 Task: For heading Calibri with Bold.  font size for heading24,  'Change the font style of data to'Bell MT.  and font size to 16,  Change the alignment of both headline & data to Align middle & Align Center.  In the sheet   Catalyst Sales review book
Action: Mouse moved to (78, 139)
Screenshot: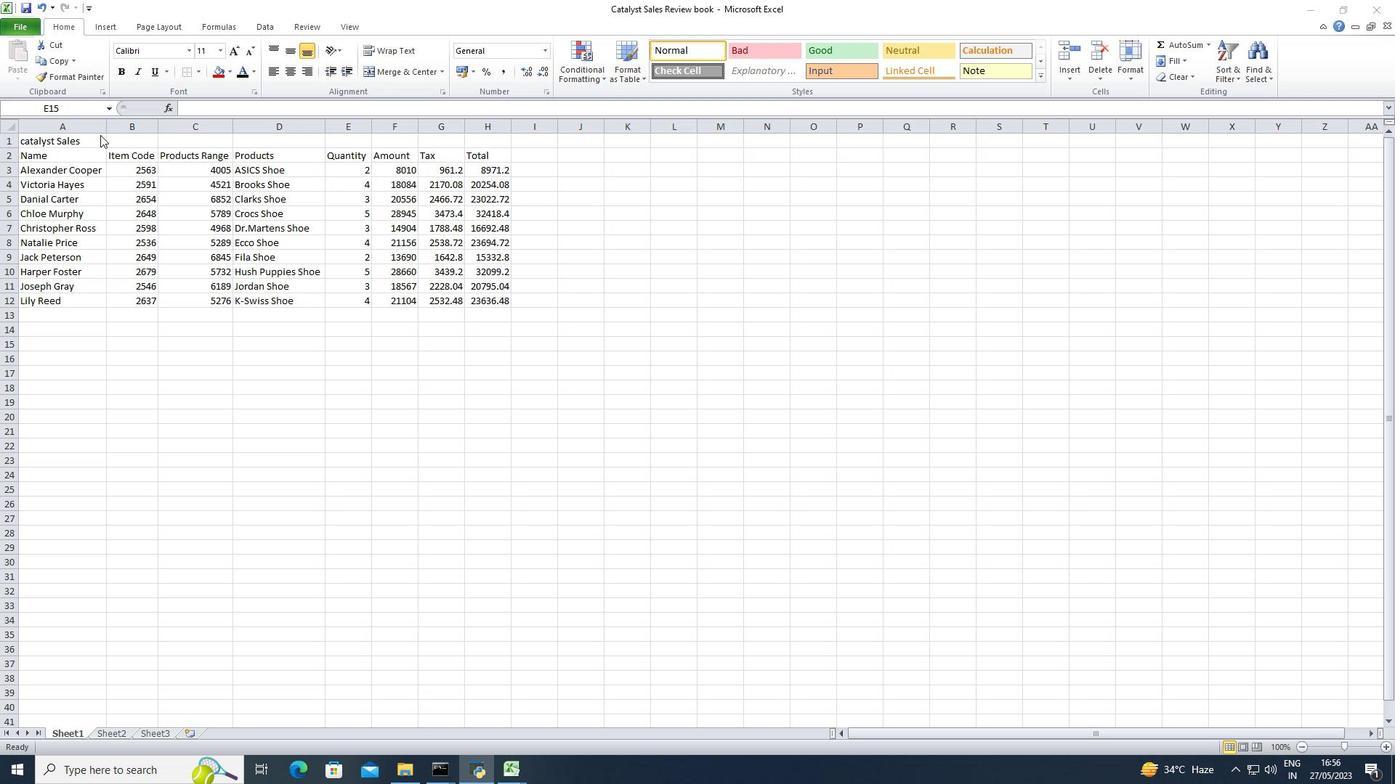 
Action: Mouse pressed left at (78, 139)
Screenshot: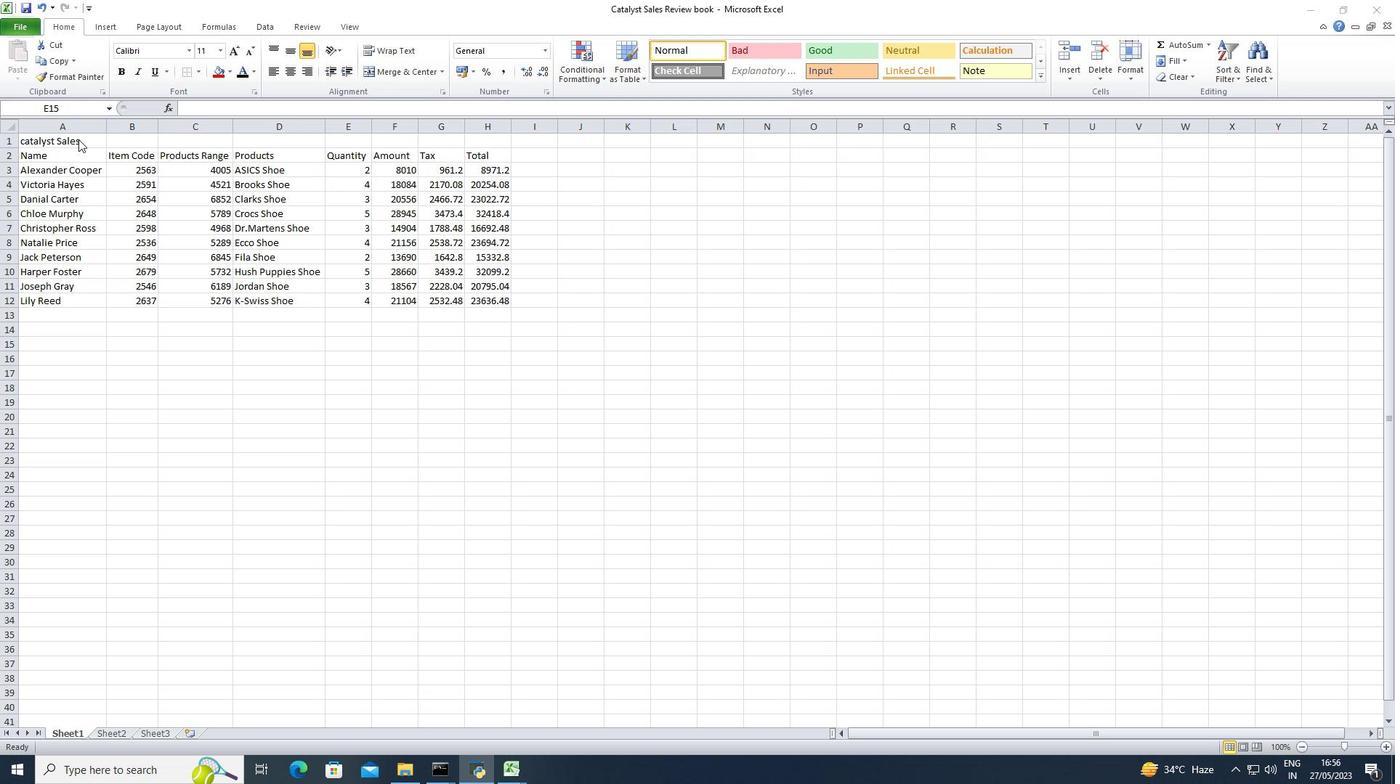 
Action: Mouse pressed left at (78, 139)
Screenshot: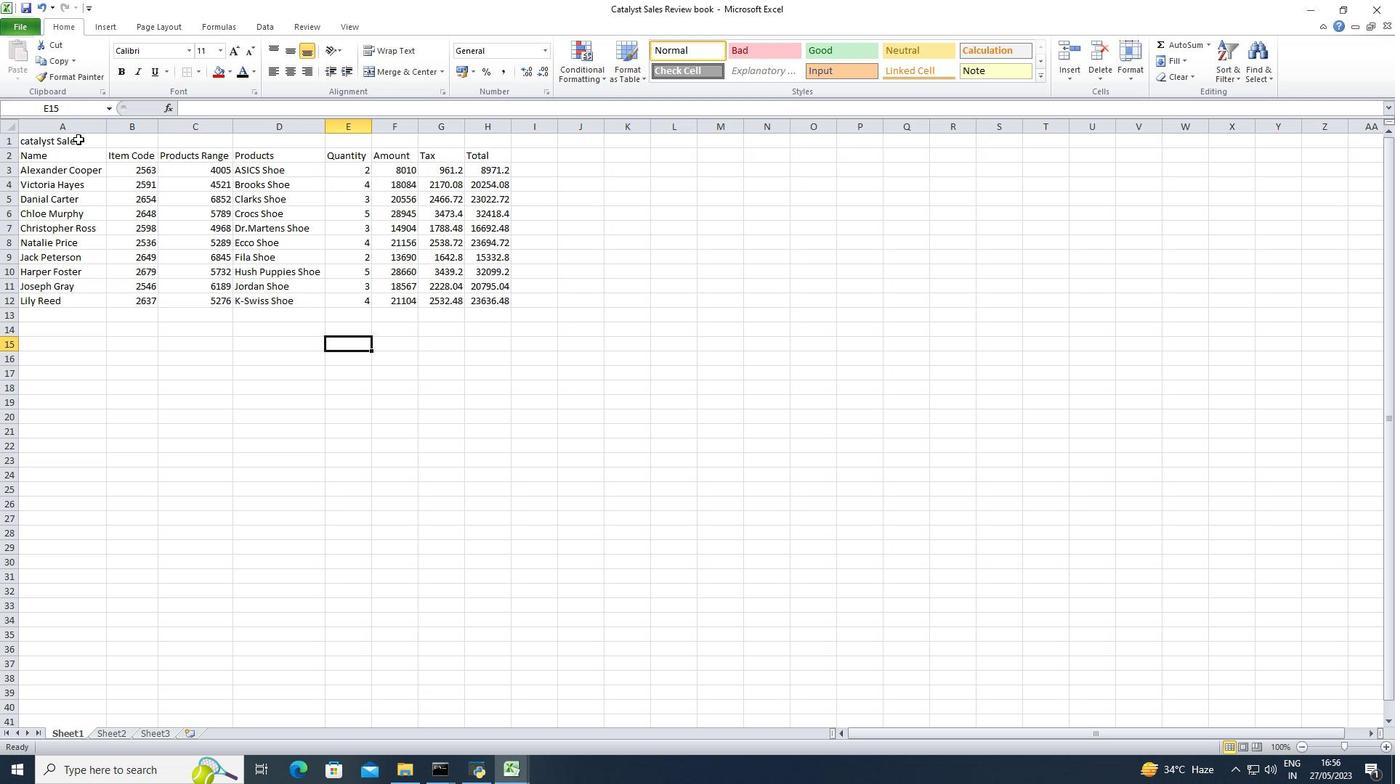 
Action: Mouse moved to (188, 55)
Screenshot: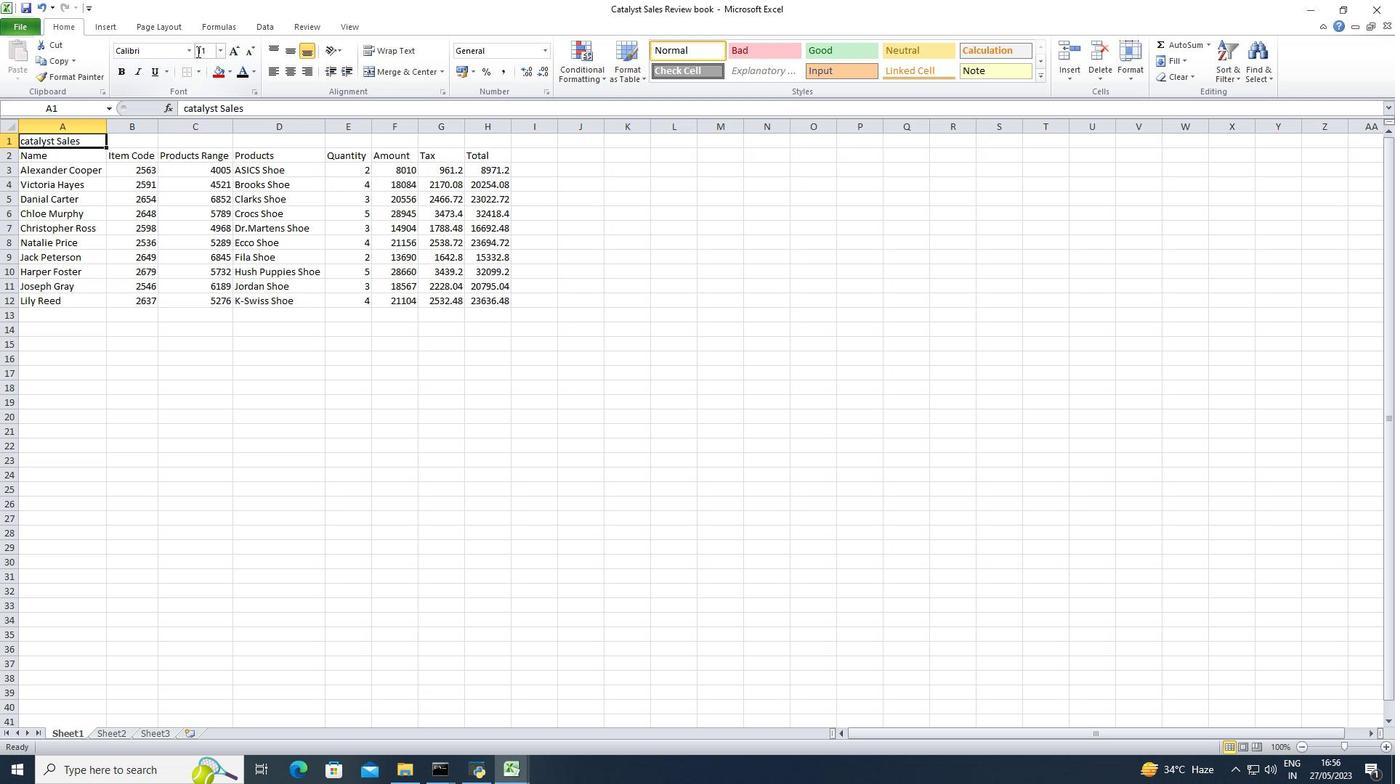 
Action: Mouse pressed left at (188, 55)
Screenshot: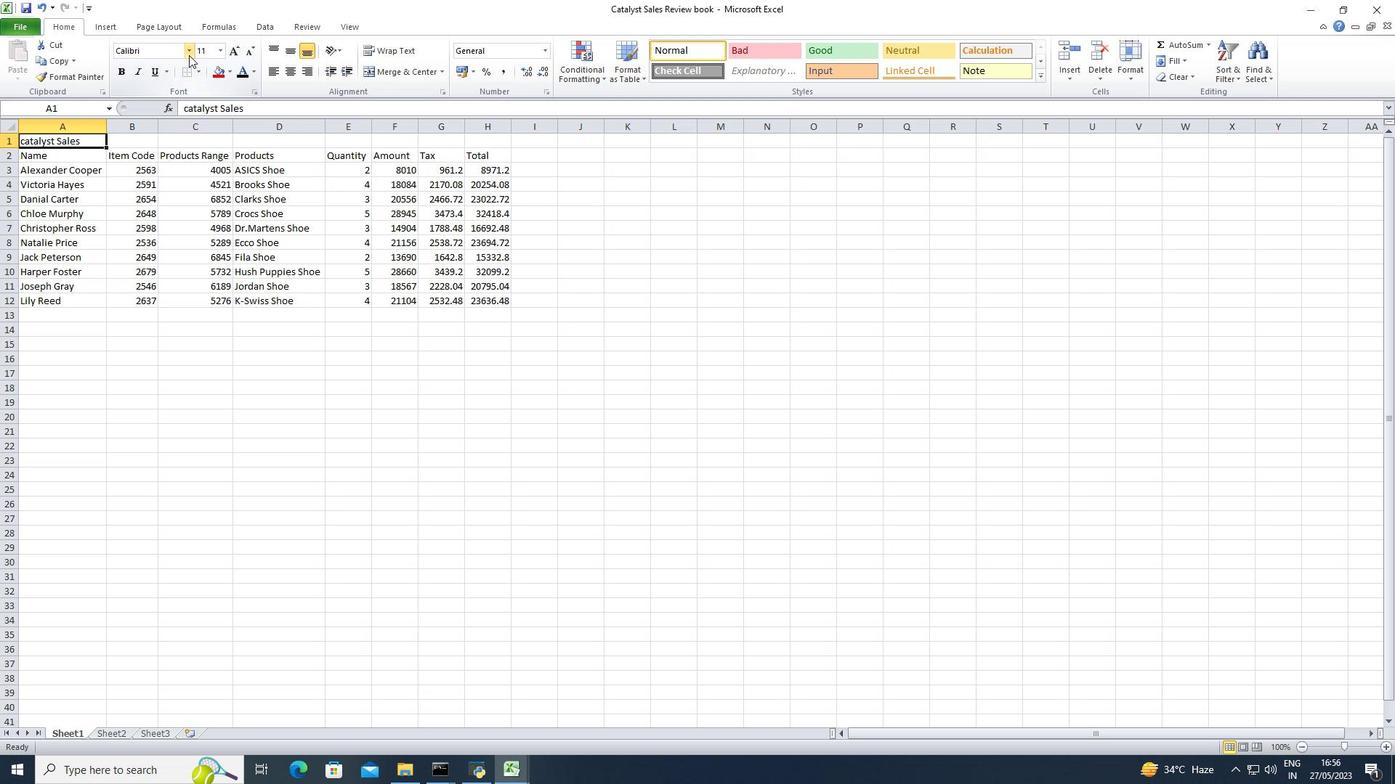 
Action: Mouse moved to (173, 103)
Screenshot: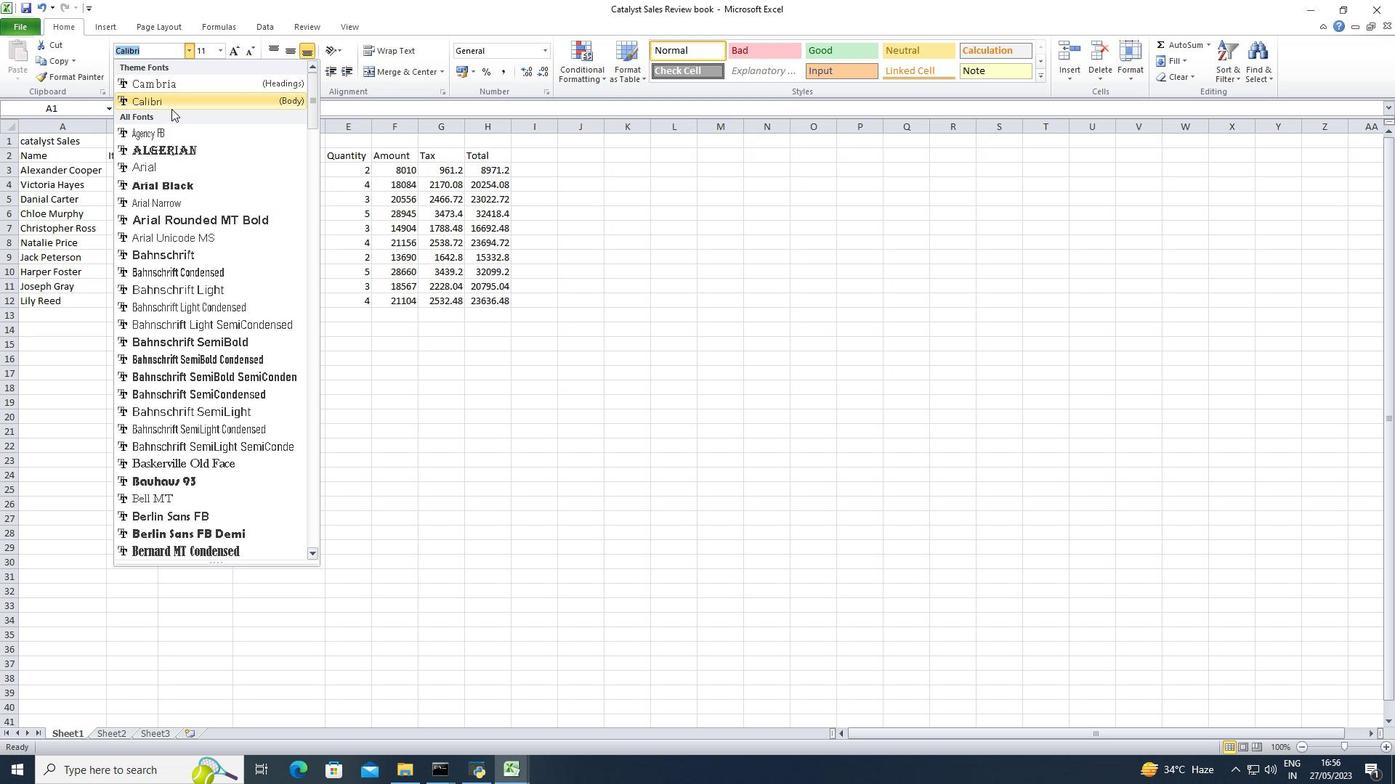 
Action: Mouse pressed left at (173, 103)
Screenshot: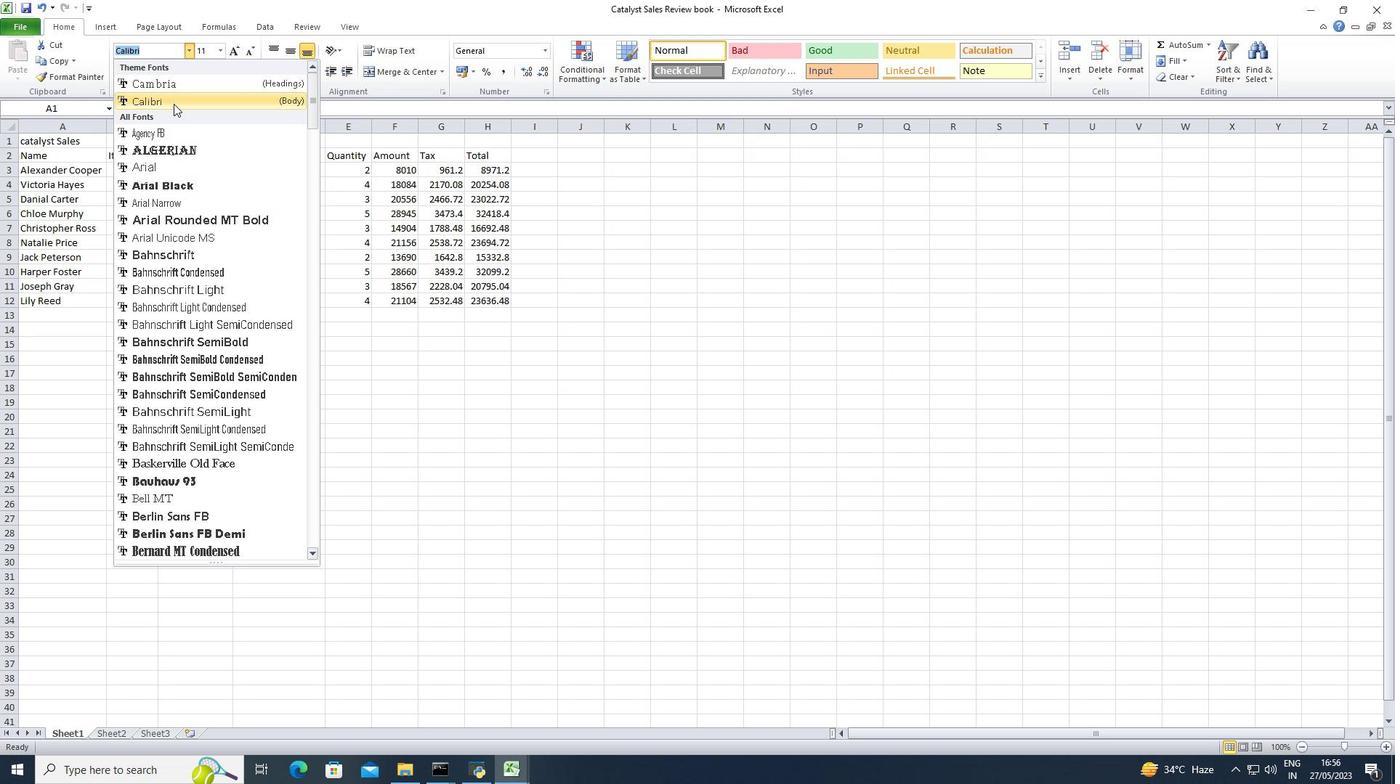 
Action: Mouse moved to (119, 74)
Screenshot: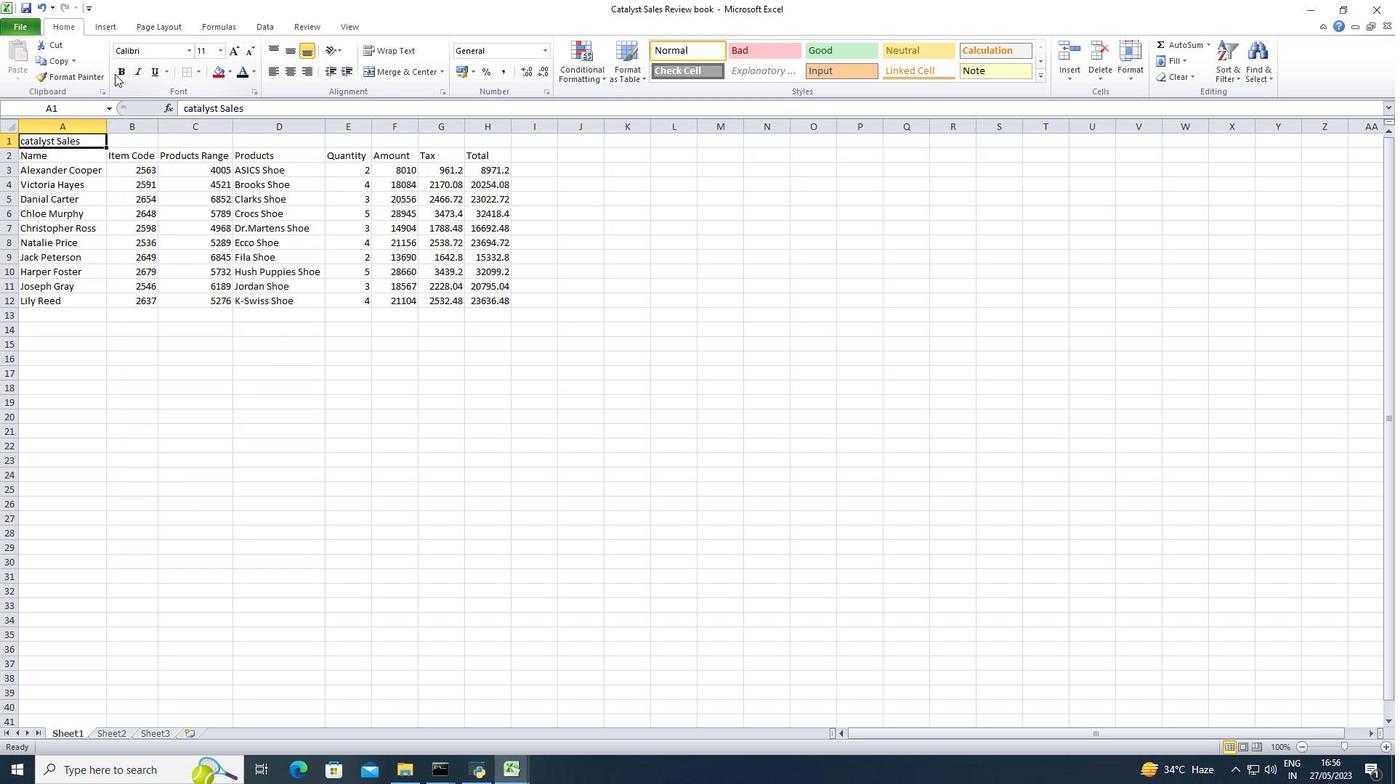 
Action: Mouse pressed left at (119, 74)
Screenshot: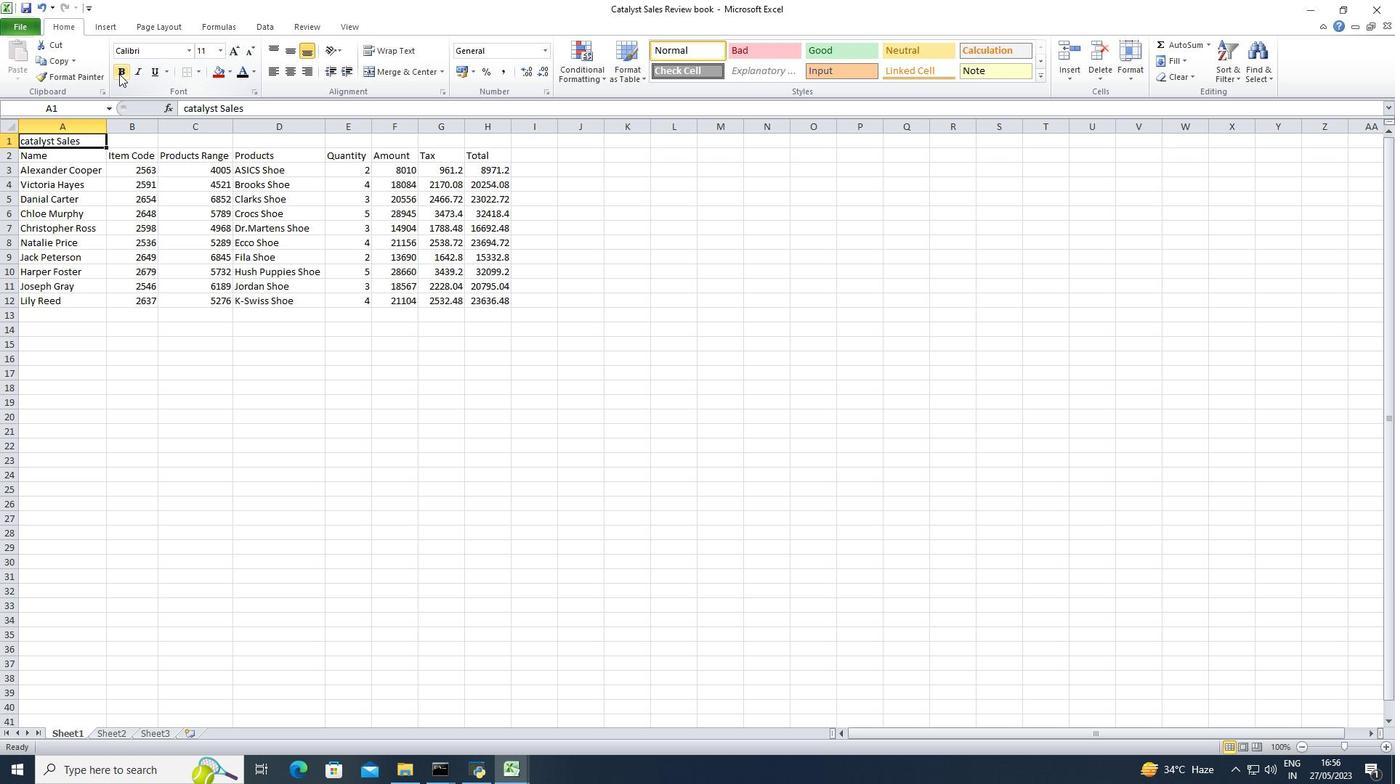 
Action: Mouse moved to (218, 53)
Screenshot: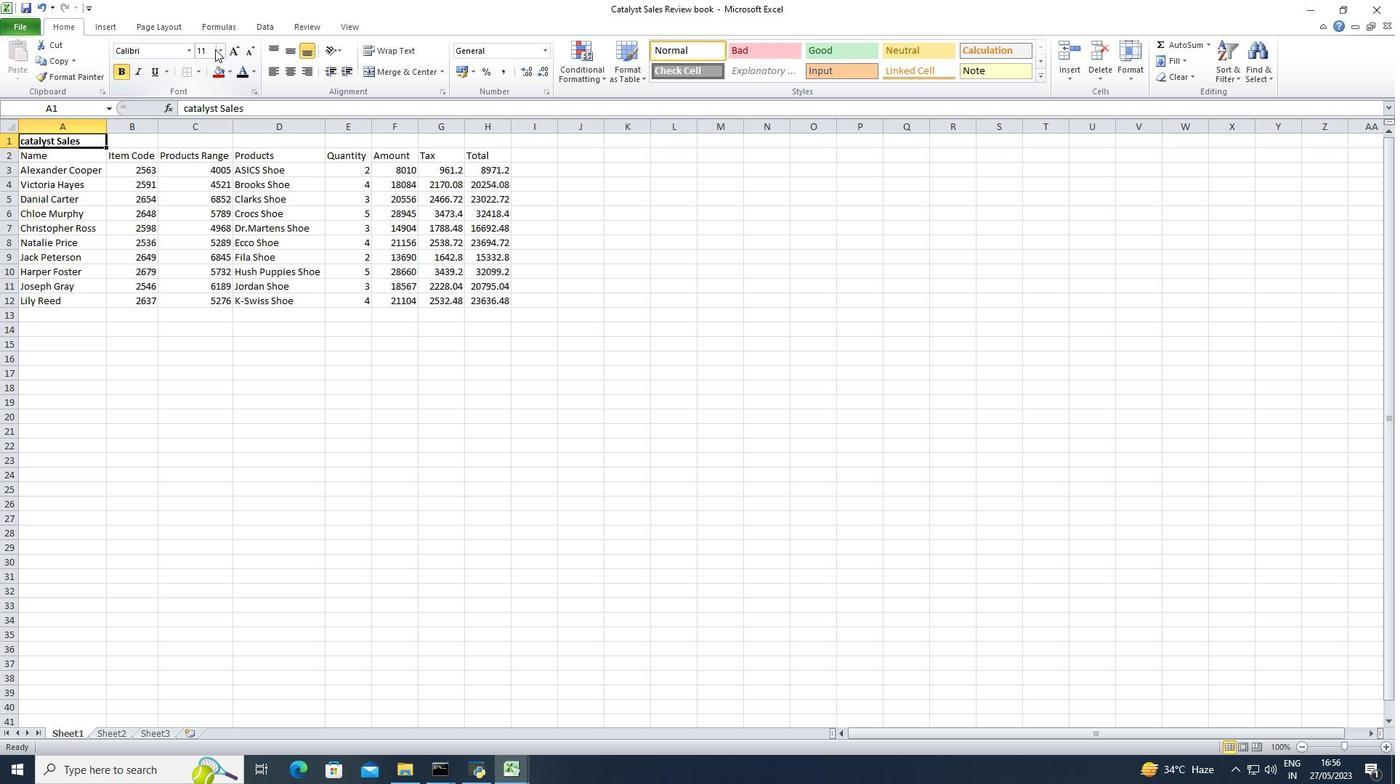 
Action: Mouse pressed left at (218, 53)
Screenshot: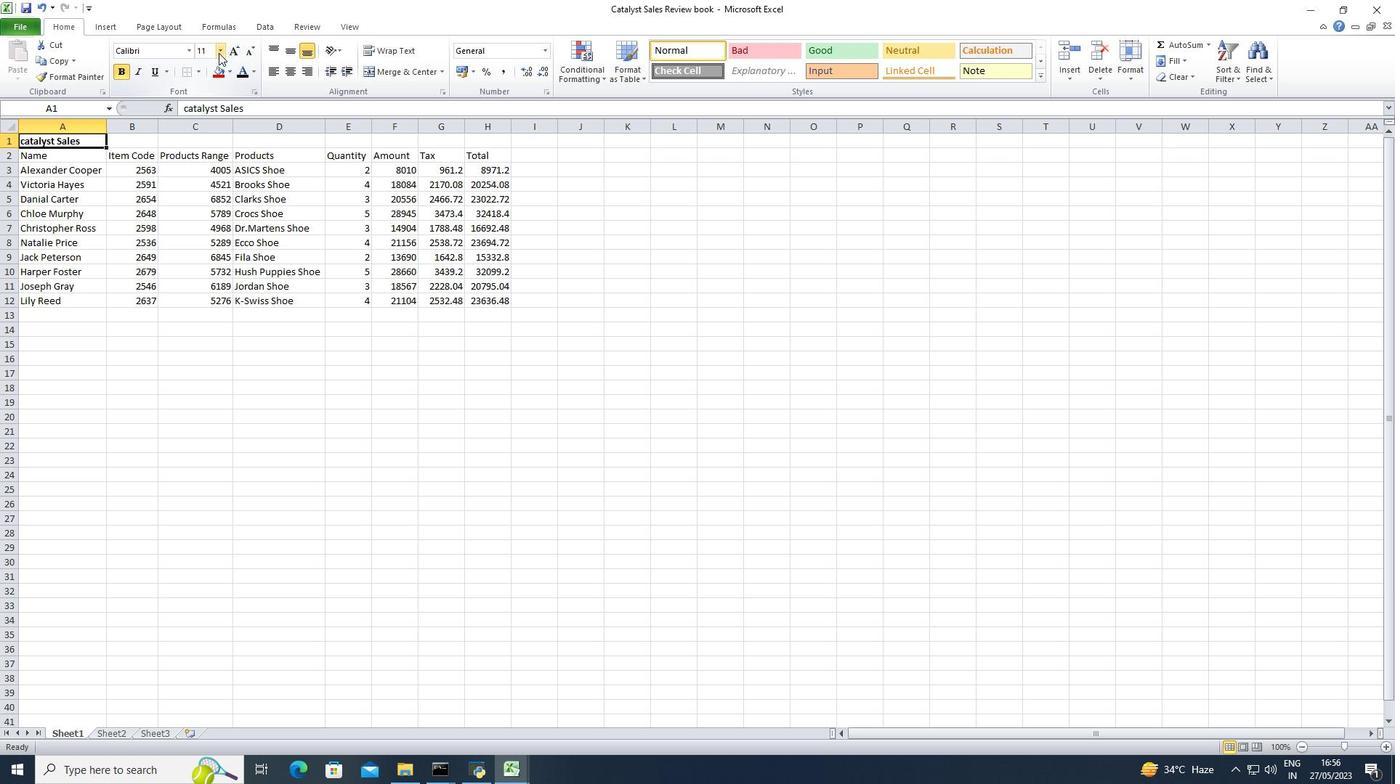 
Action: Mouse moved to (205, 189)
Screenshot: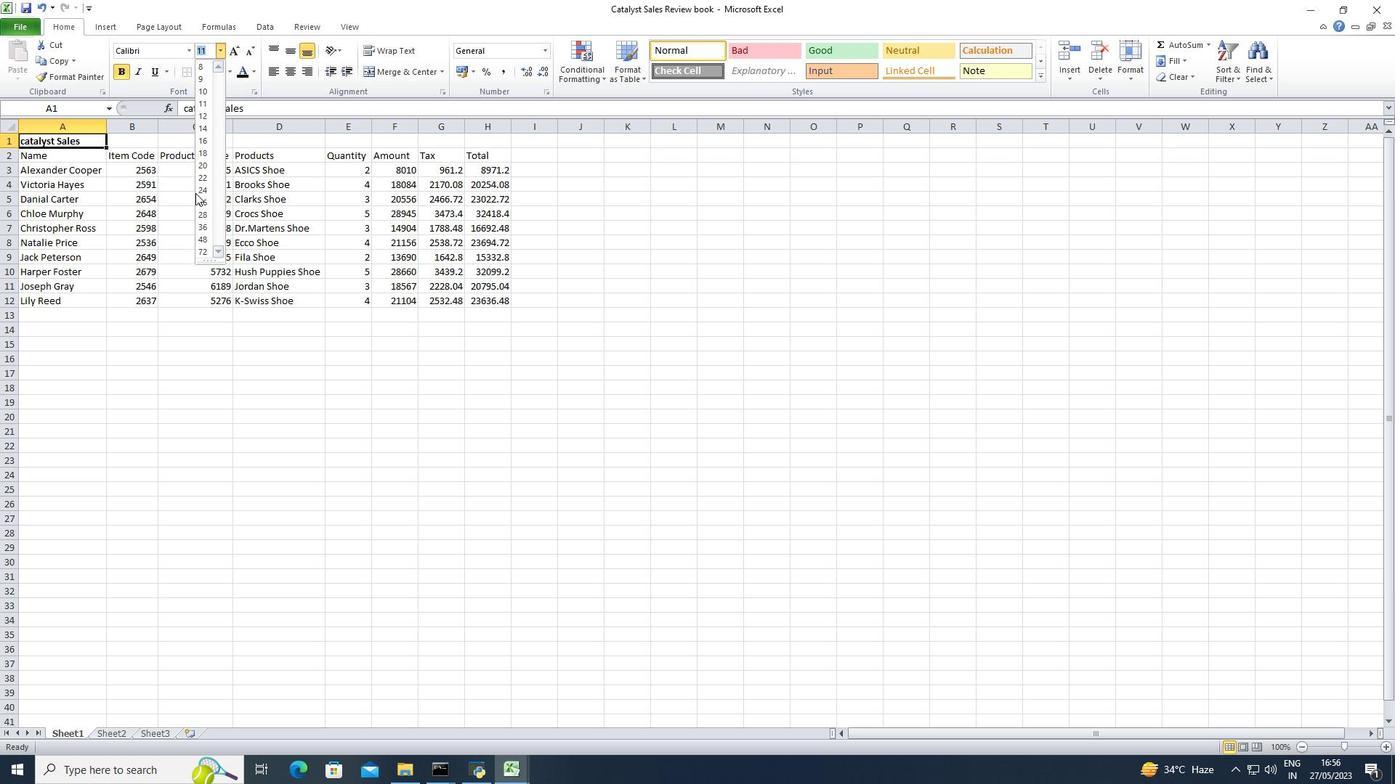
Action: Mouse pressed left at (205, 189)
Screenshot: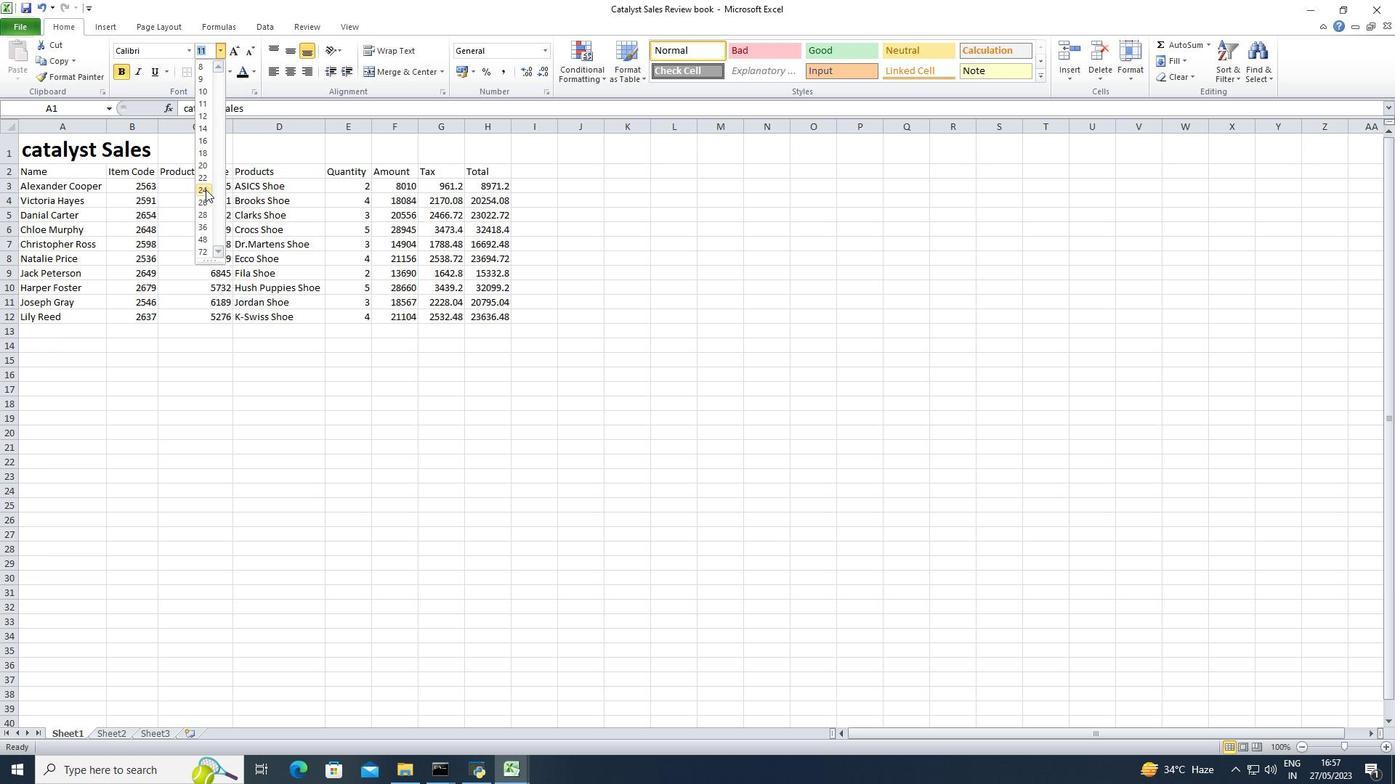 
Action: Mouse moved to (61, 150)
Screenshot: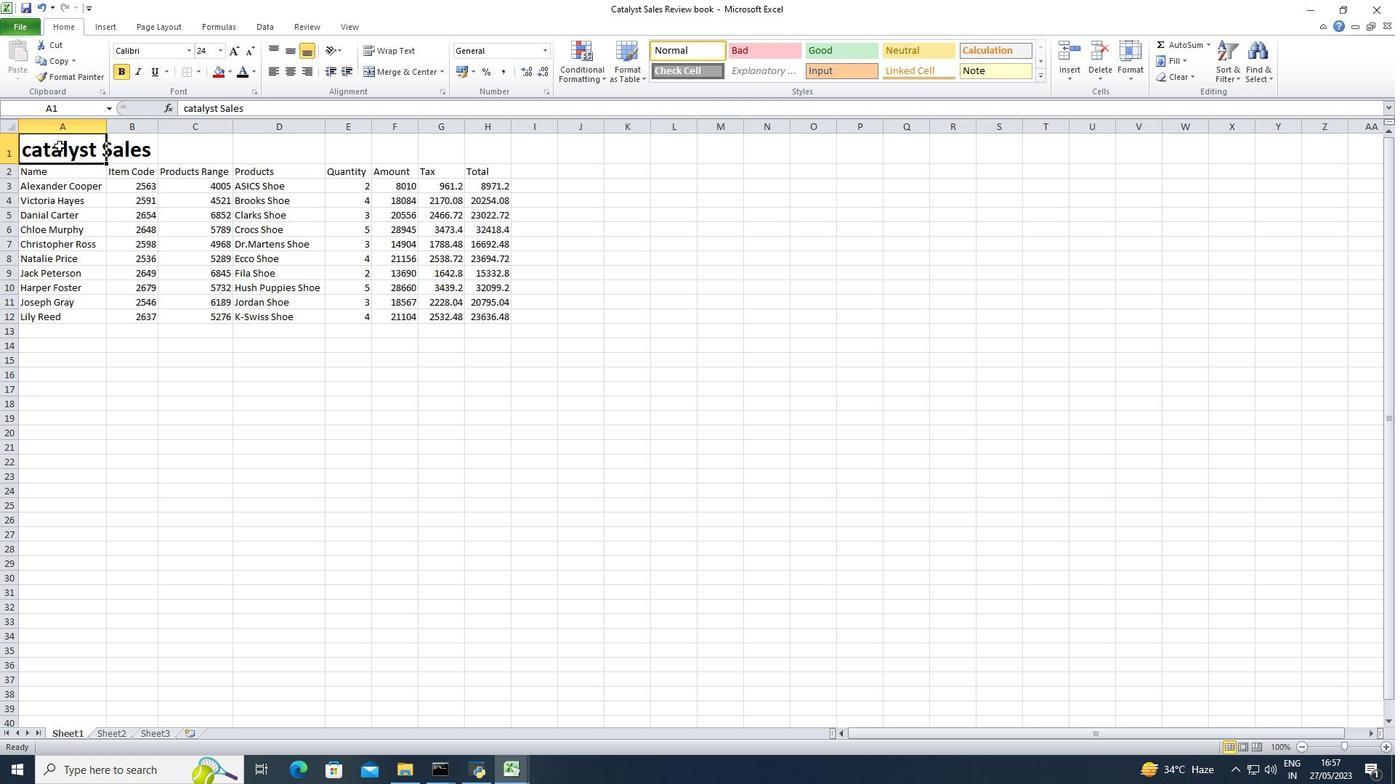 
Action: Mouse pressed left at (61, 150)
Screenshot: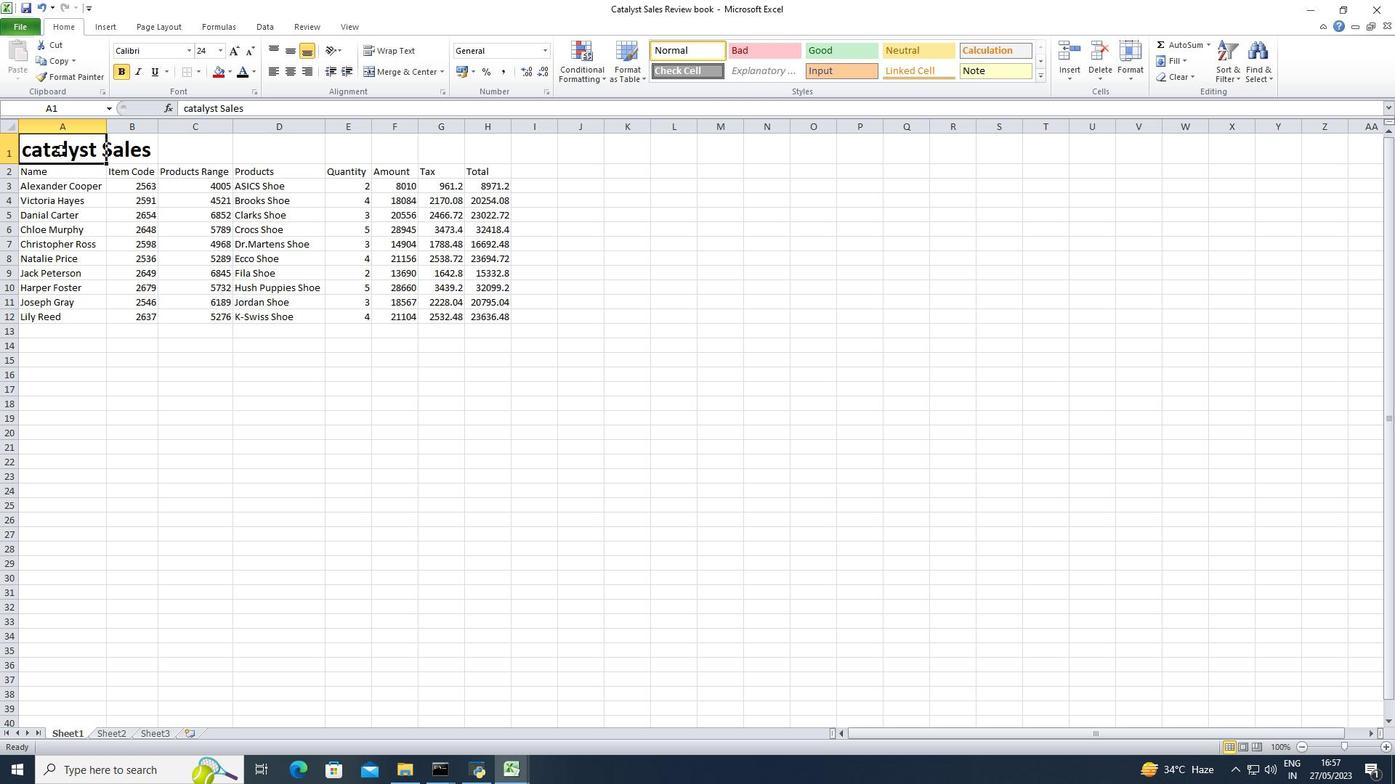 
Action: Mouse moved to (398, 69)
Screenshot: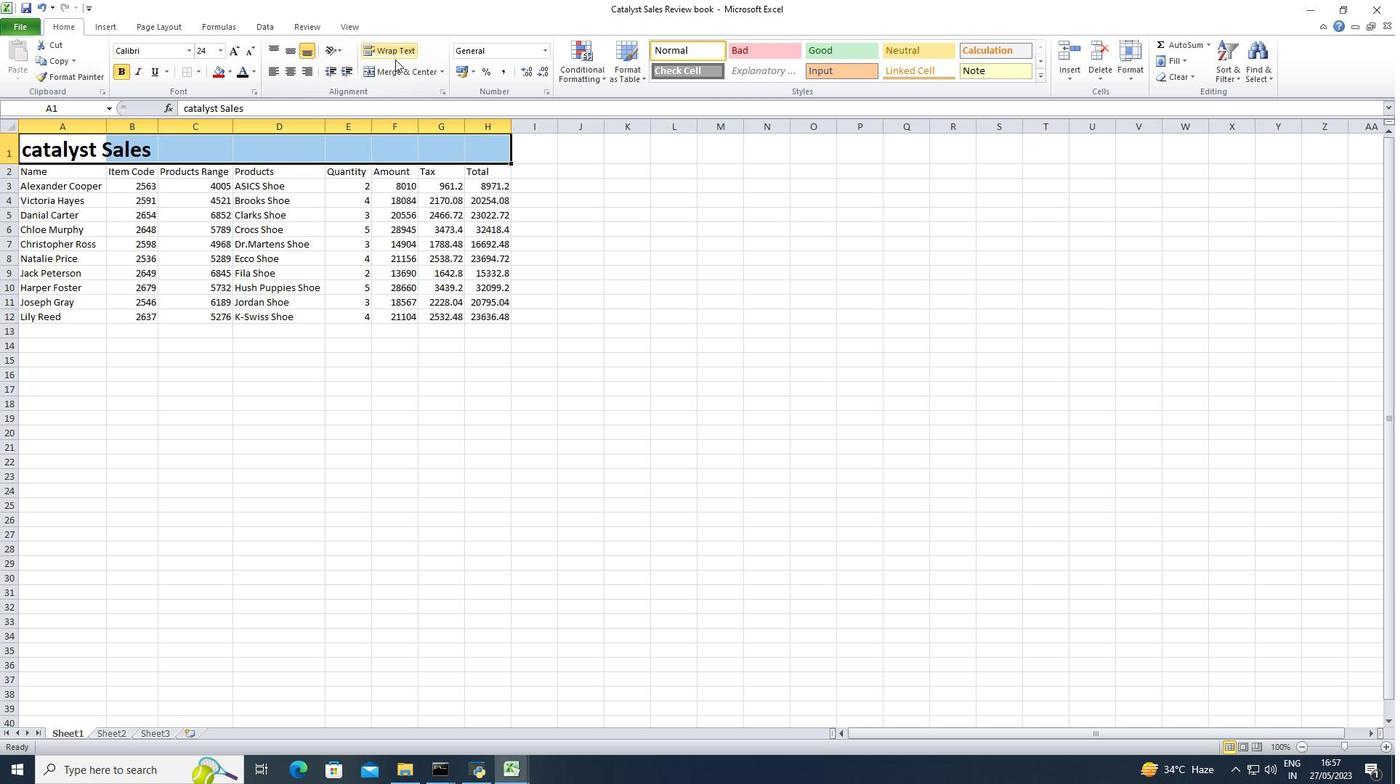 
Action: Mouse pressed left at (398, 69)
Screenshot: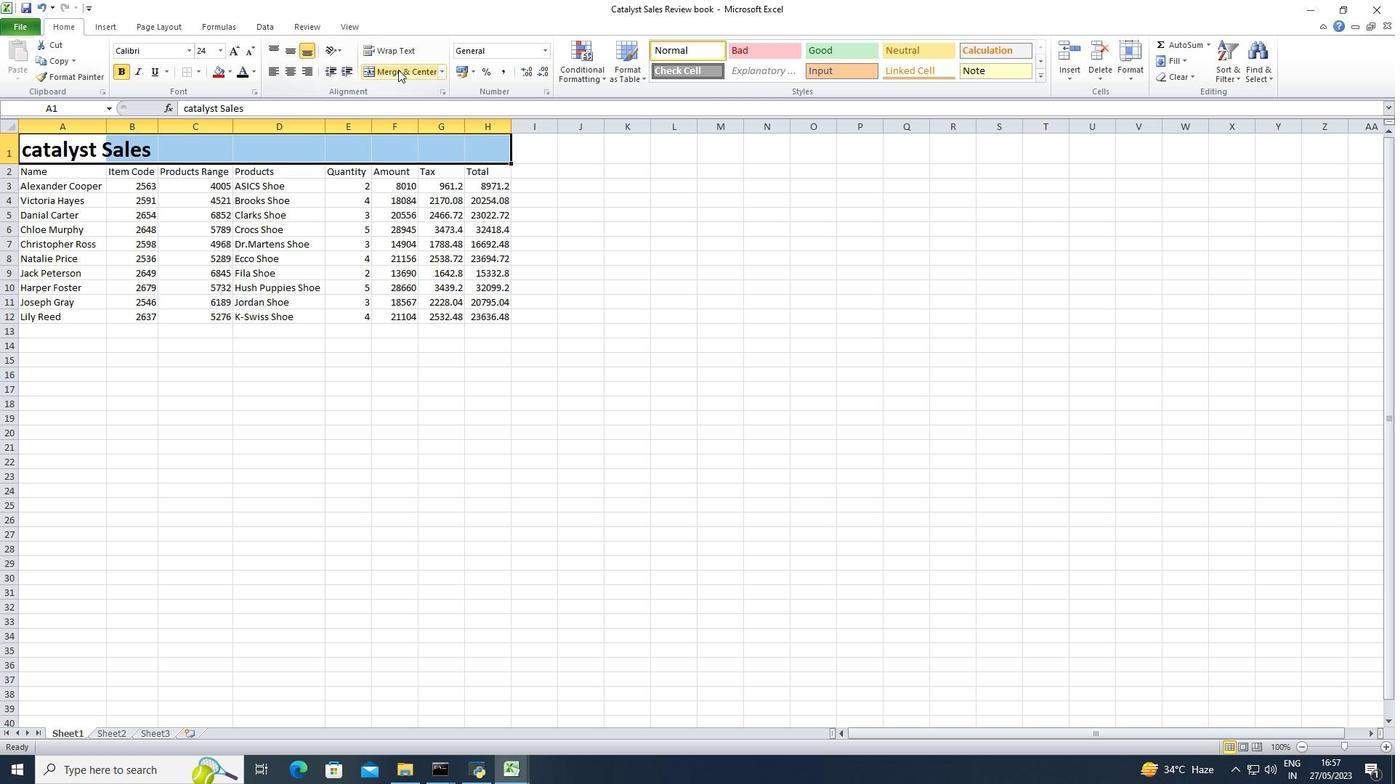 
Action: Mouse moved to (74, 171)
Screenshot: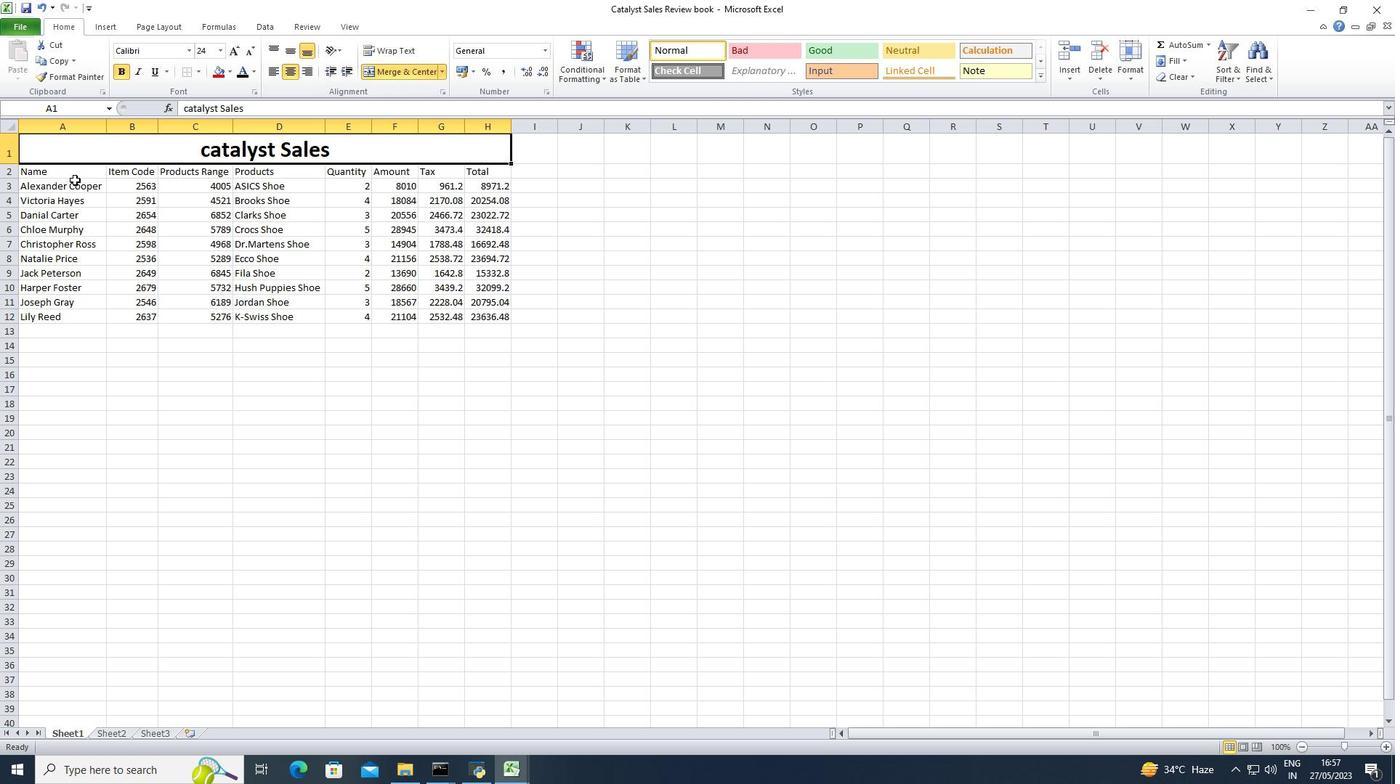 
Action: Mouse pressed left at (74, 171)
Screenshot: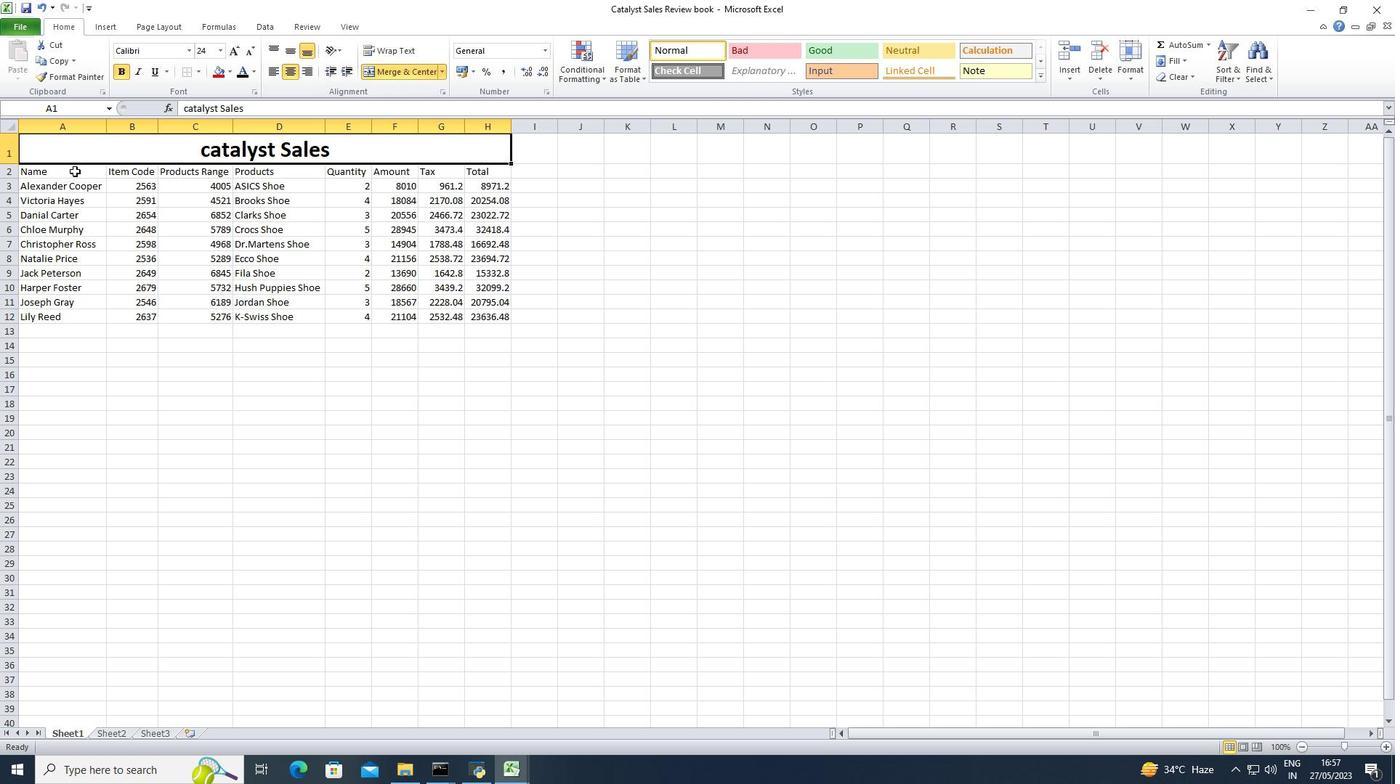 
Action: Mouse pressed left at (74, 171)
Screenshot: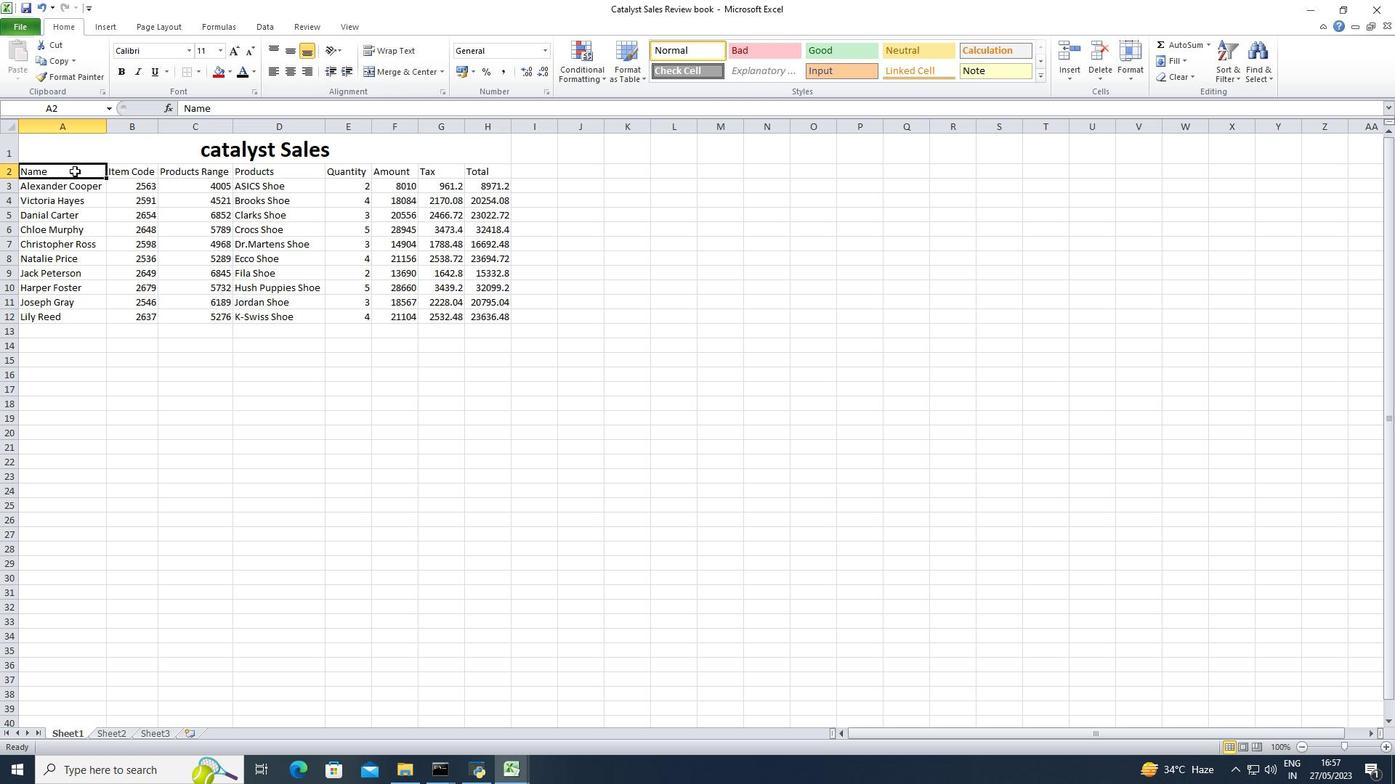 
Action: Mouse moved to (186, 48)
Screenshot: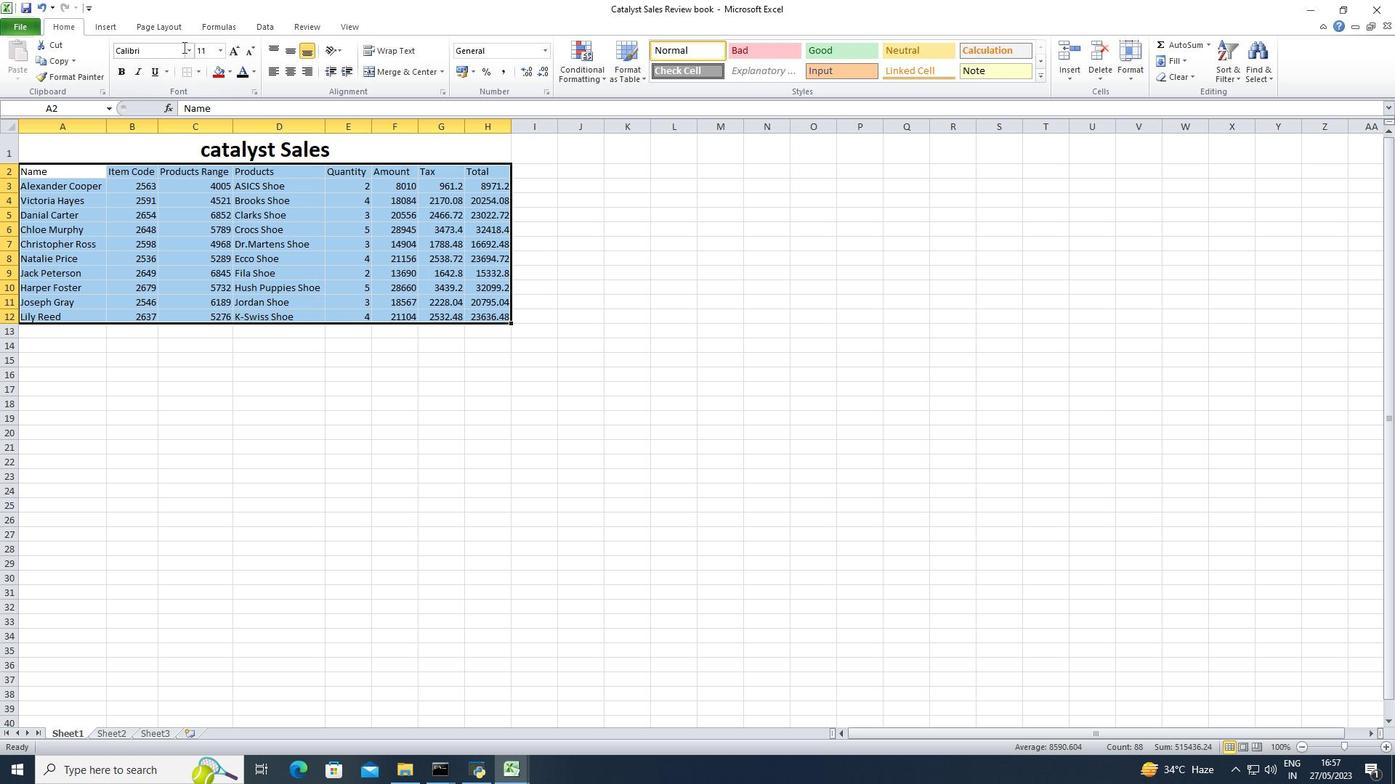
Action: Mouse pressed left at (186, 48)
Screenshot: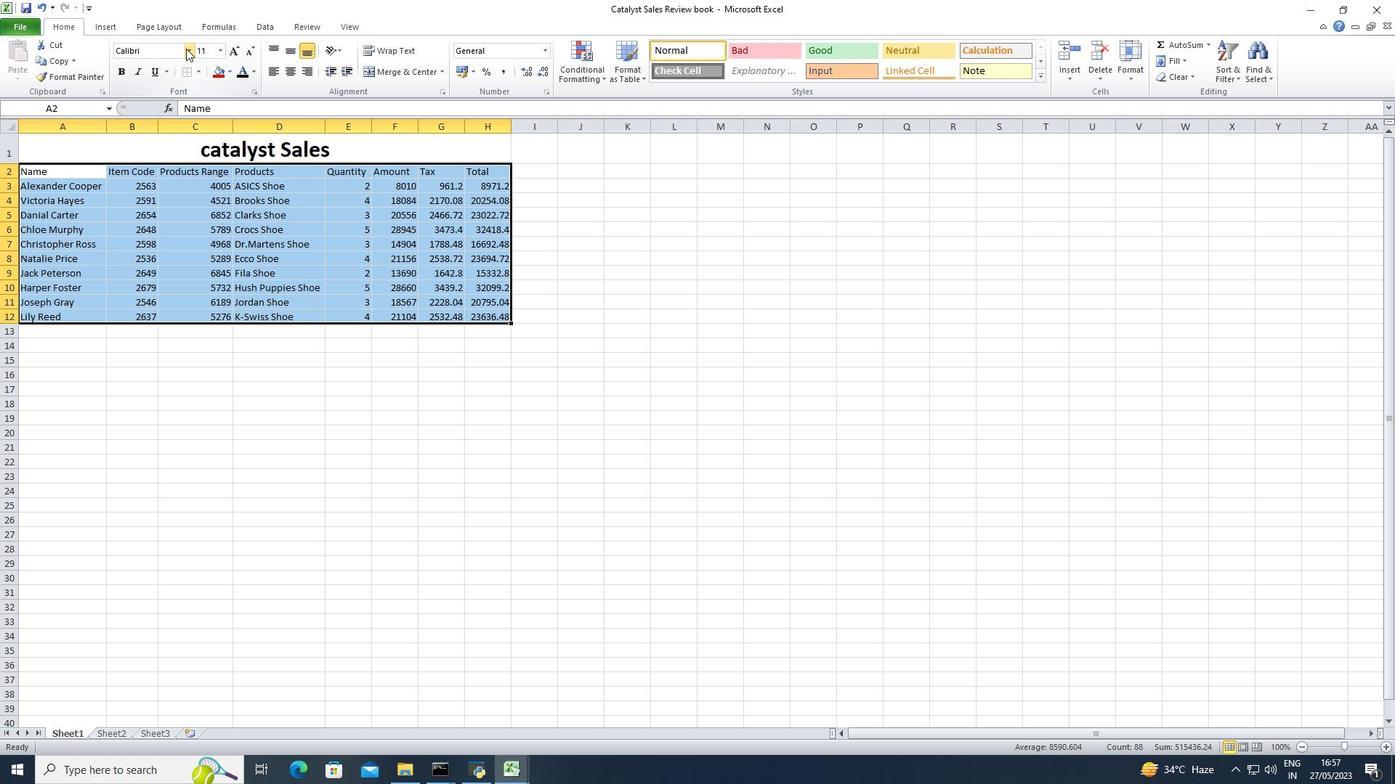 
Action: Mouse moved to (222, 500)
Screenshot: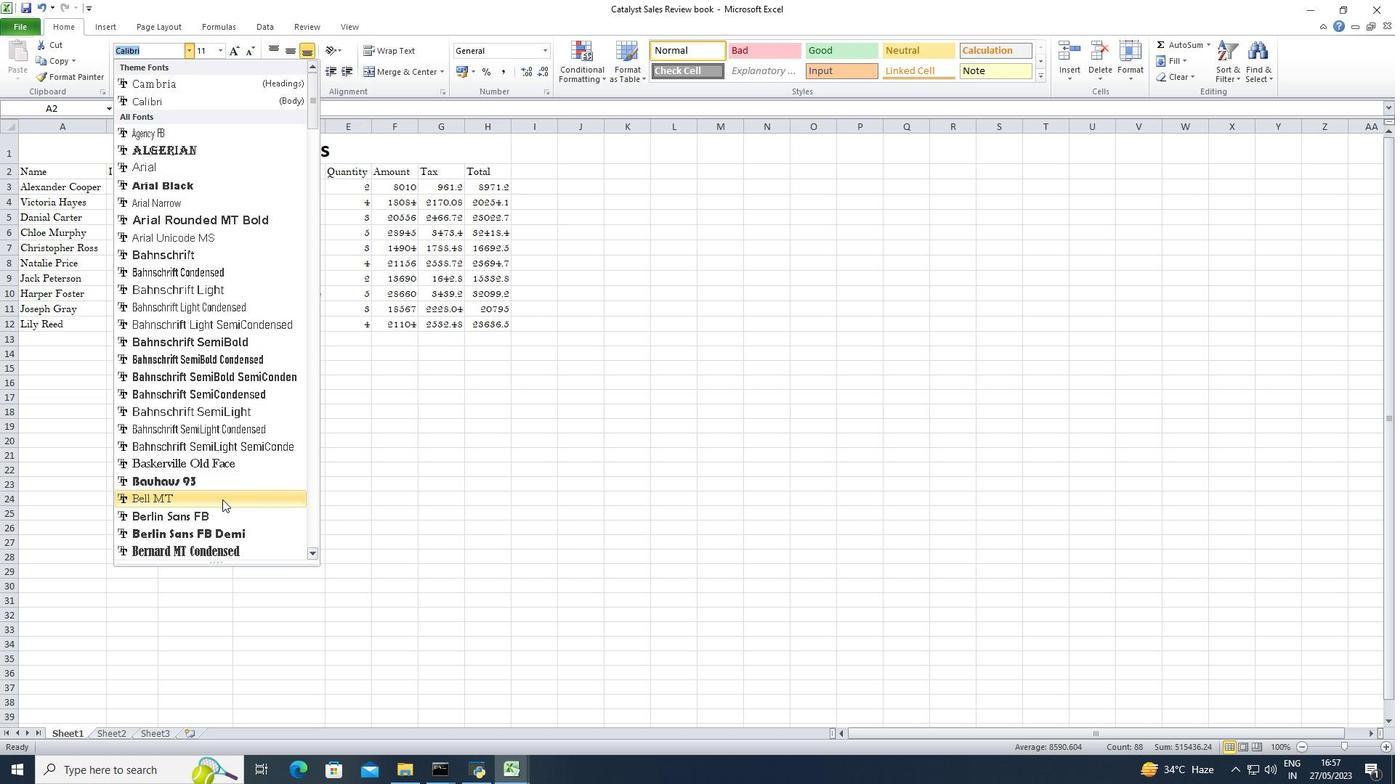 
Action: Mouse pressed left at (222, 500)
Screenshot: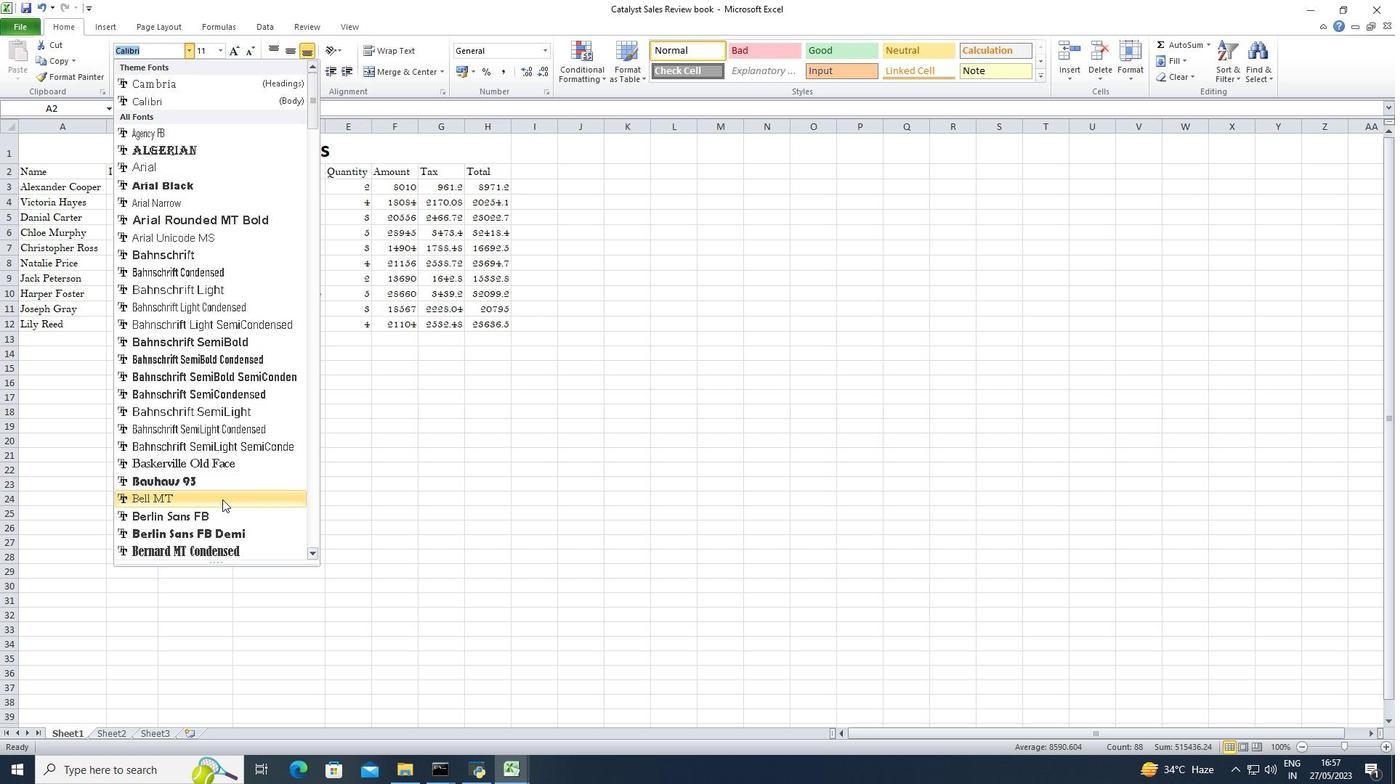 
Action: Mouse moved to (220, 54)
Screenshot: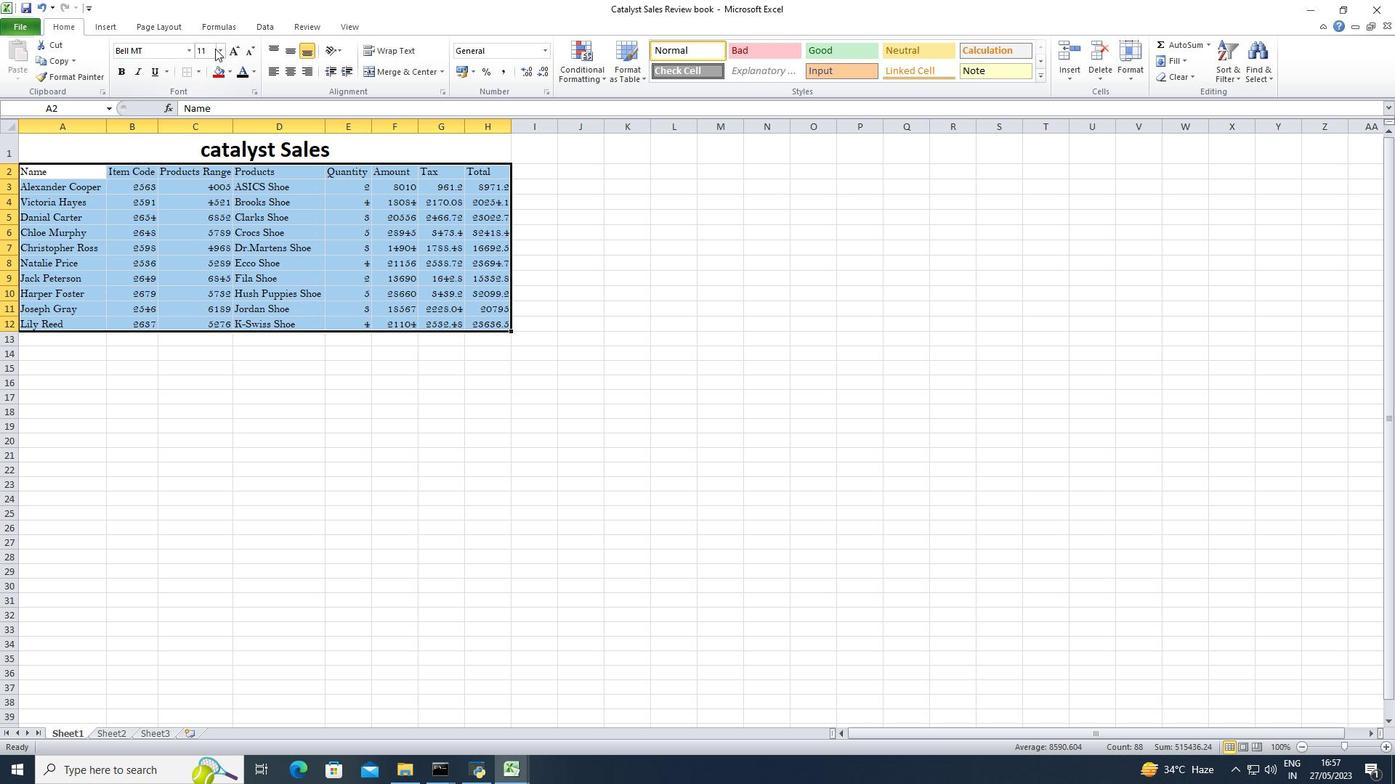 
Action: Mouse pressed left at (220, 54)
Screenshot: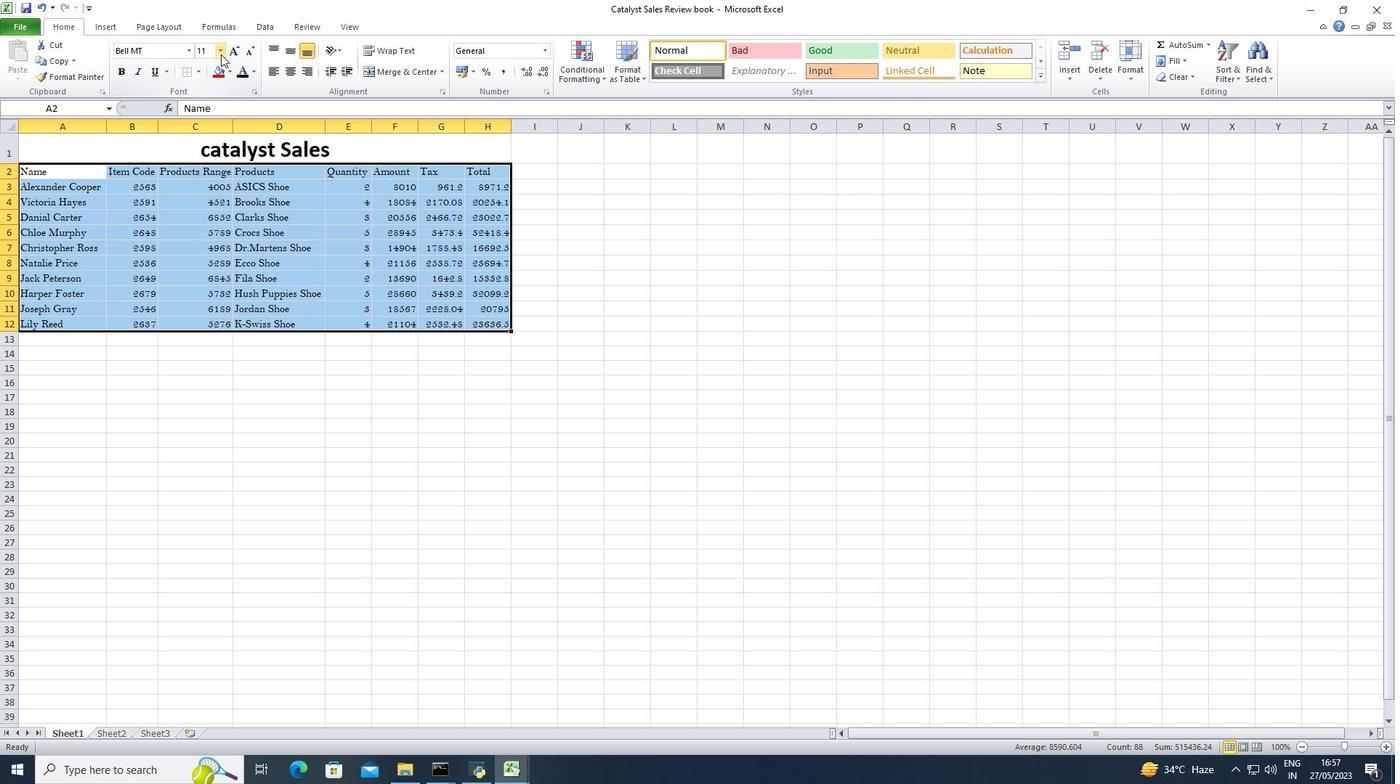 
Action: Mouse moved to (199, 138)
Screenshot: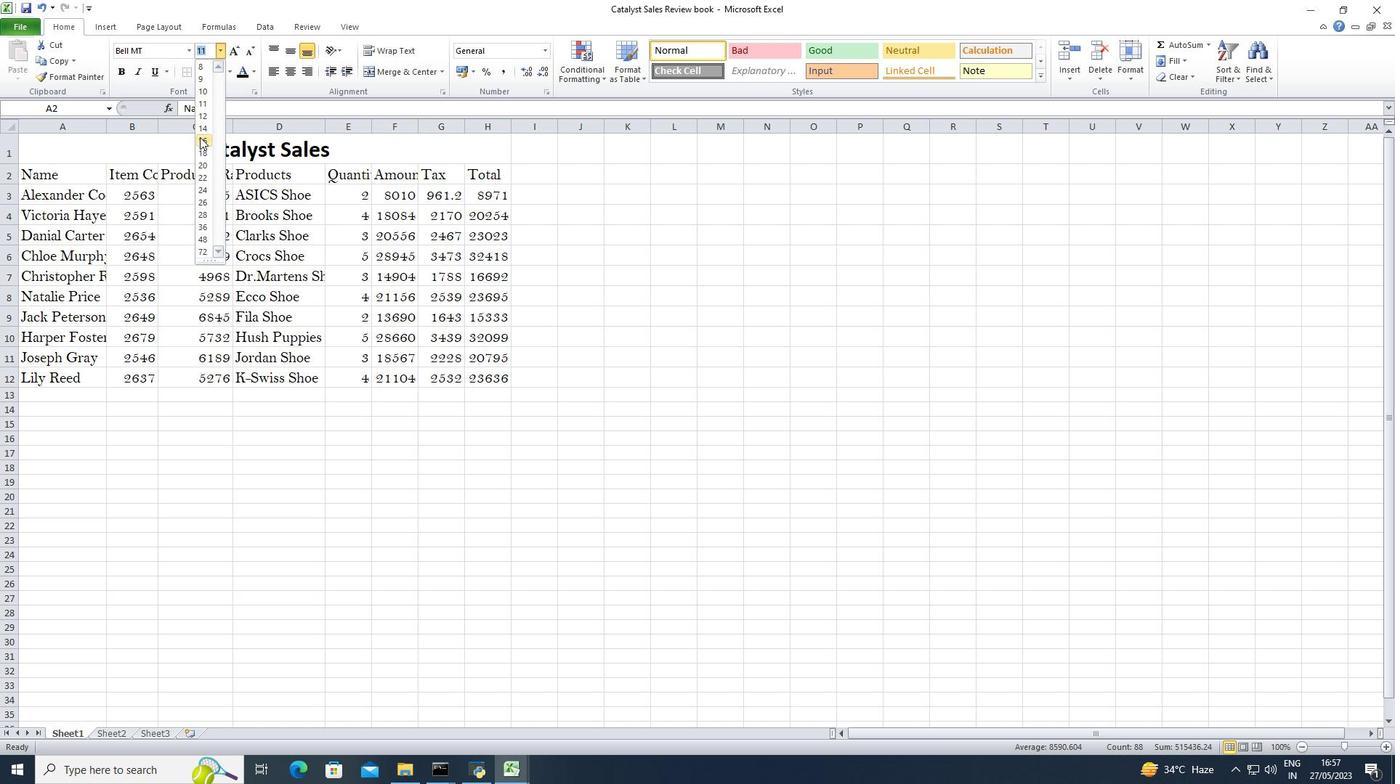 
Action: Mouse pressed left at (199, 138)
Screenshot: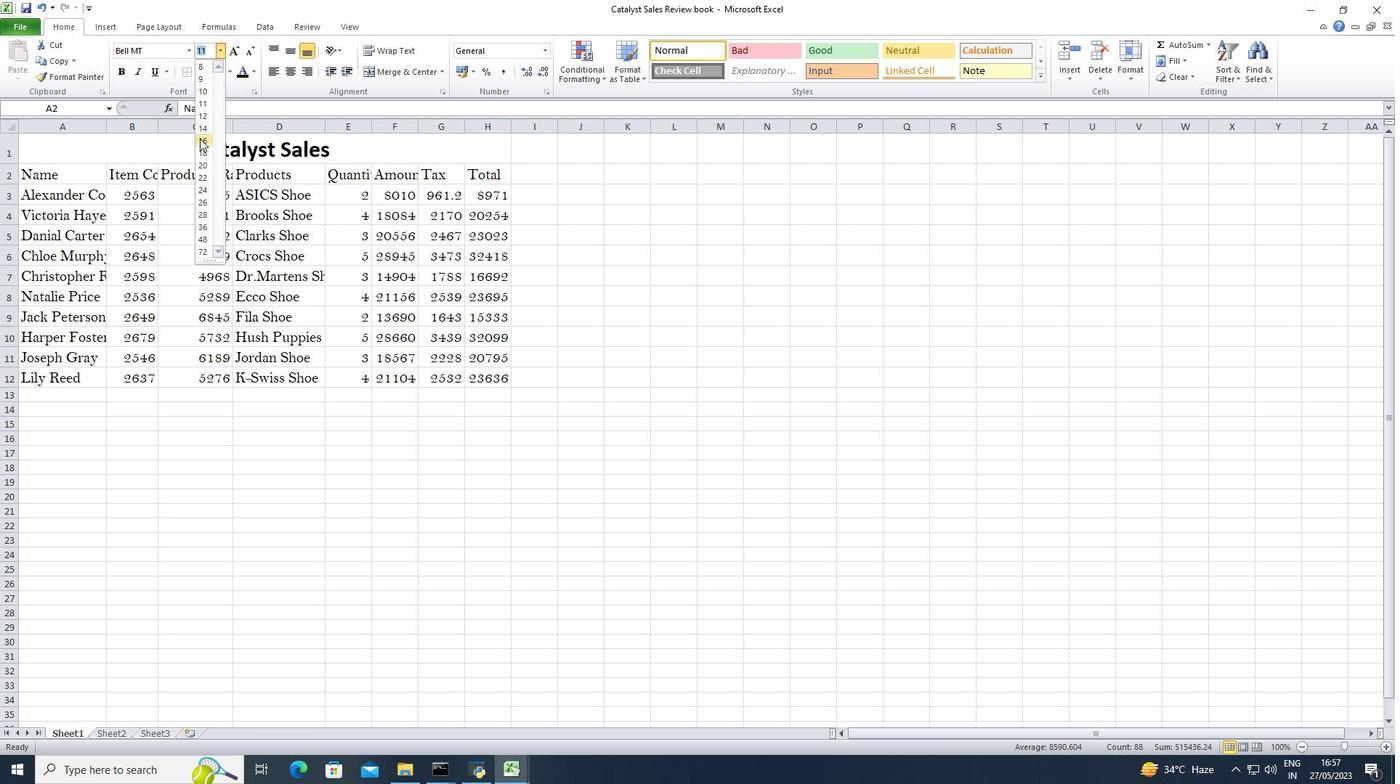 
Action: Mouse moved to (71, 153)
Screenshot: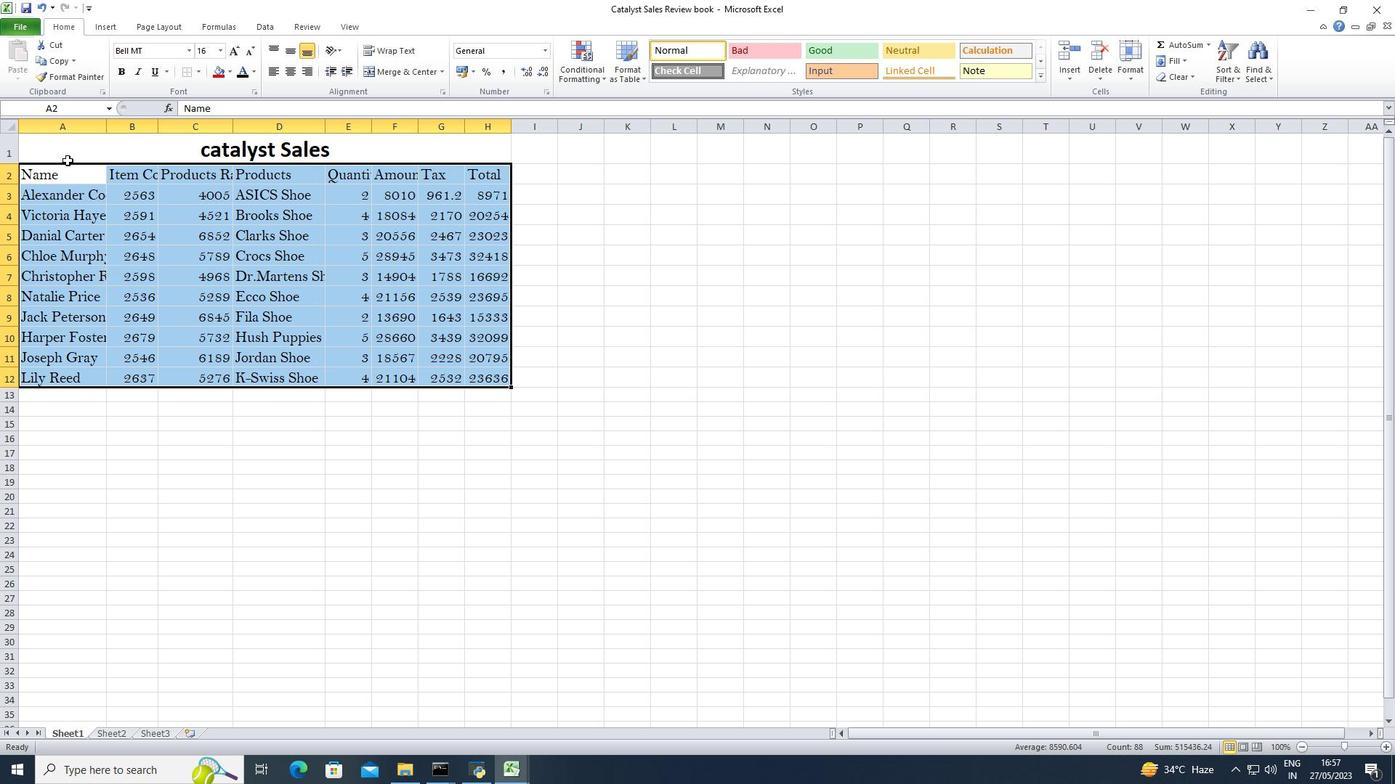 
Action: Mouse pressed left at (71, 153)
Screenshot: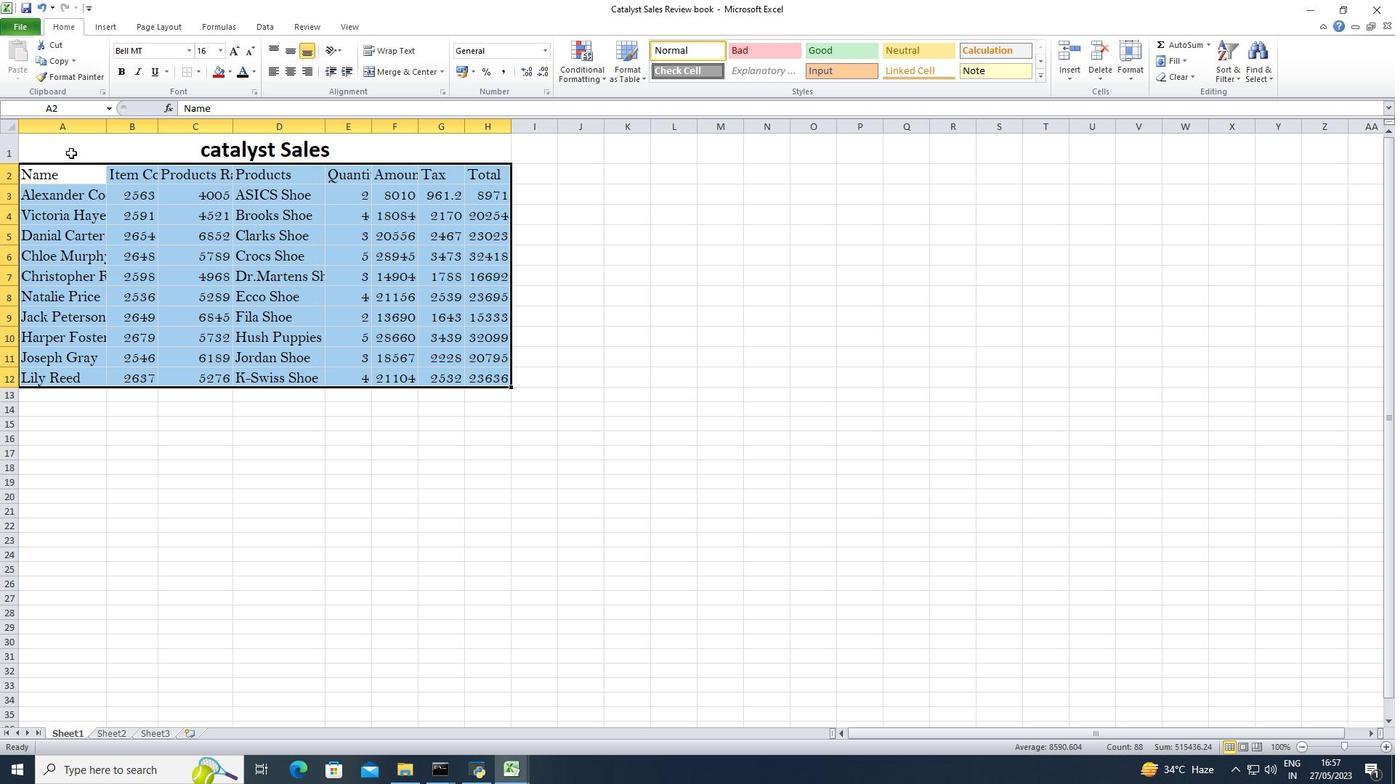 
Action: Mouse moved to (292, 47)
Screenshot: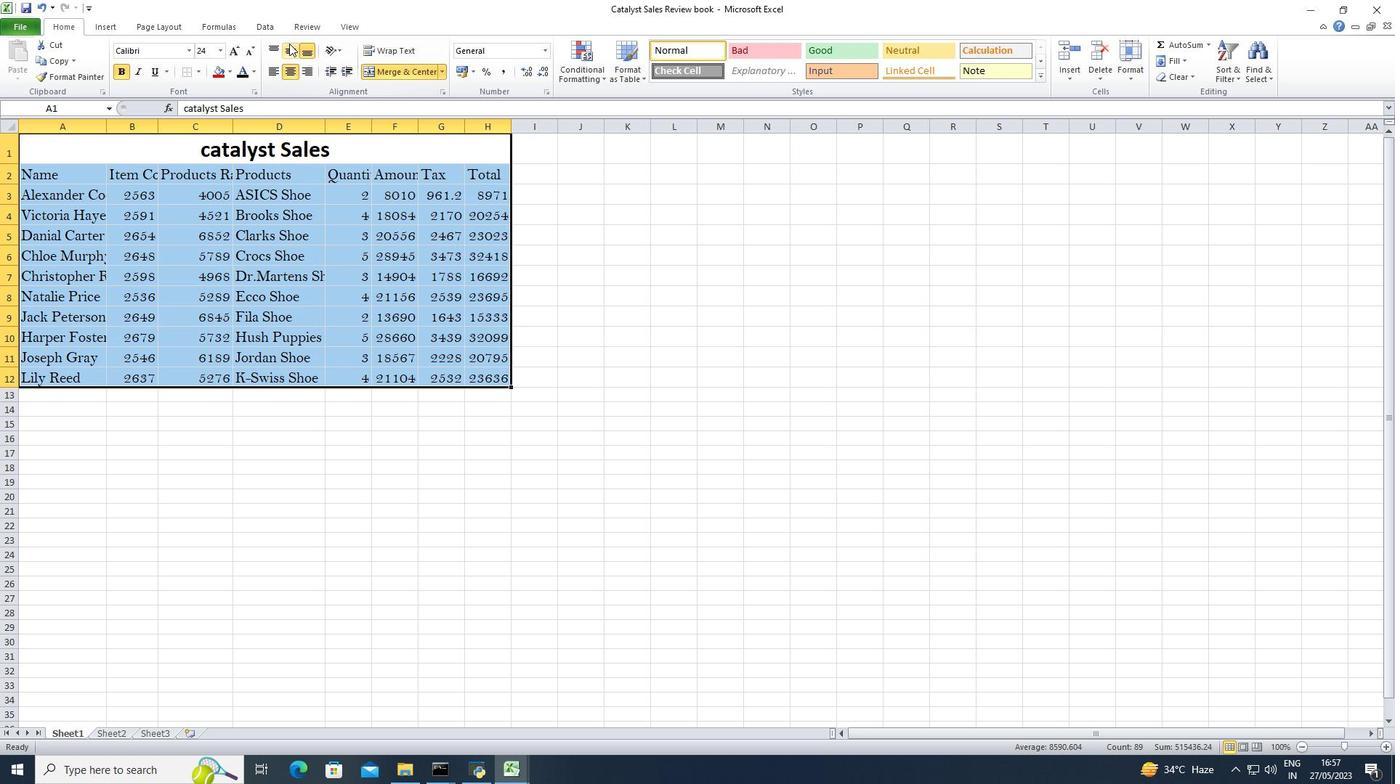 
Action: Mouse pressed left at (292, 47)
Screenshot: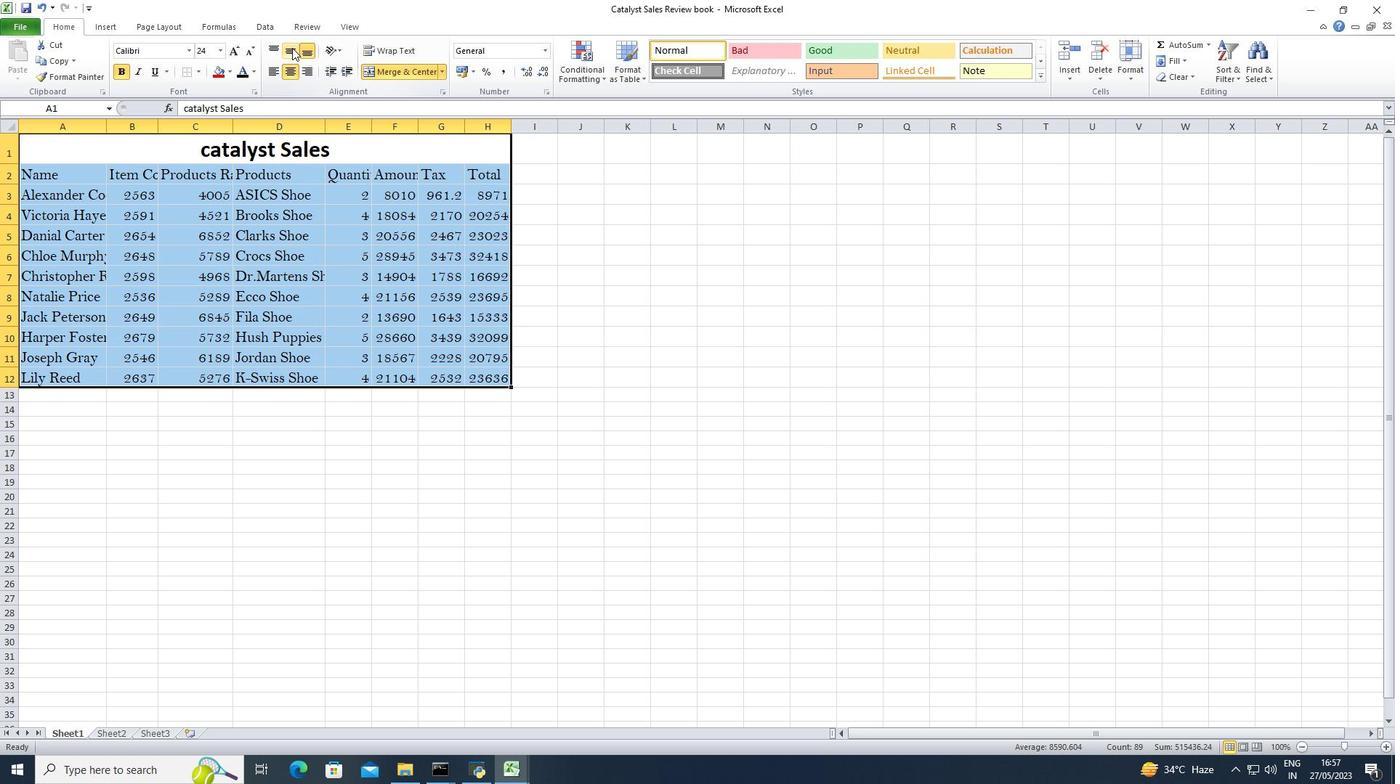 
Action: Mouse moved to (289, 74)
Screenshot: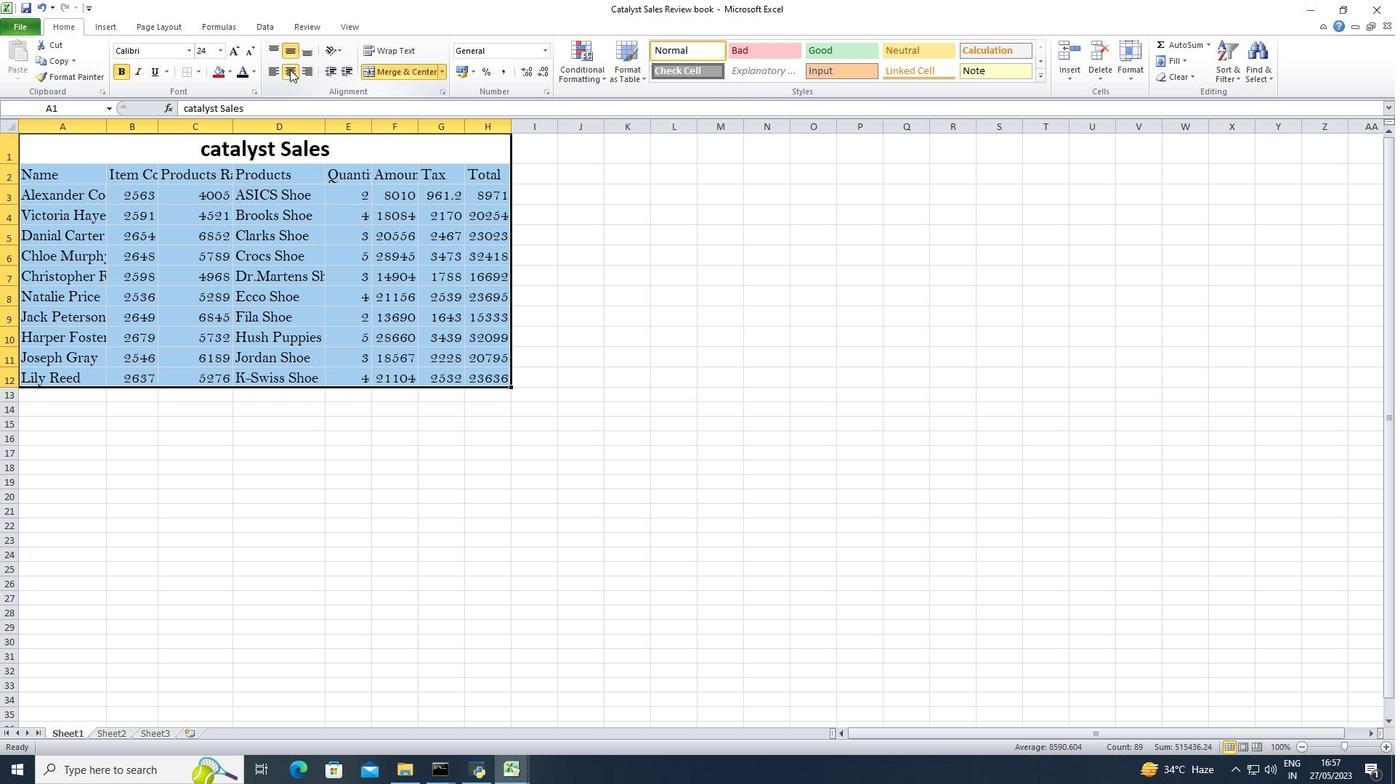 
Action: Mouse pressed left at (289, 74)
Screenshot: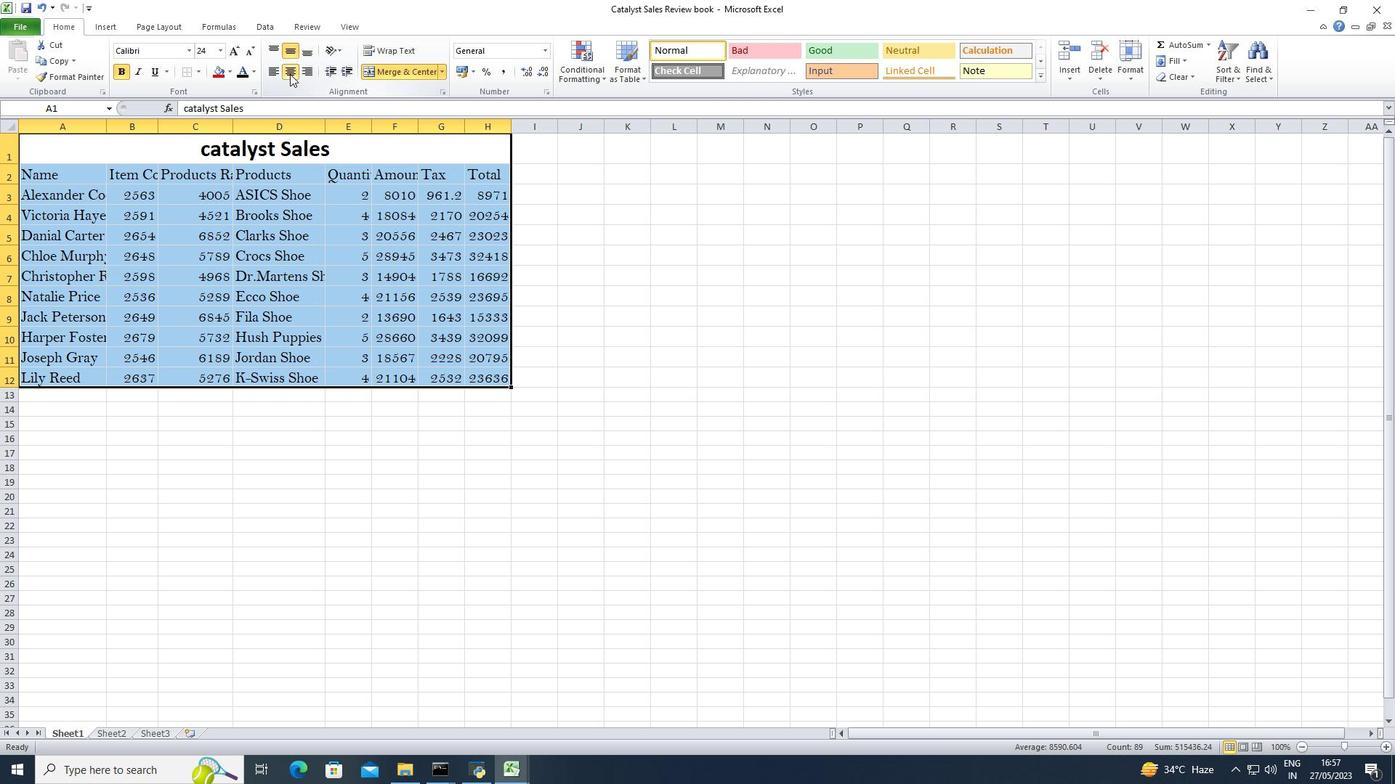 
Action: Mouse pressed left at (289, 74)
Screenshot: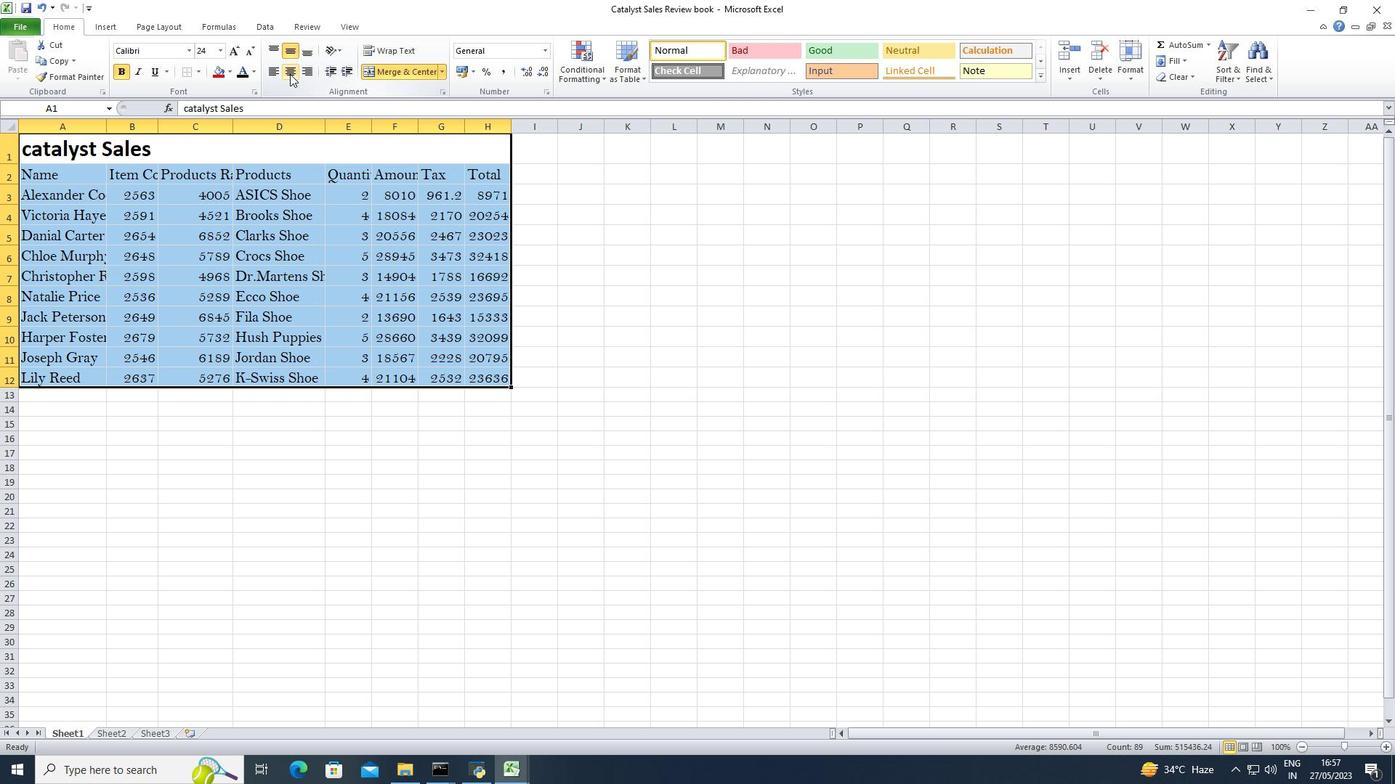 
Action: Mouse moved to (581, 245)
Screenshot: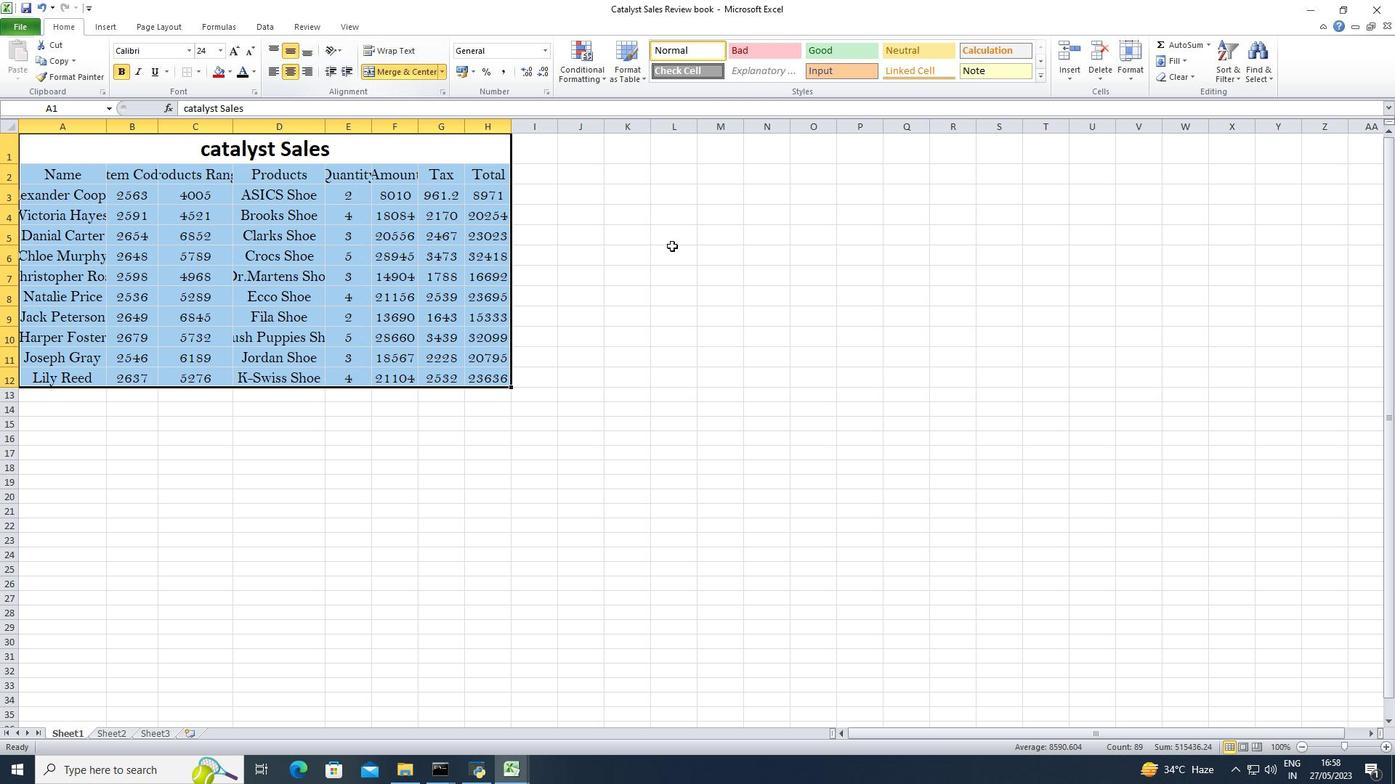 
Action: Mouse pressed left at (581, 245)
Screenshot: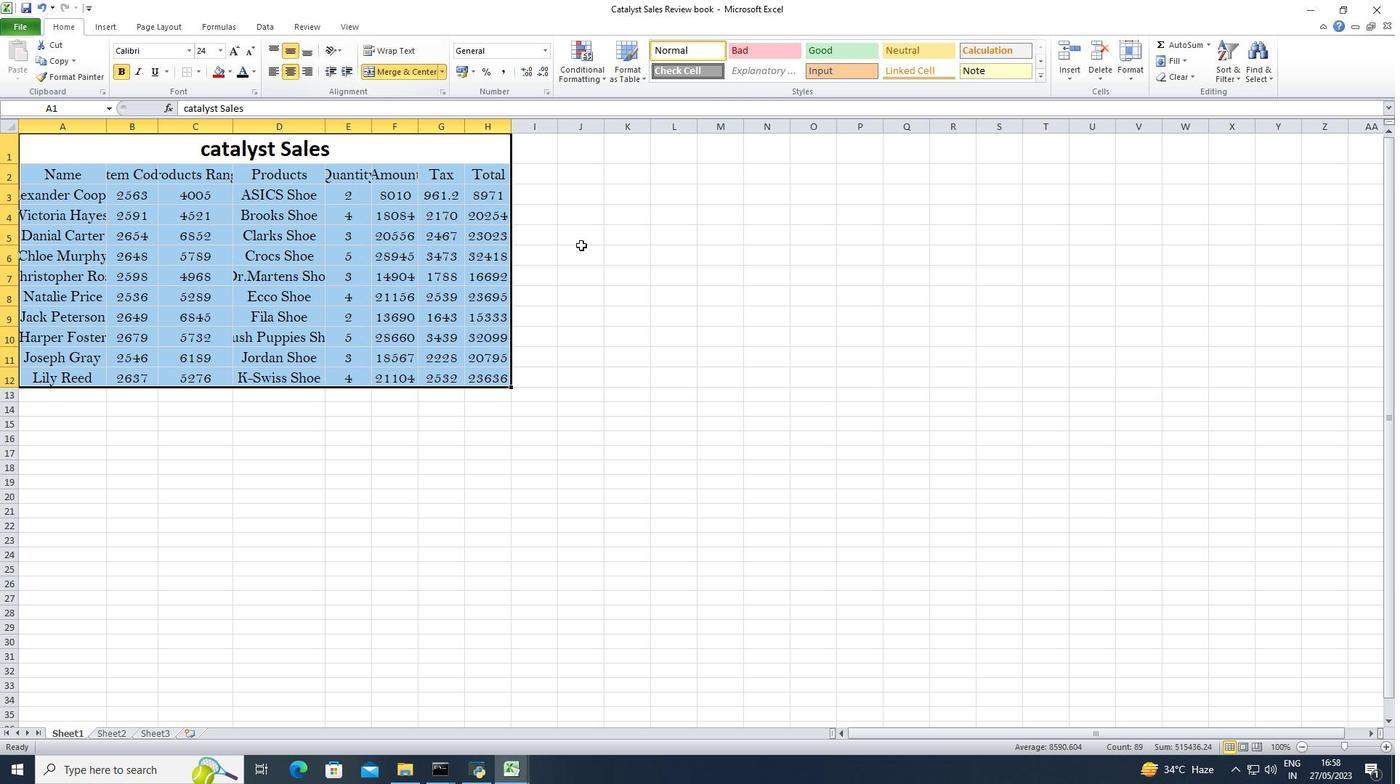 
Action: Mouse moved to (106, 124)
Screenshot: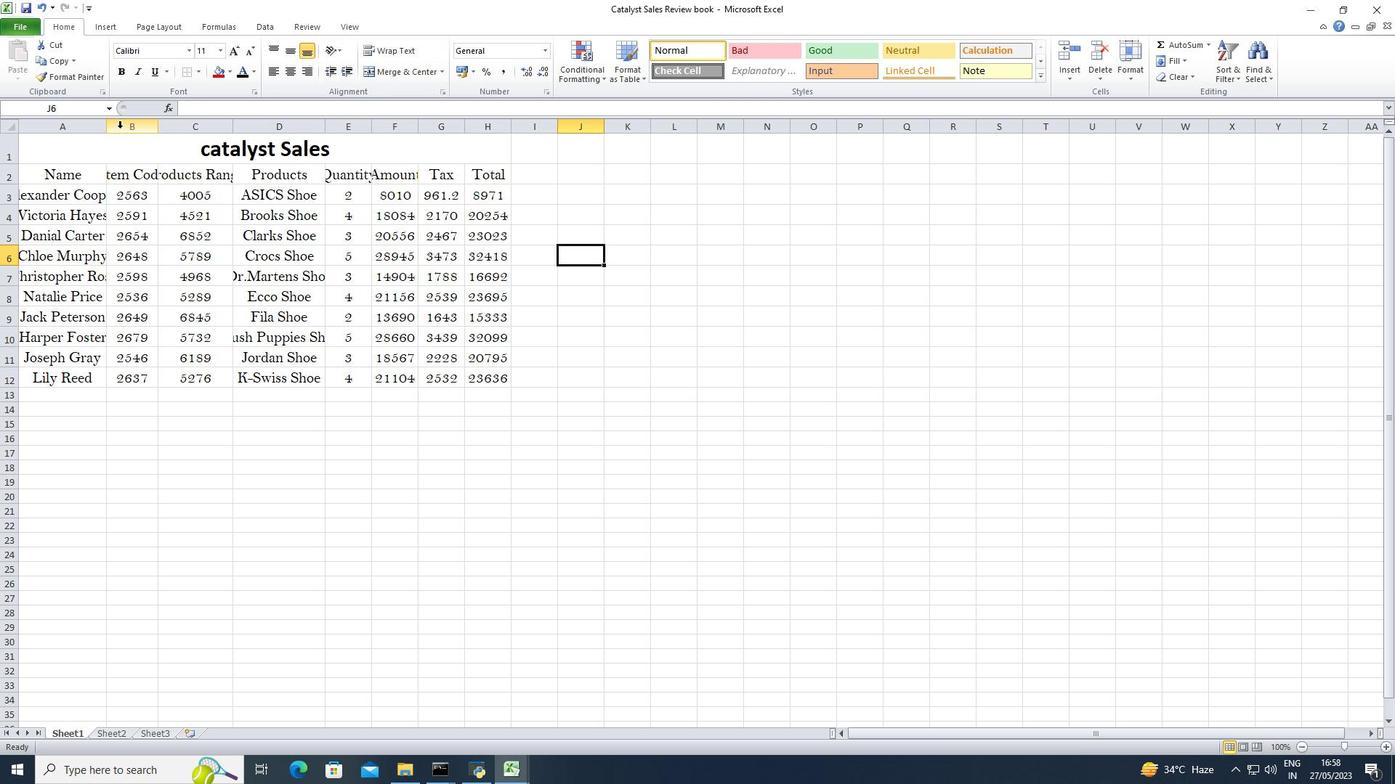 
Action: Mouse pressed left at (106, 124)
Screenshot: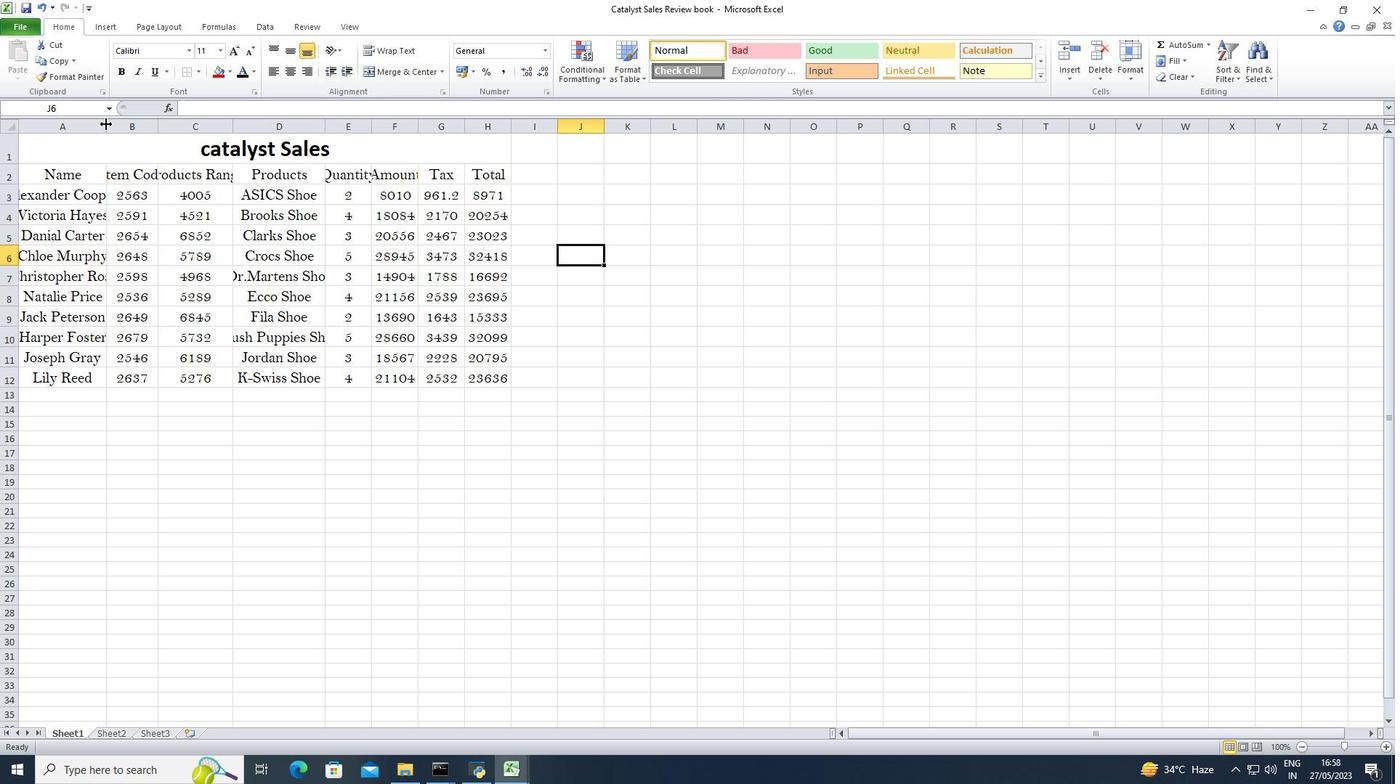 
Action: Mouse pressed left at (106, 124)
Screenshot: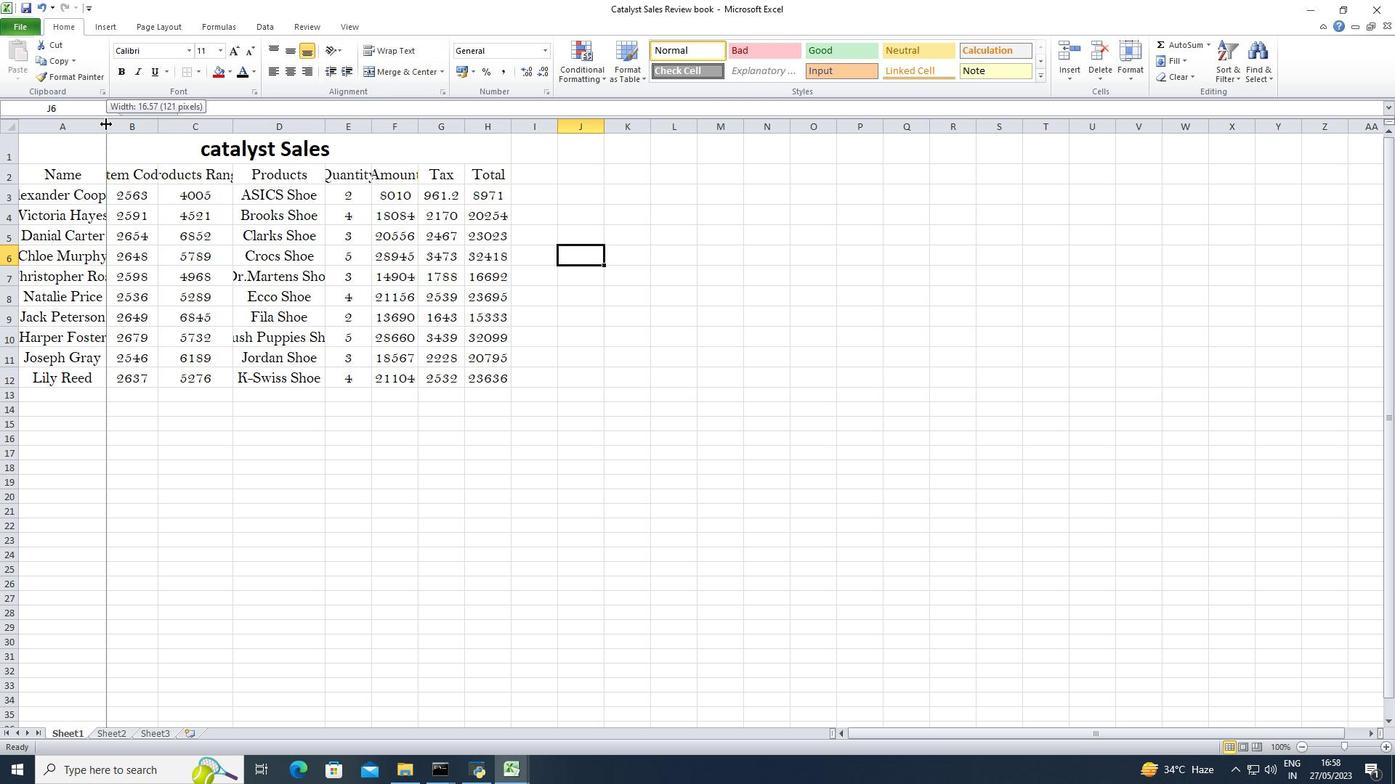 
Action: Mouse moved to (189, 130)
Screenshot: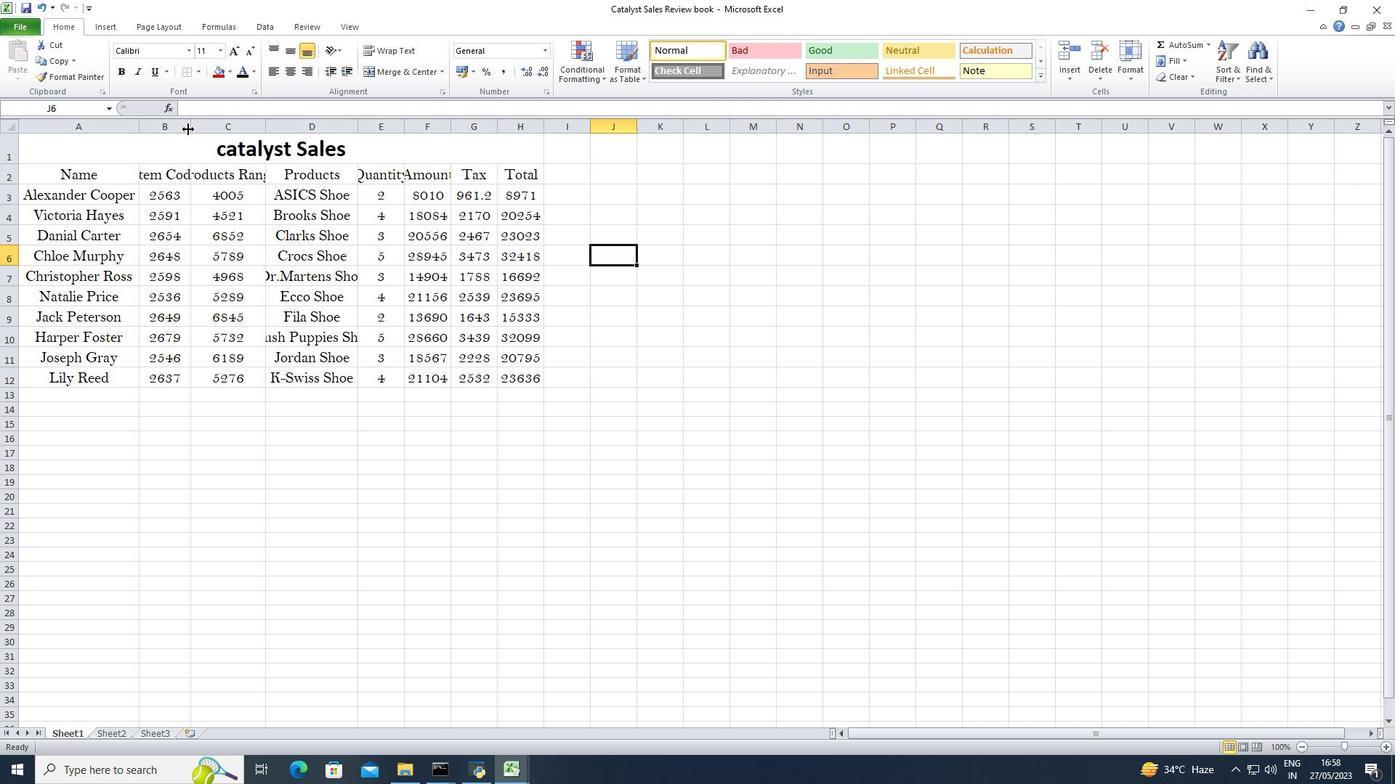 
Action: Mouse pressed left at (189, 130)
Screenshot: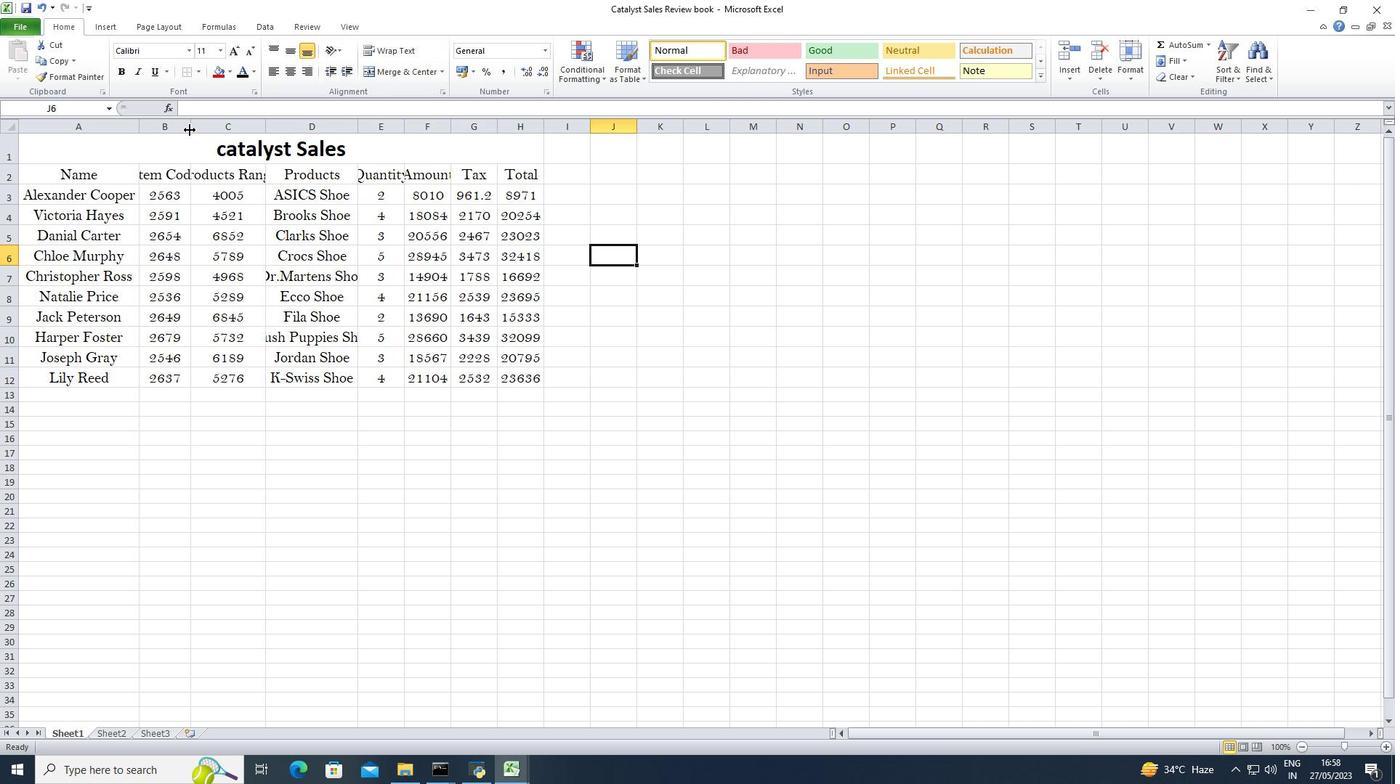 
Action: Mouse pressed left at (189, 130)
Screenshot: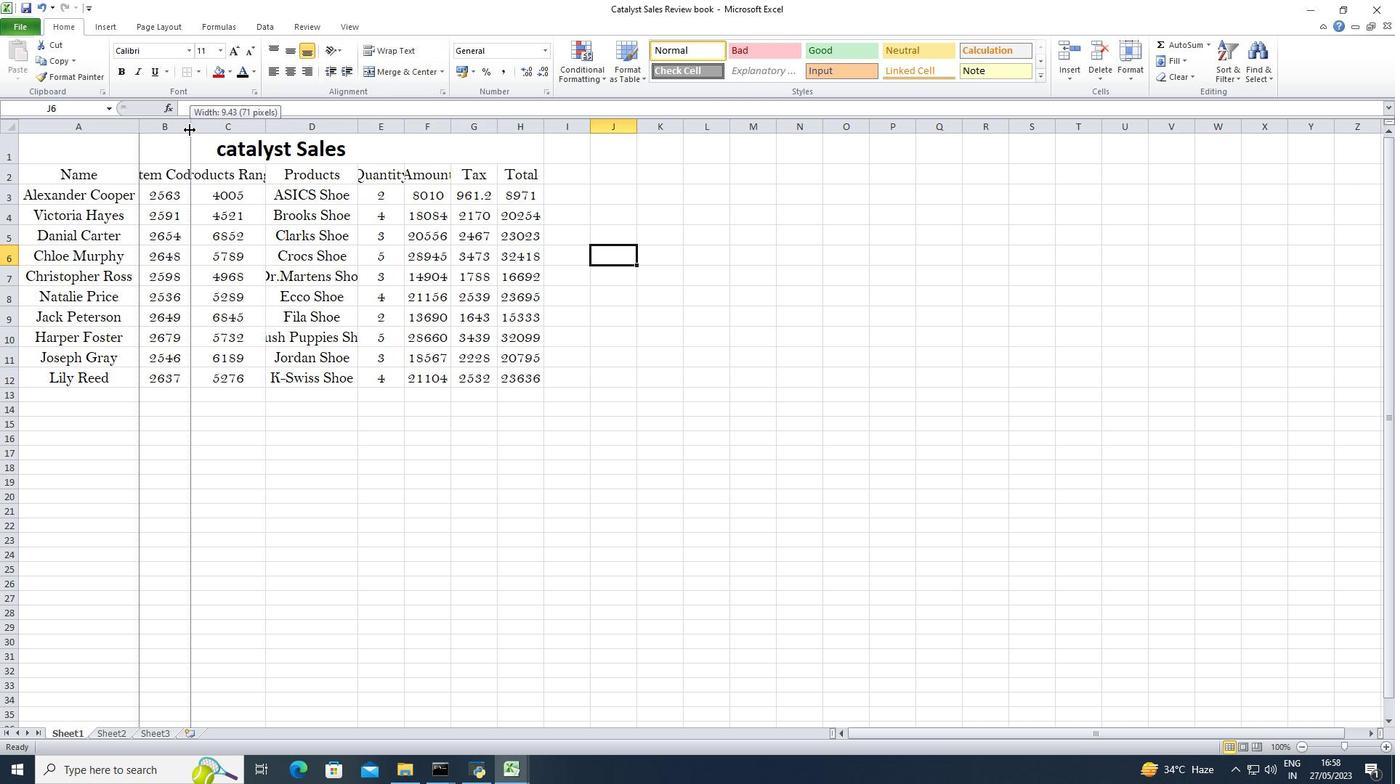 
Action: Mouse moved to (287, 133)
Screenshot: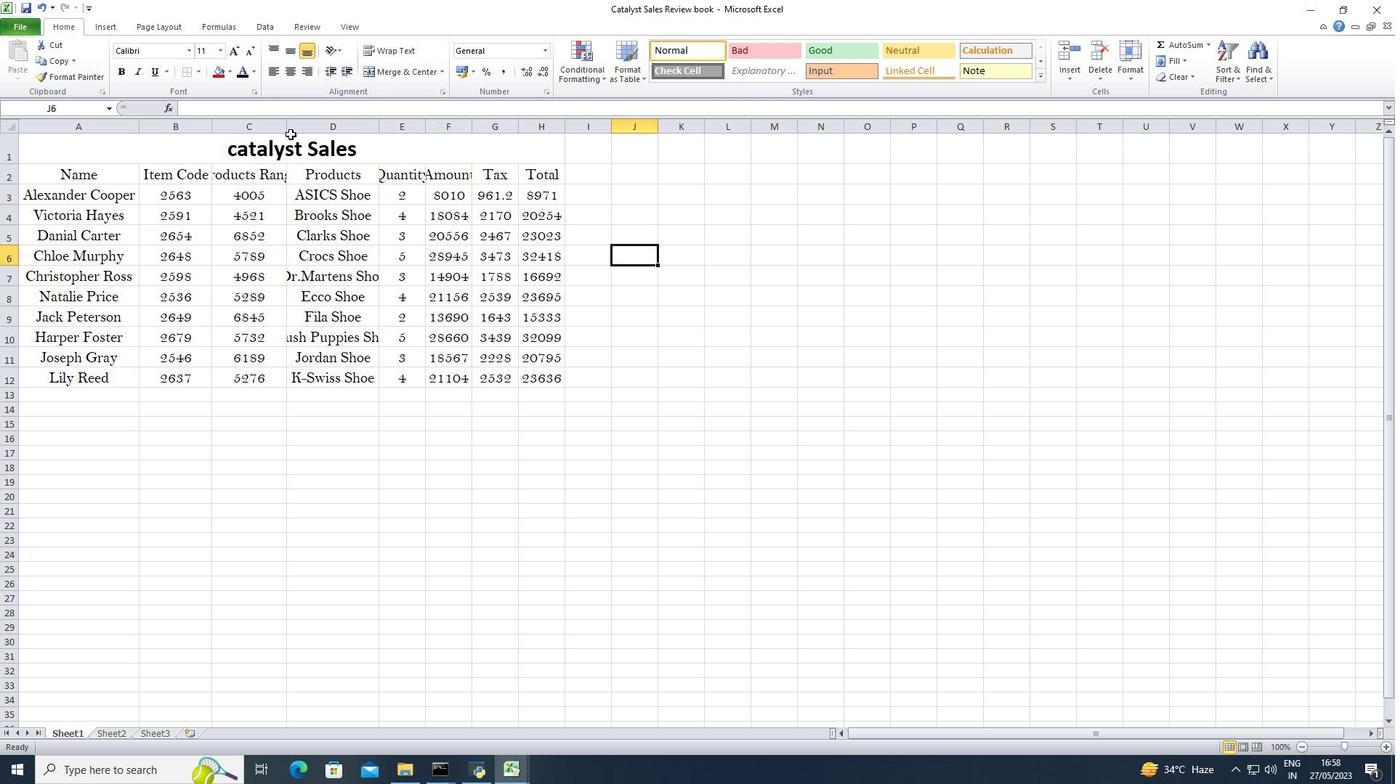 
Action: Mouse pressed left at (287, 133)
Screenshot: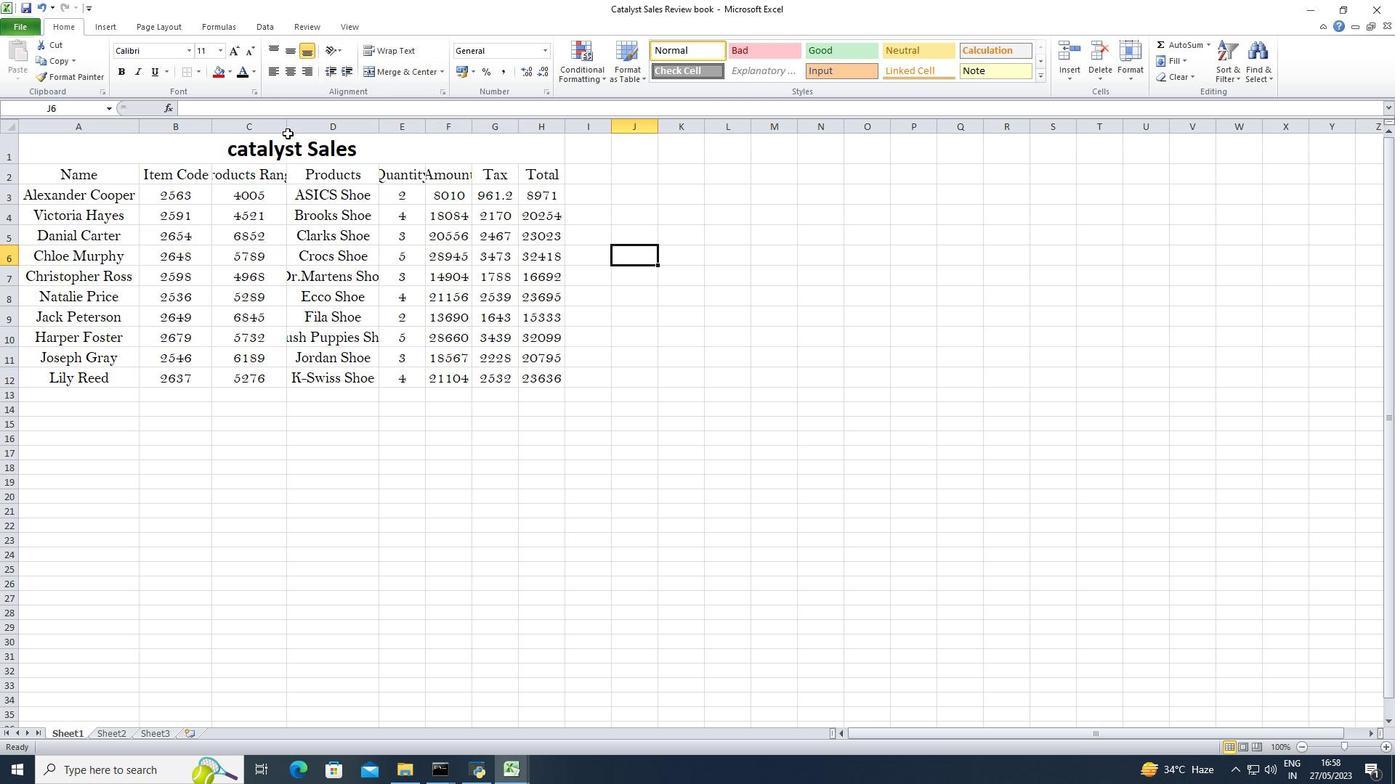 
Action: Mouse pressed left at (287, 133)
Screenshot: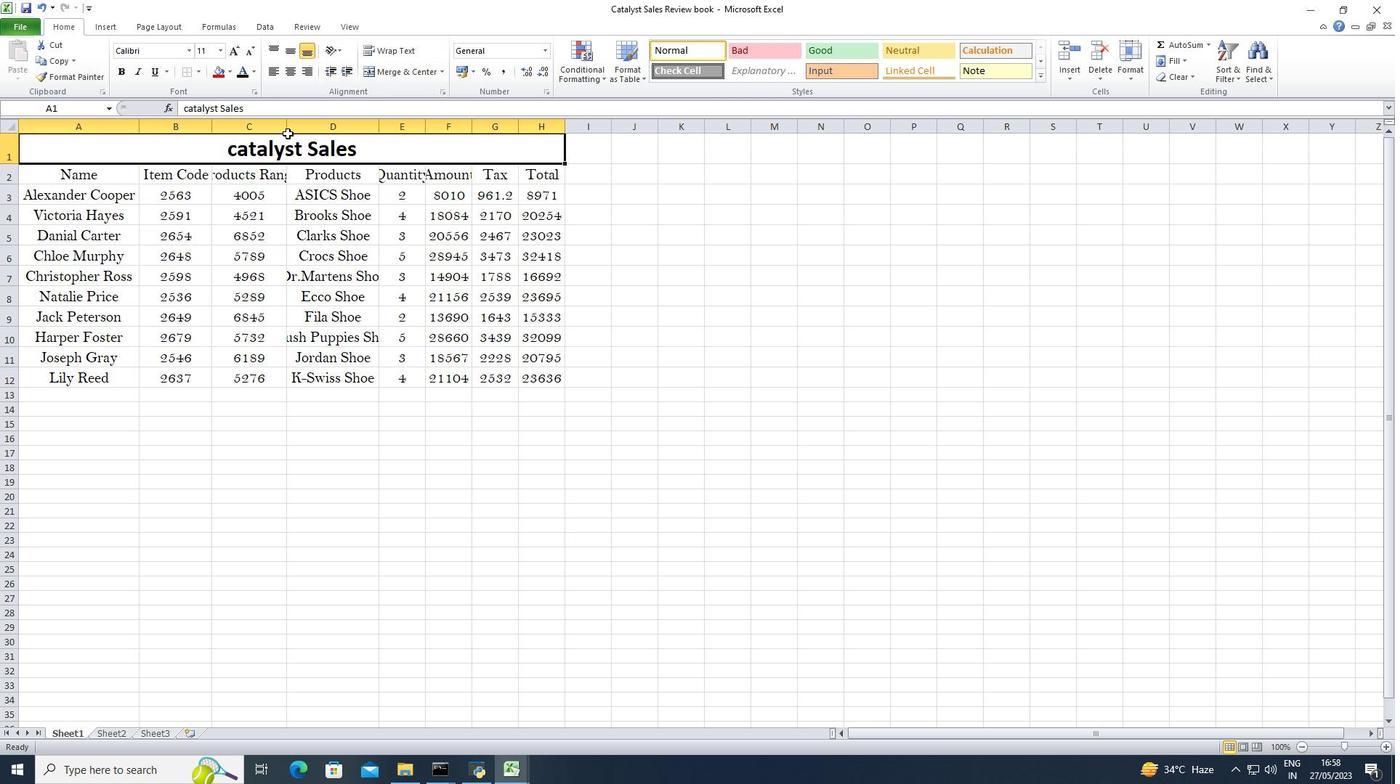 
Action: Mouse moved to (287, 126)
Screenshot: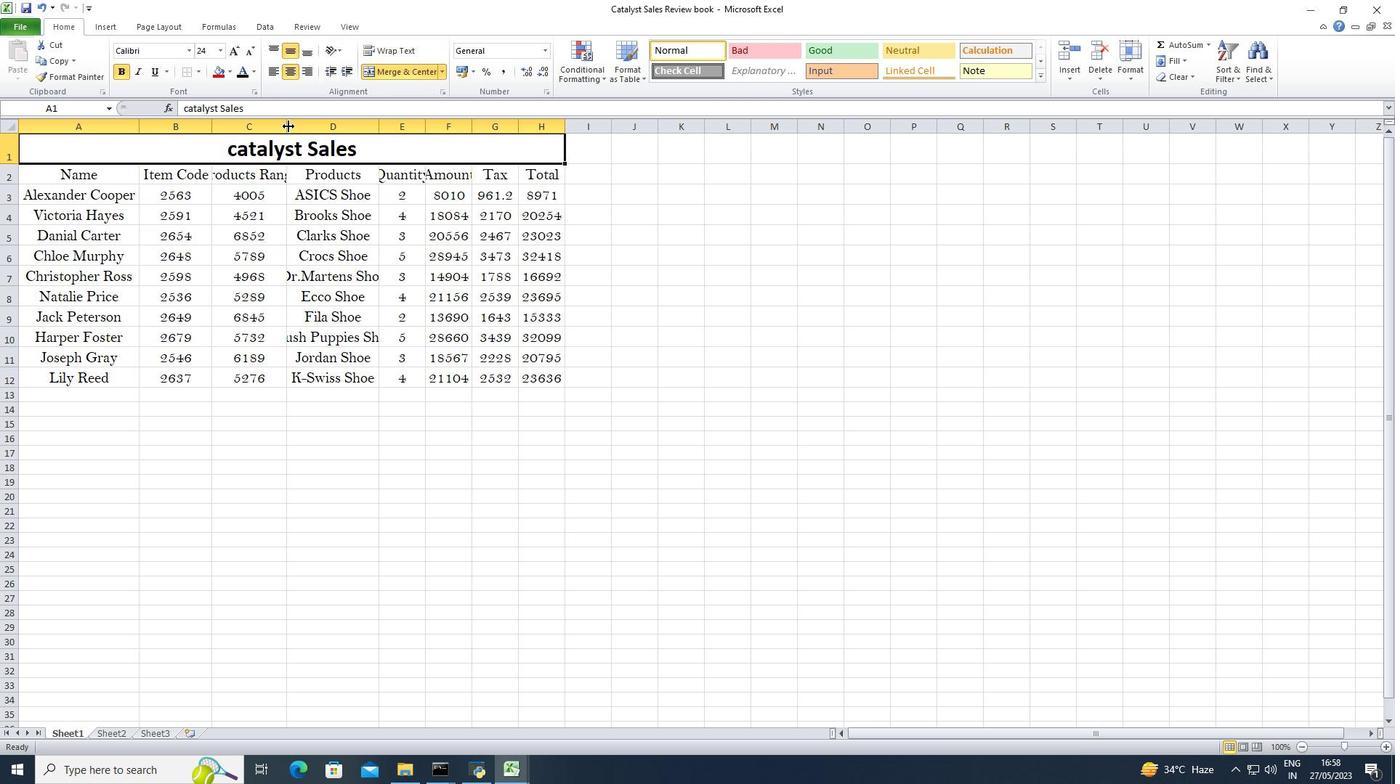 
Action: Mouse pressed left at (287, 126)
Screenshot: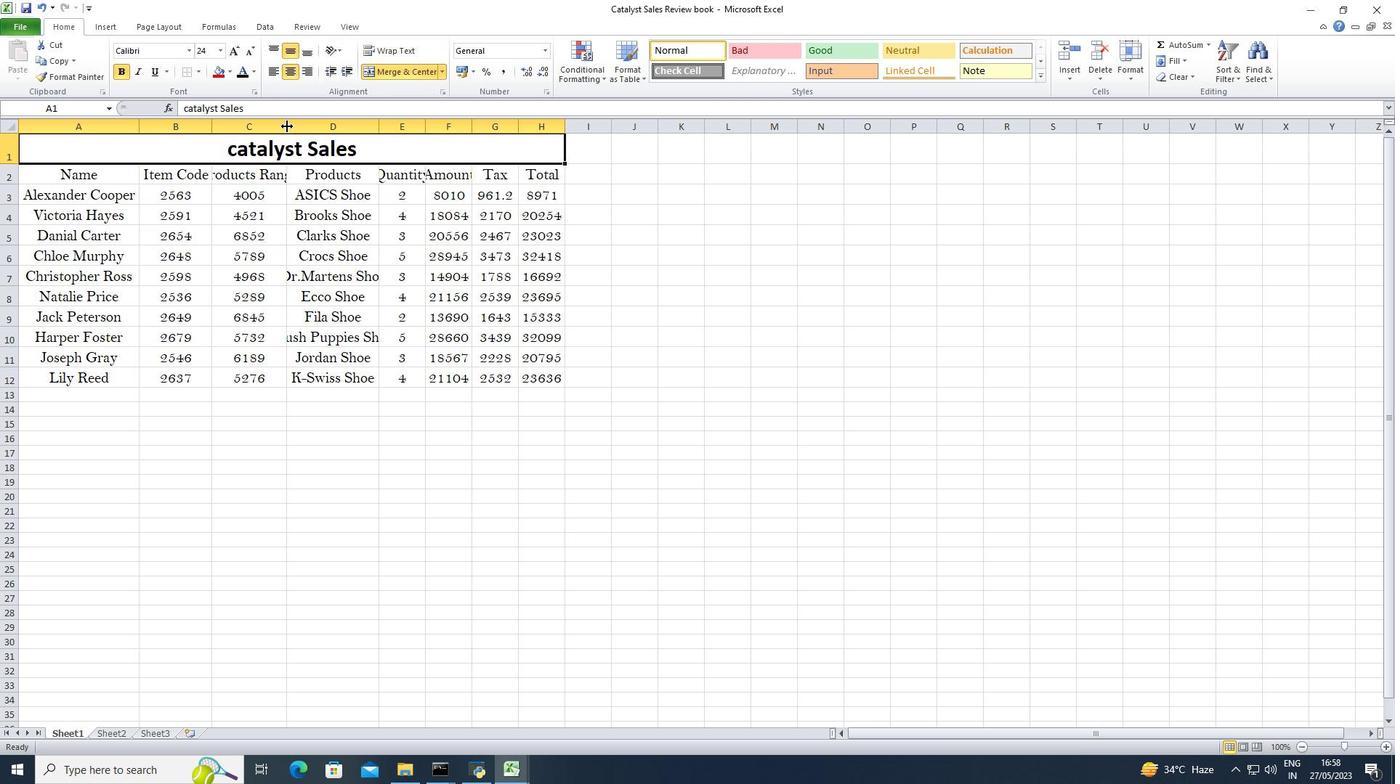 
Action: Mouse pressed left at (287, 126)
Screenshot: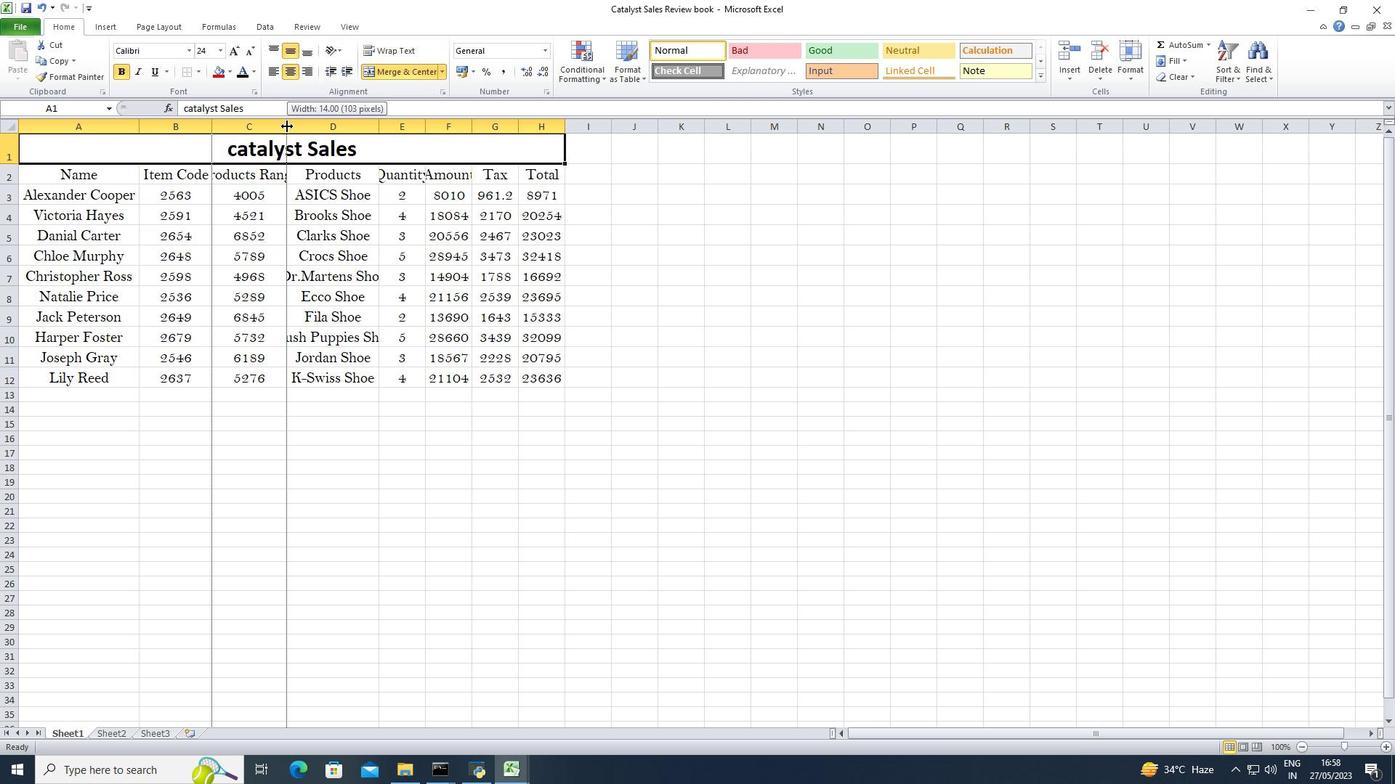 
Action: Mouse moved to (408, 128)
Screenshot: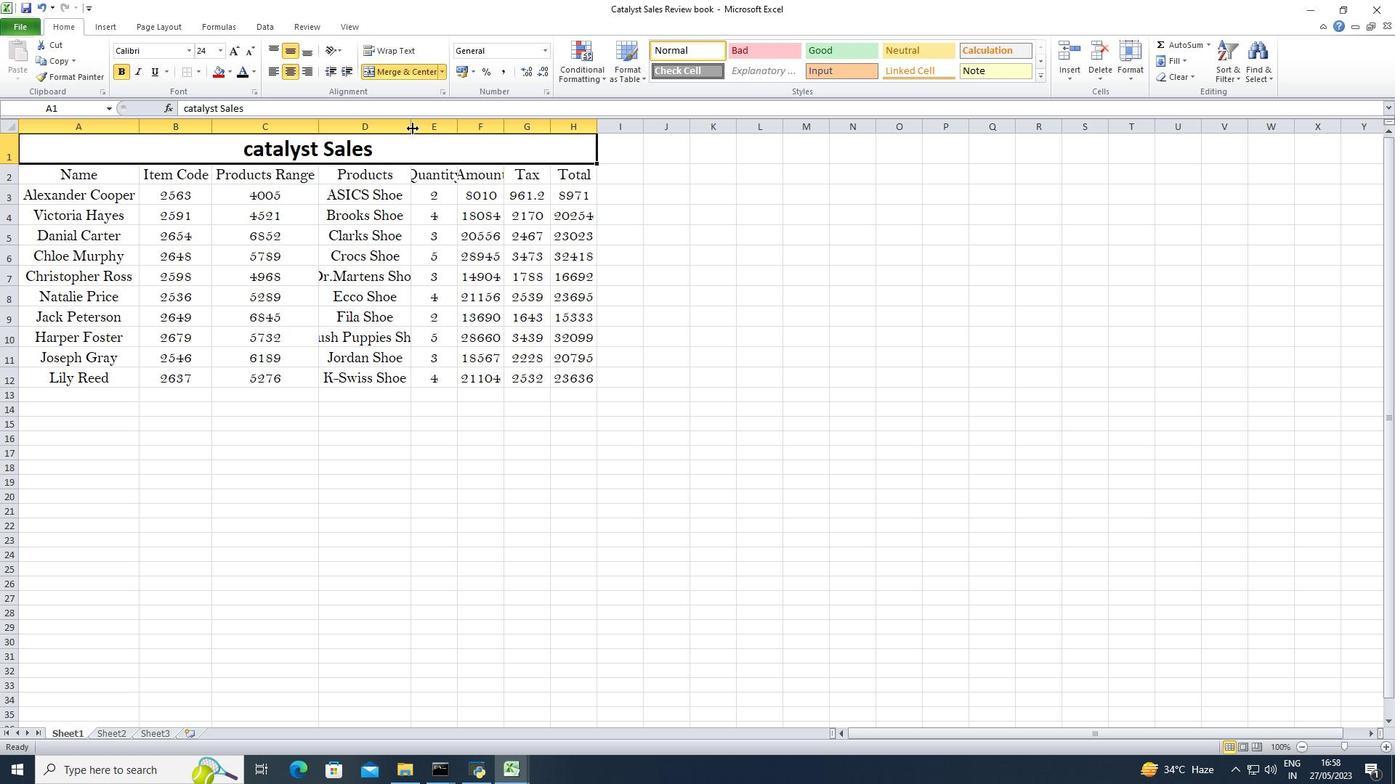 
Action: Mouse pressed left at (408, 128)
Screenshot: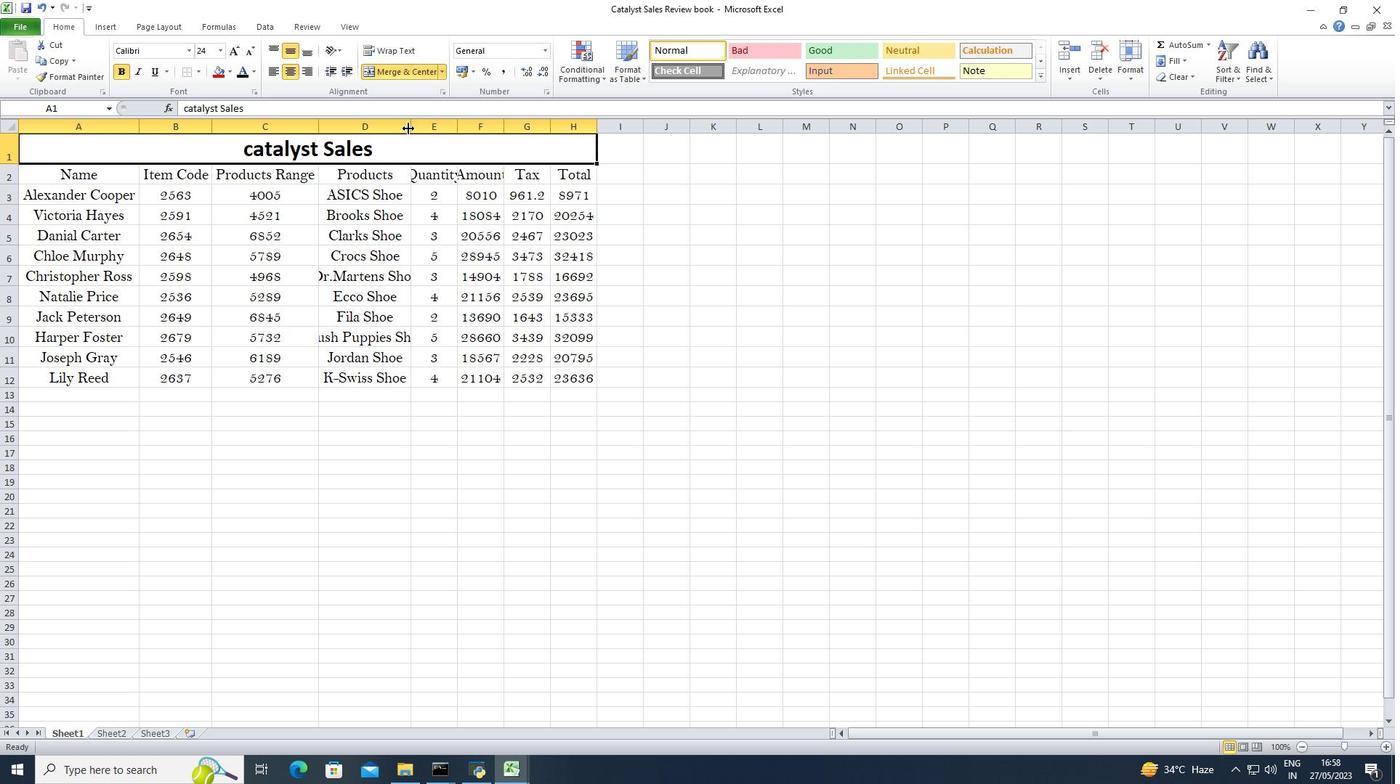 
Action: Mouse pressed left at (408, 128)
Screenshot: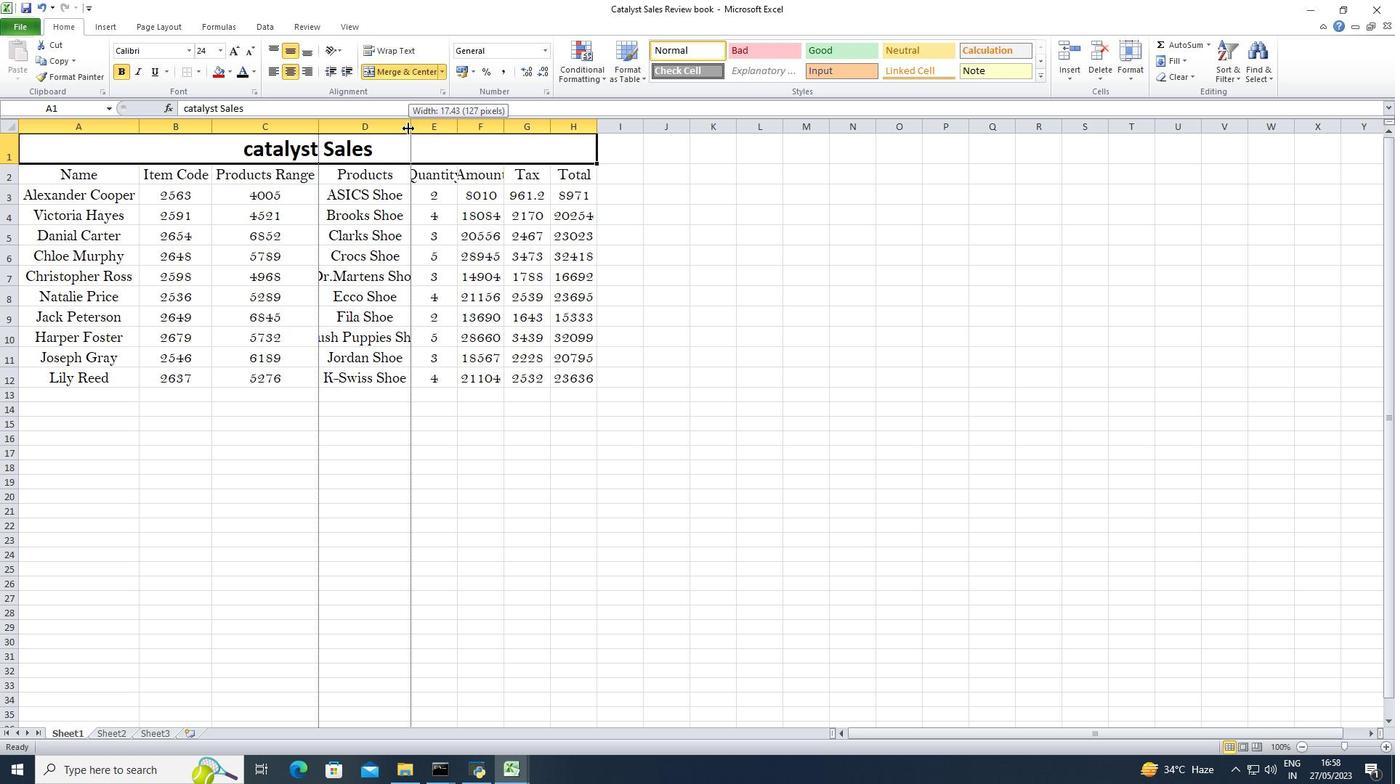 
Action: Mouse moved to (492, 126)
Screenshot: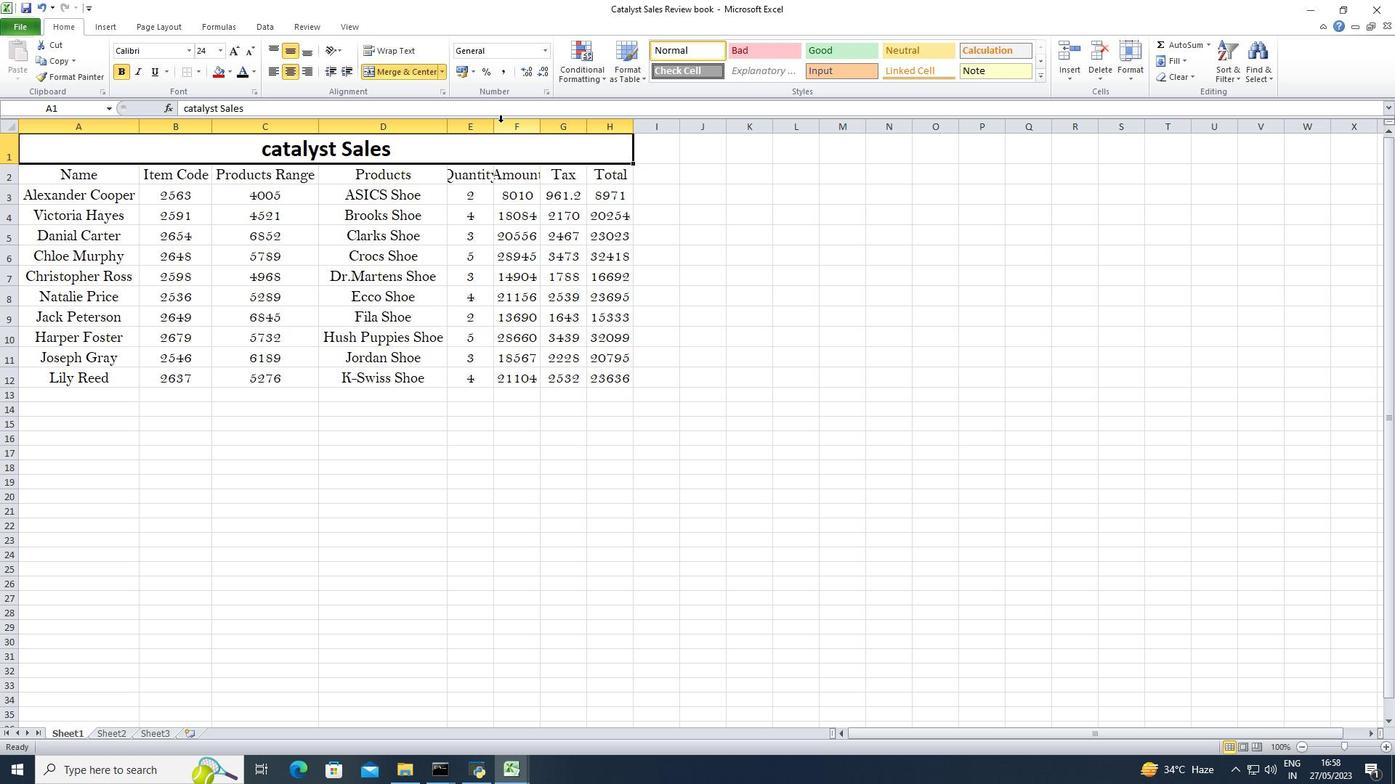 
Action: Mouse pressed left at (492, 126)
Screenshot: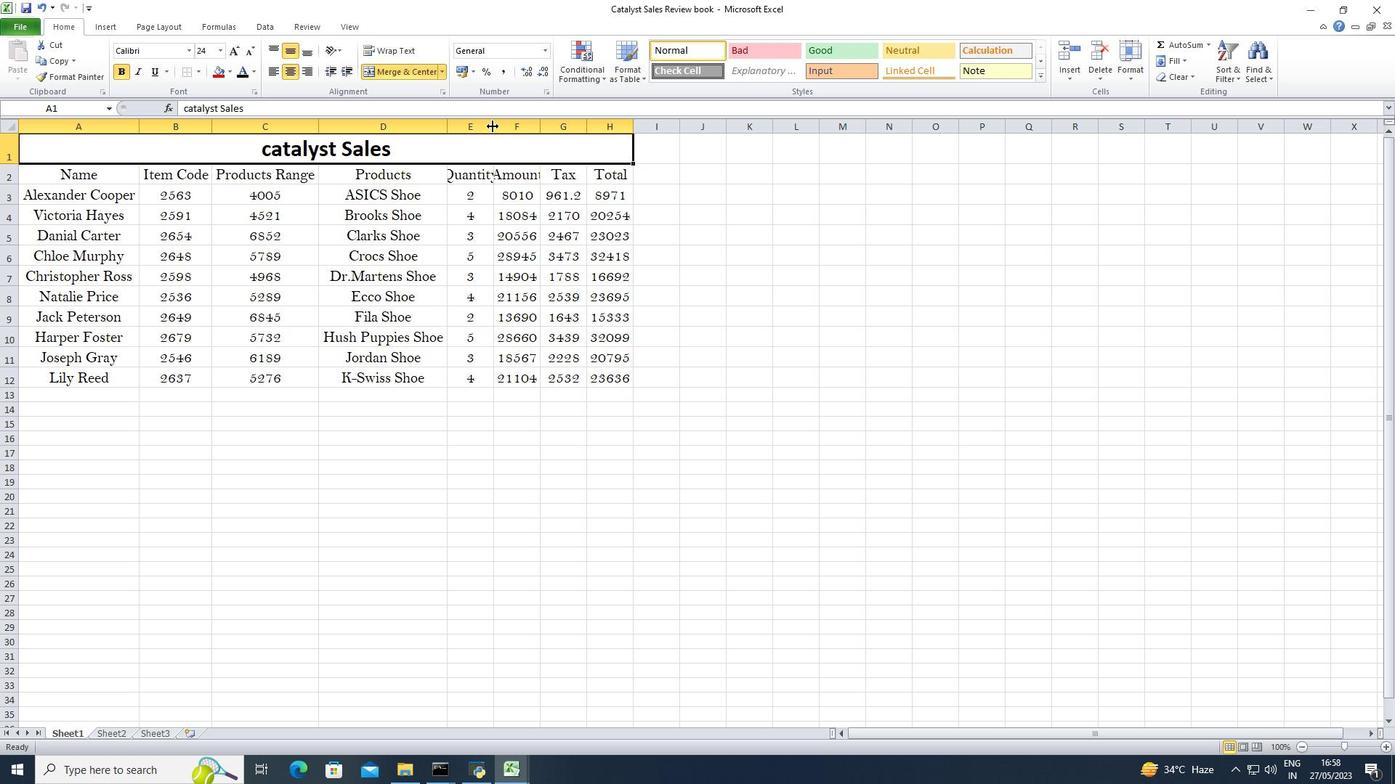 
Action: Mouse pressed left at (492, 126)
Screenshot: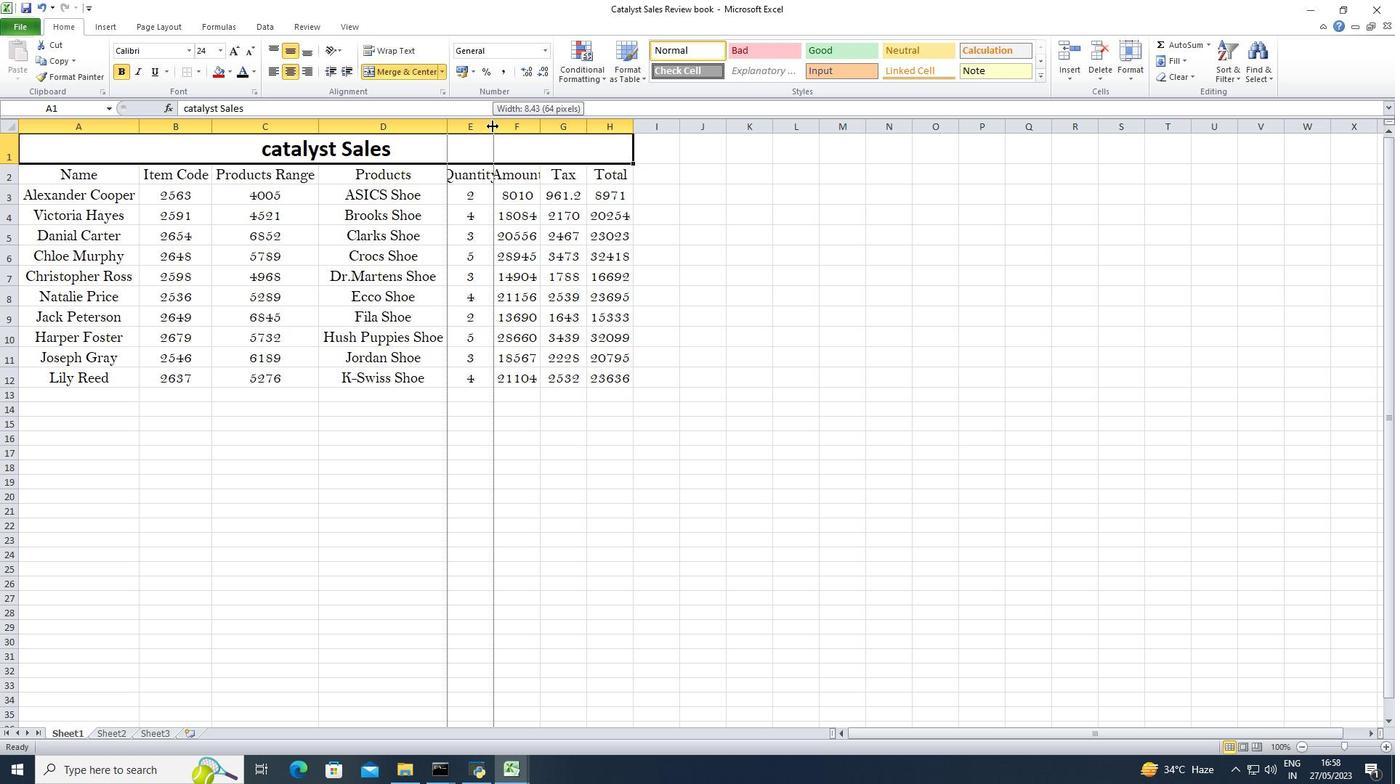 
Action: Mouse moved to (554, 125)
Screenshot: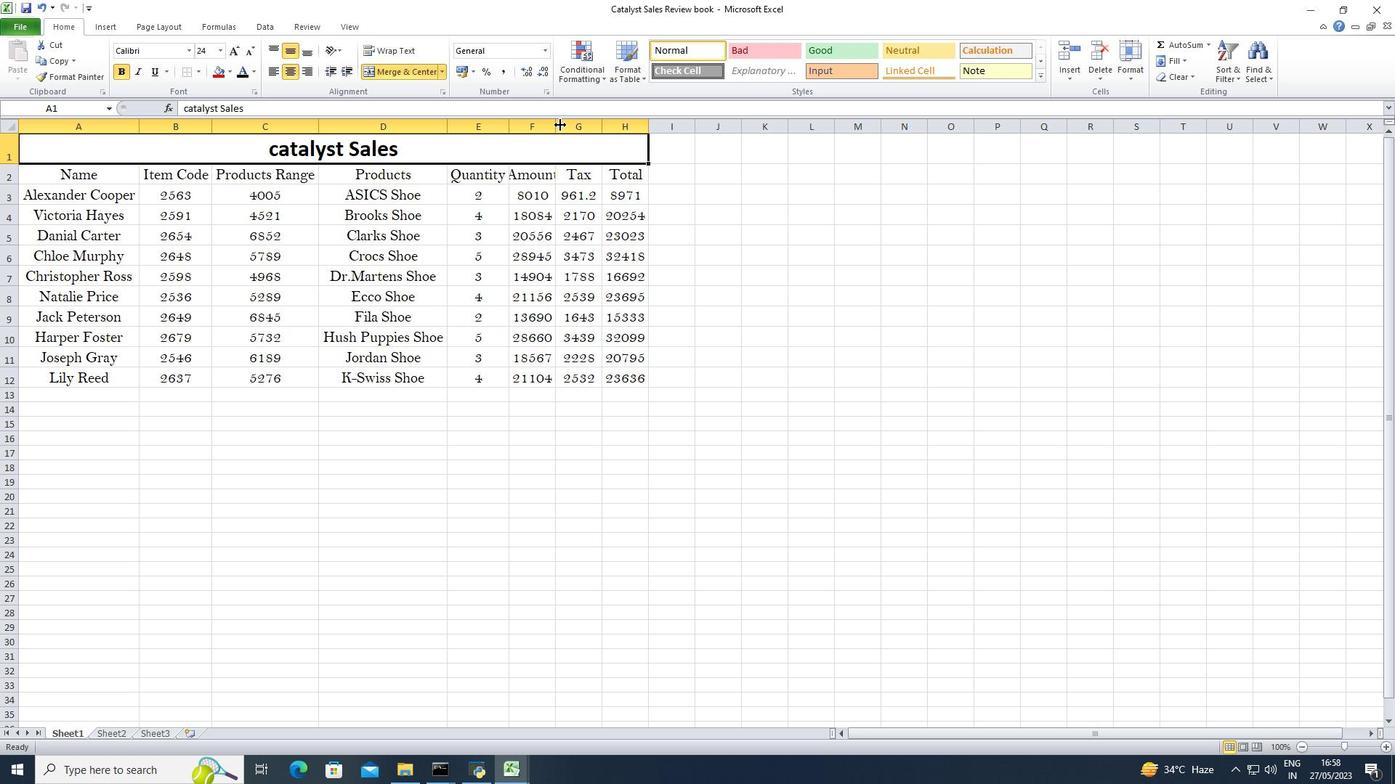 
Action: Mouse pressed left at (554, 125)
Screenshot: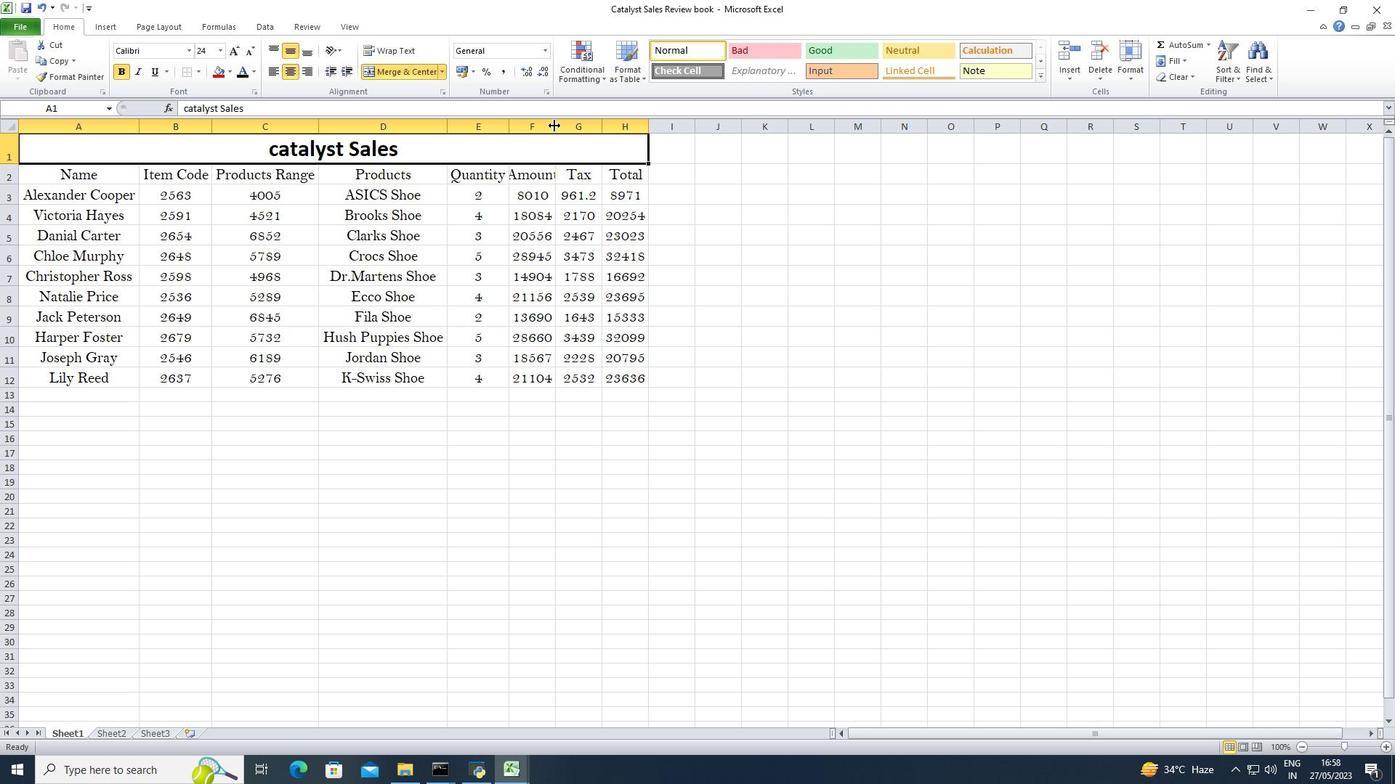 
Action: Mouse pressed left at (554, 125)
Screenshot: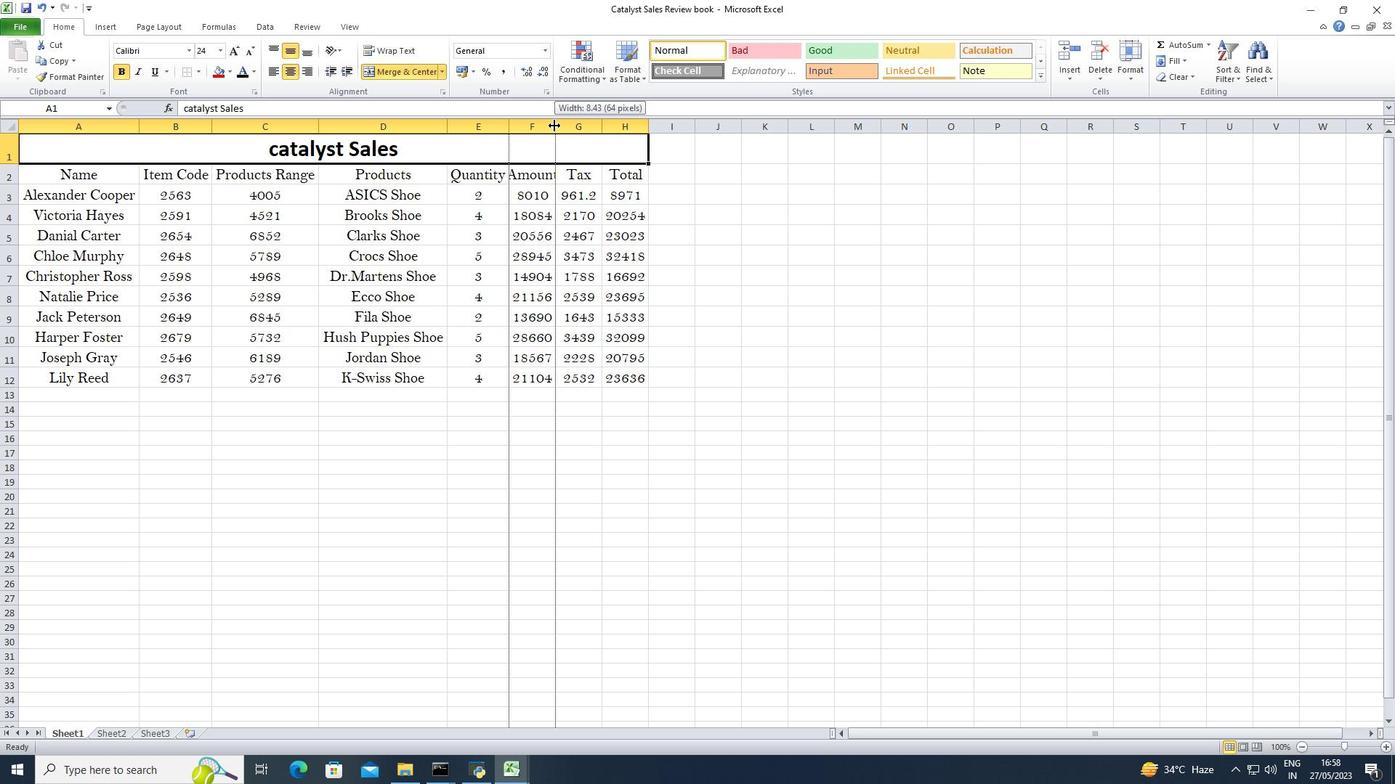 
Action: Mouse moved to (615, 129)
Screenshot: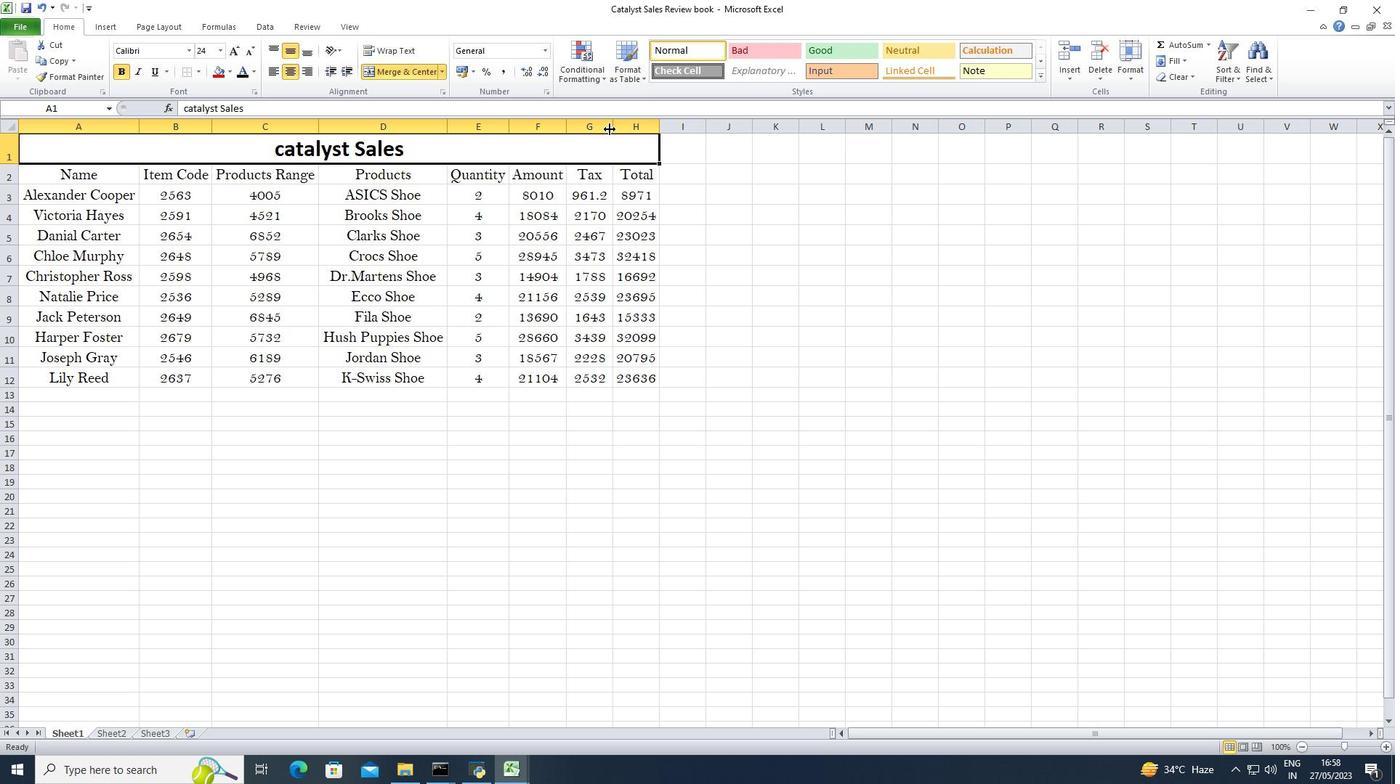 
Action: Mouse pressed left at (615, 129)
Screenshot: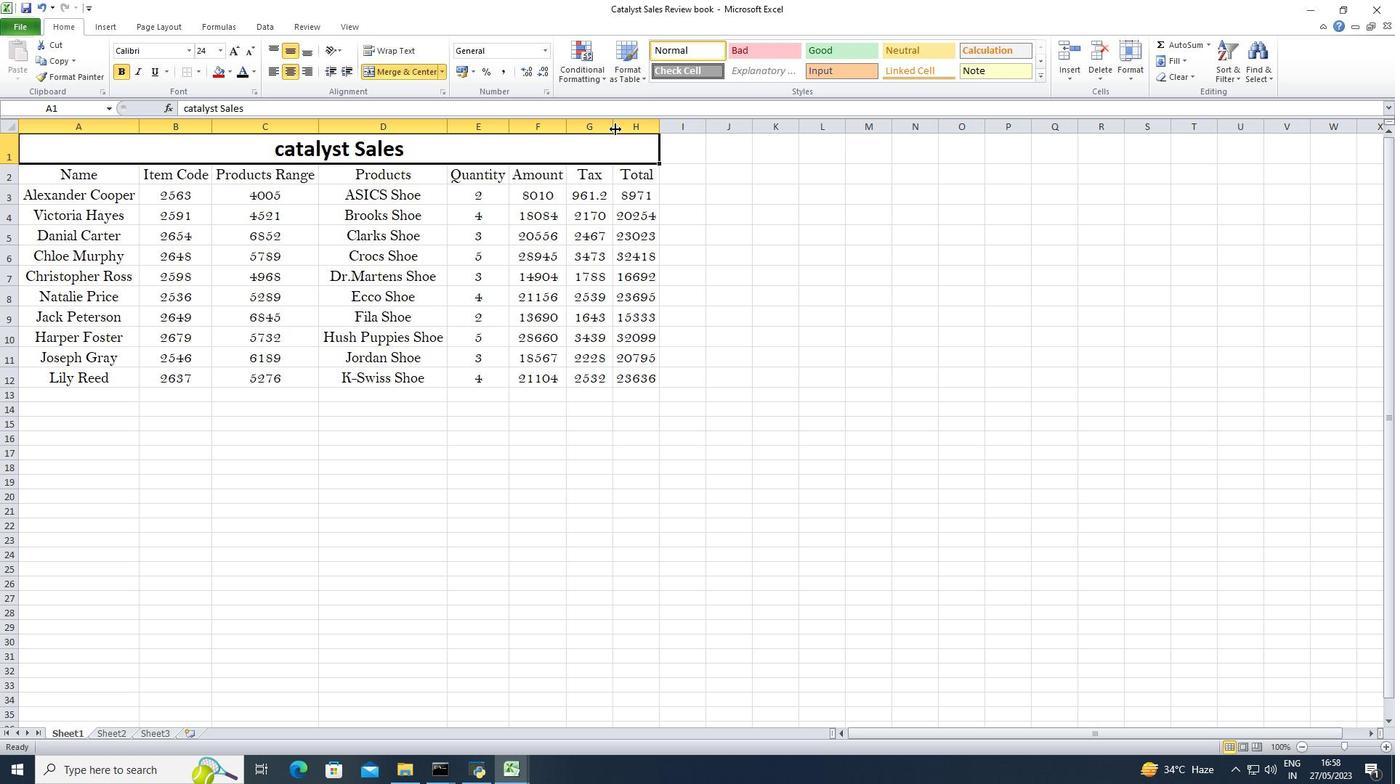 
Action: Mouse pressed left at (615, 129)
Screenshot: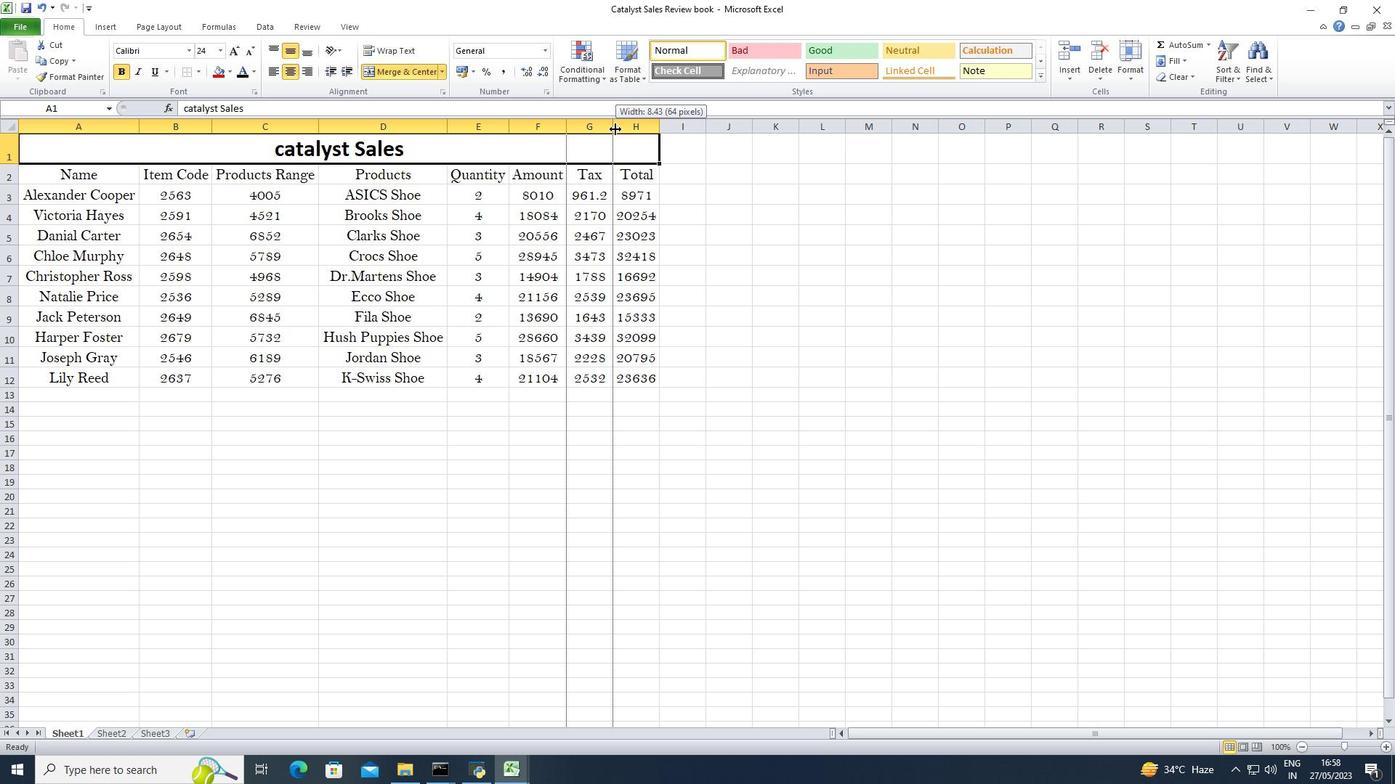 
Action: Mouse moved to (677, 129)
Screenshot: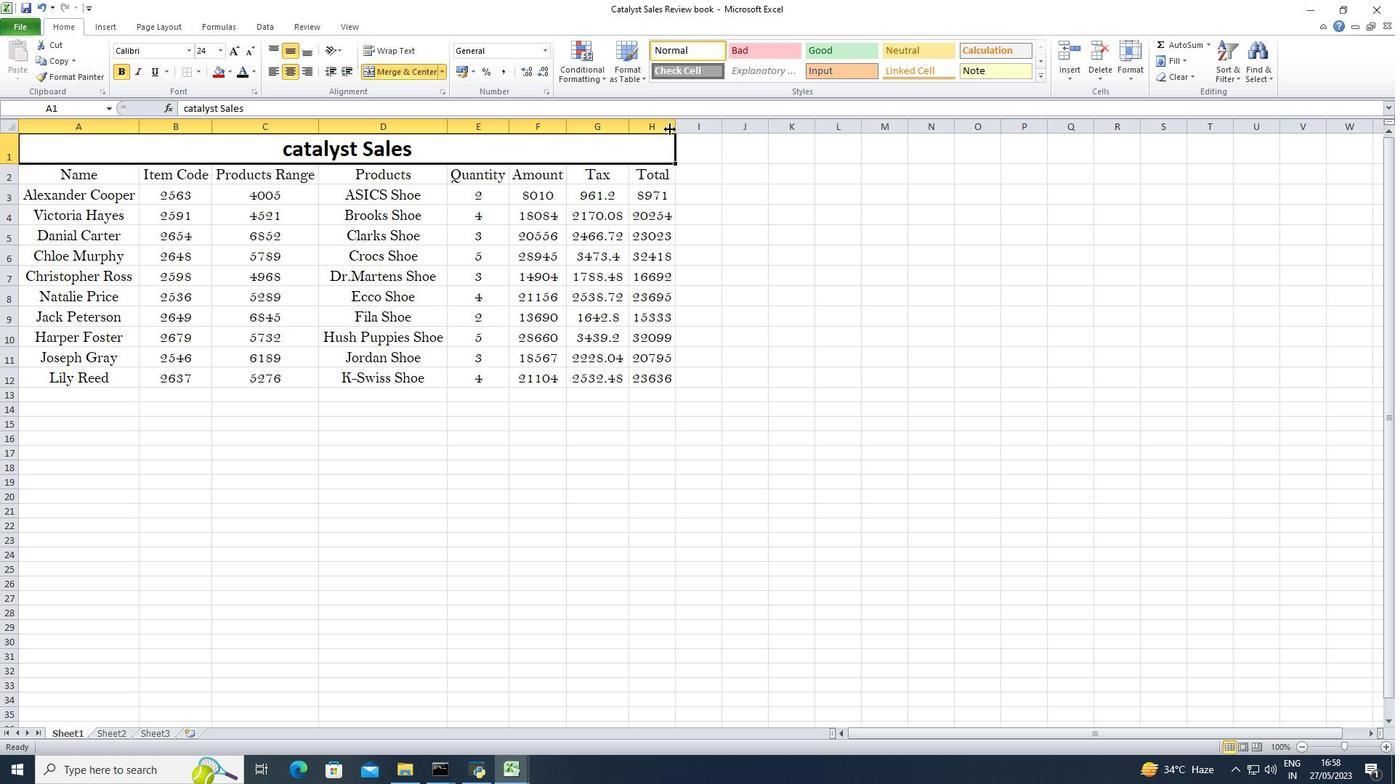 
Action: Mouse pressed left at (677, 129)
Screenshot: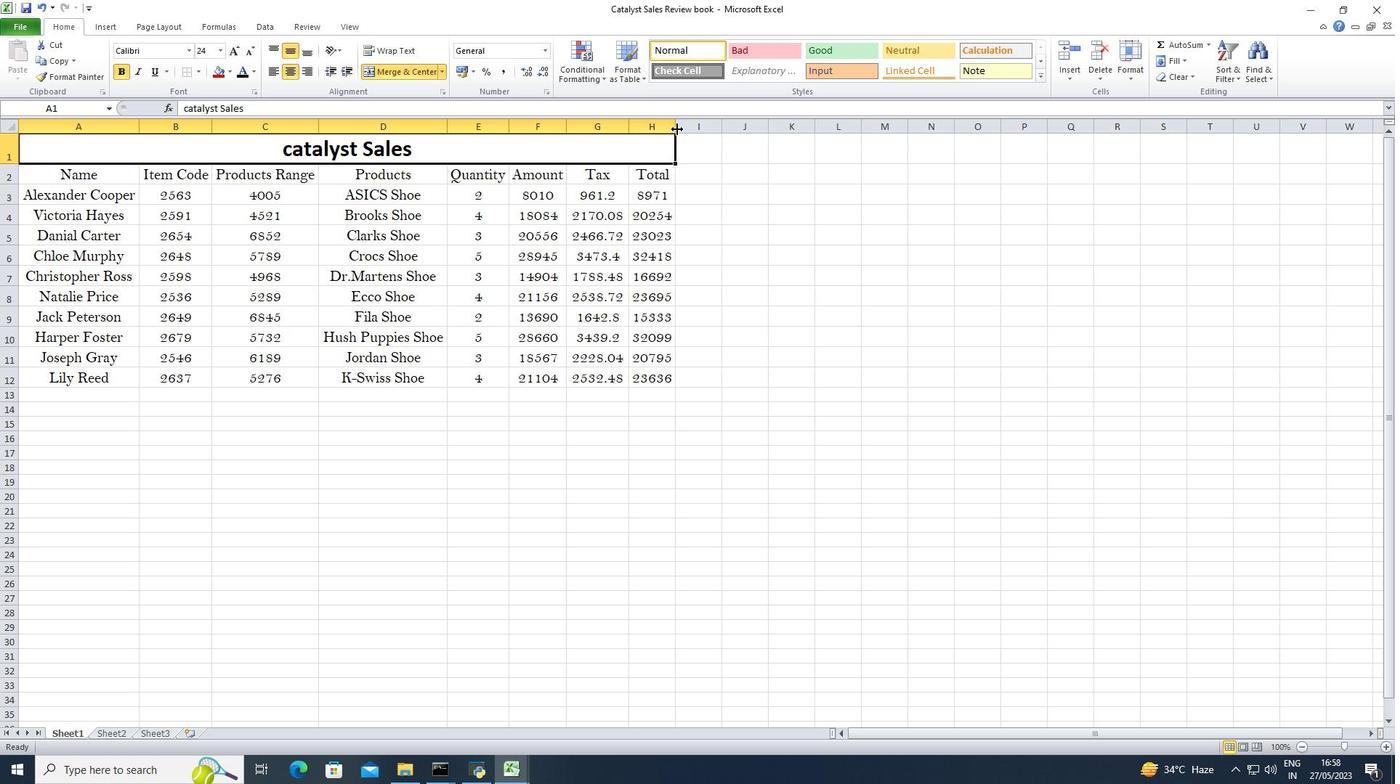 
Action: Mouse pressed left at (677, 129)
Screenshot: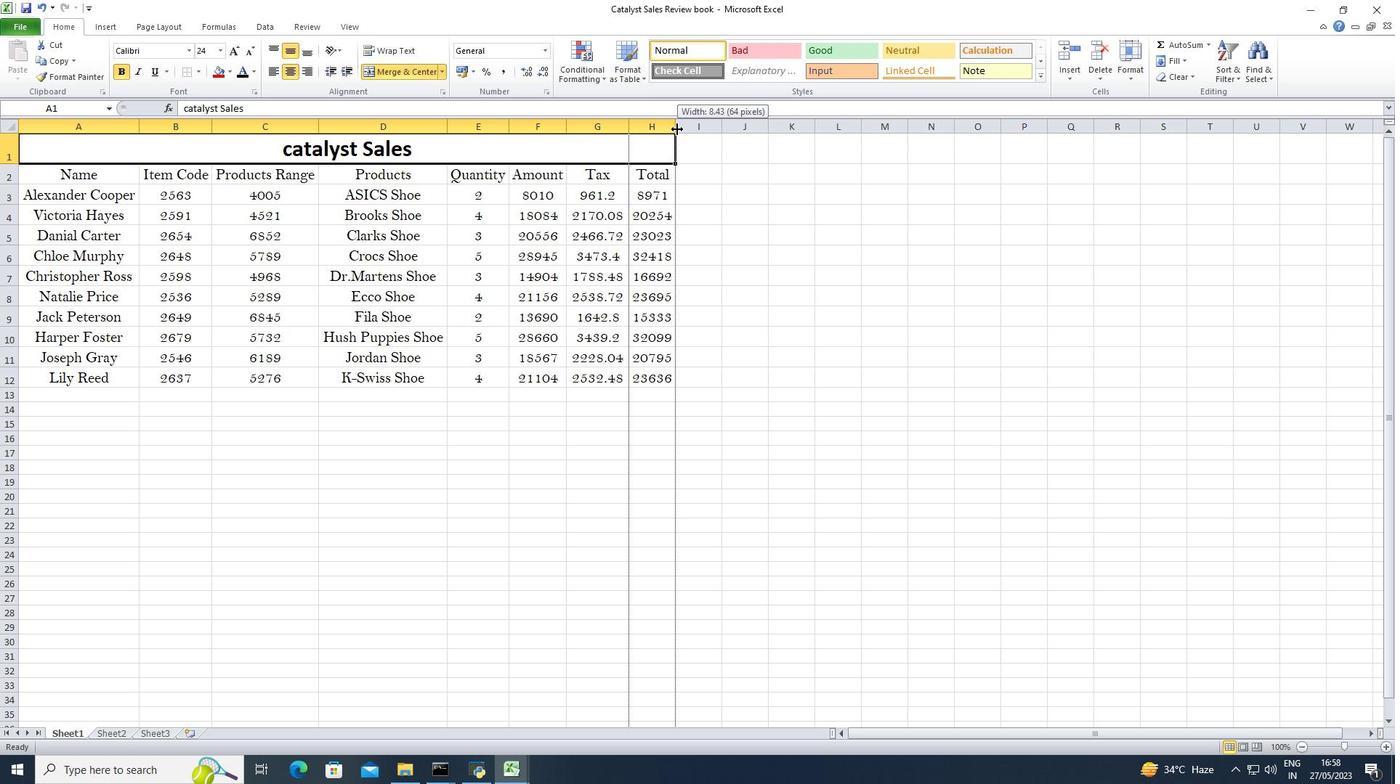 
Action: Mouse moved to (571, 255)
Screenshot: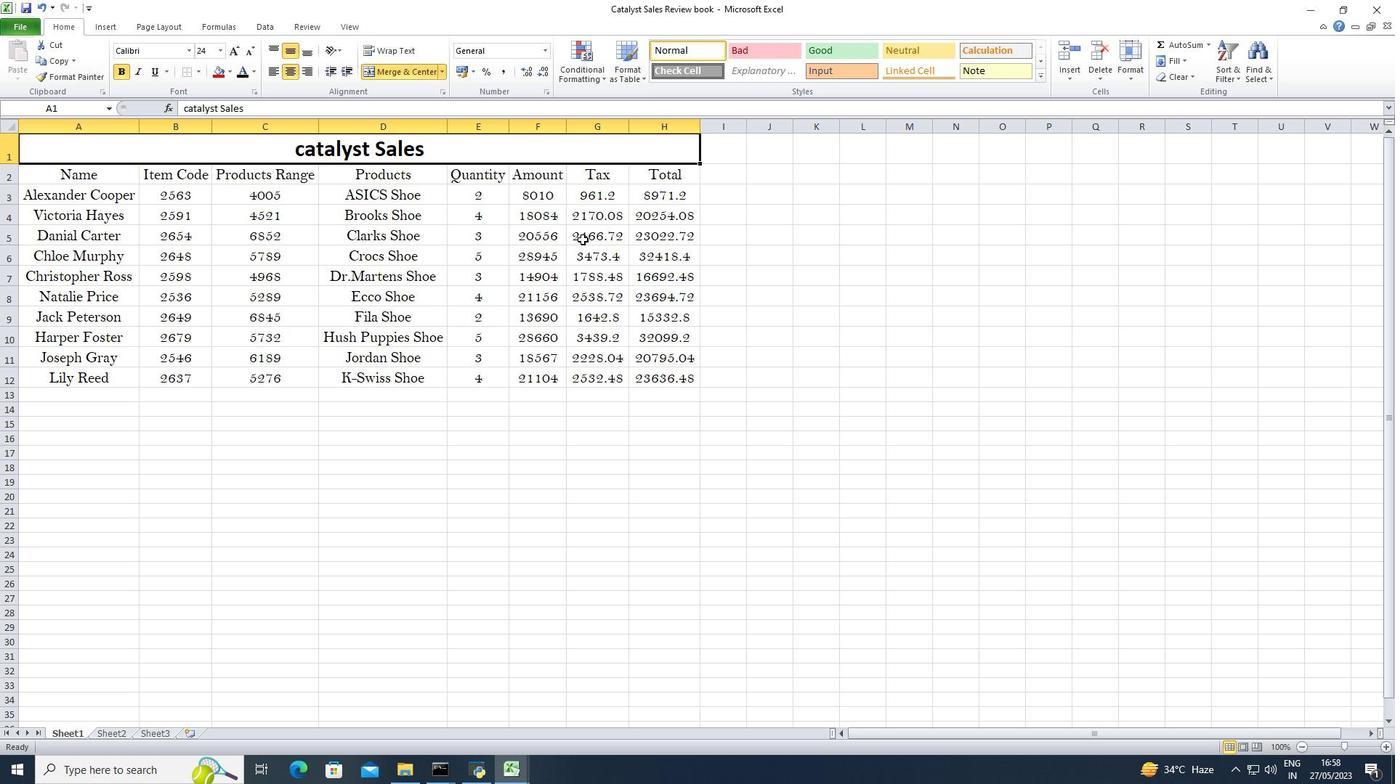 
Action: Key pressed ctrl+S
Screenshot: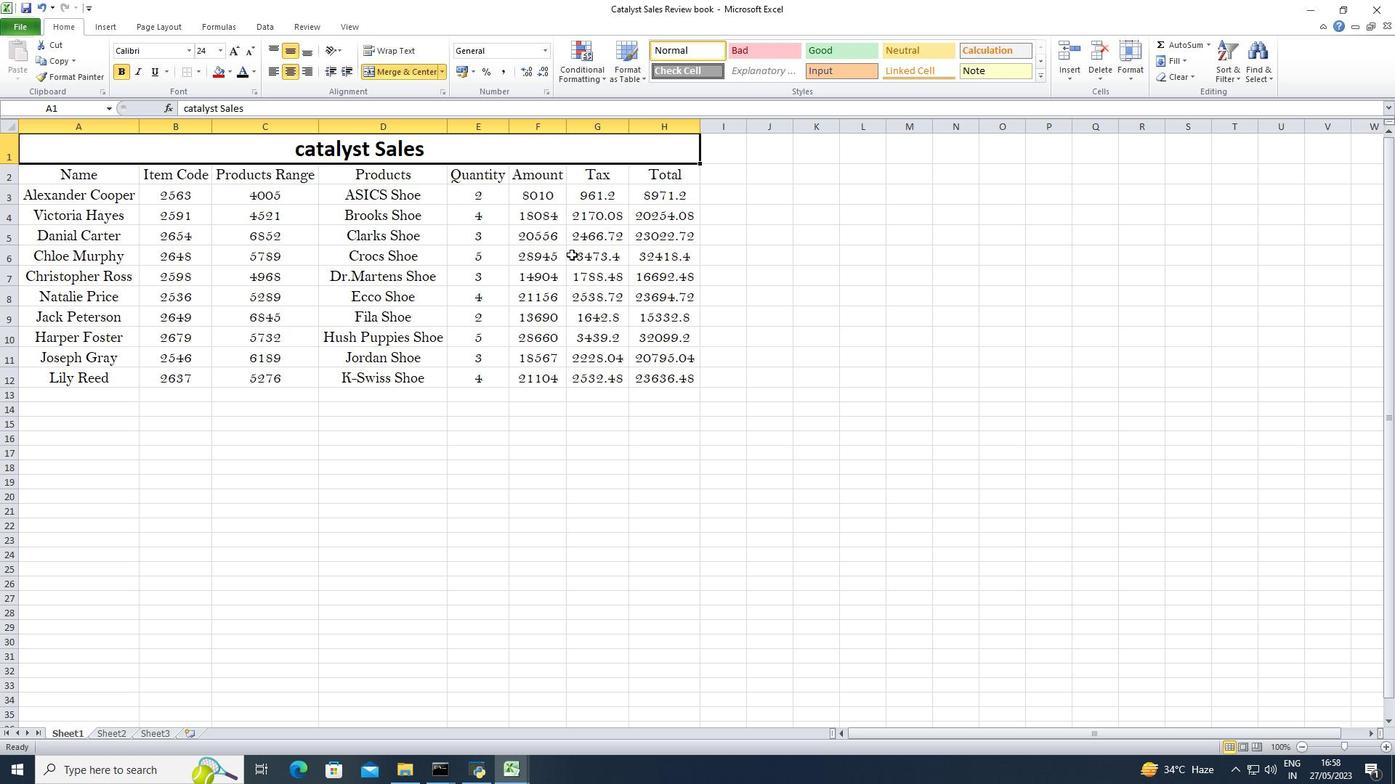 
Action: Mouse moved to (571, 446)
Screenshot: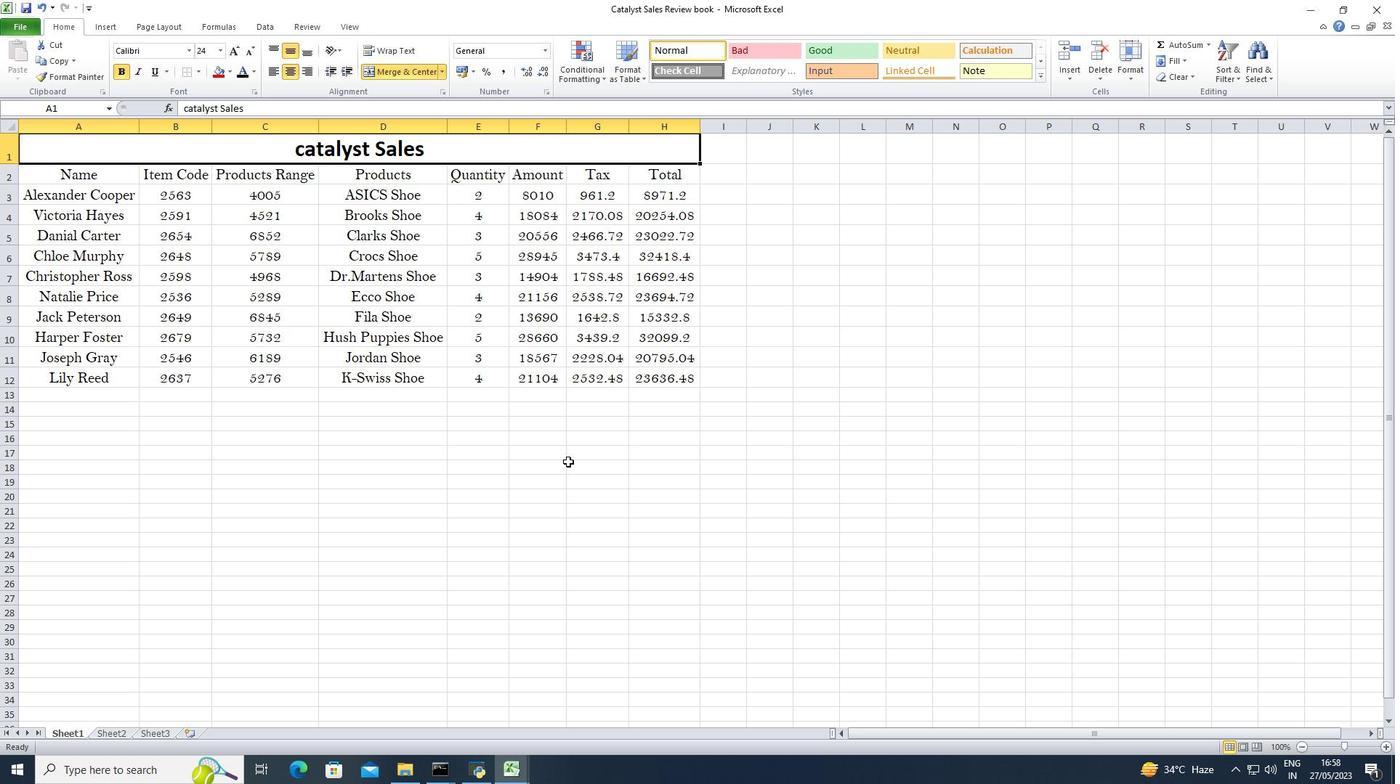 
Action: Mouse pressed left at (571, 446)
Screenshot: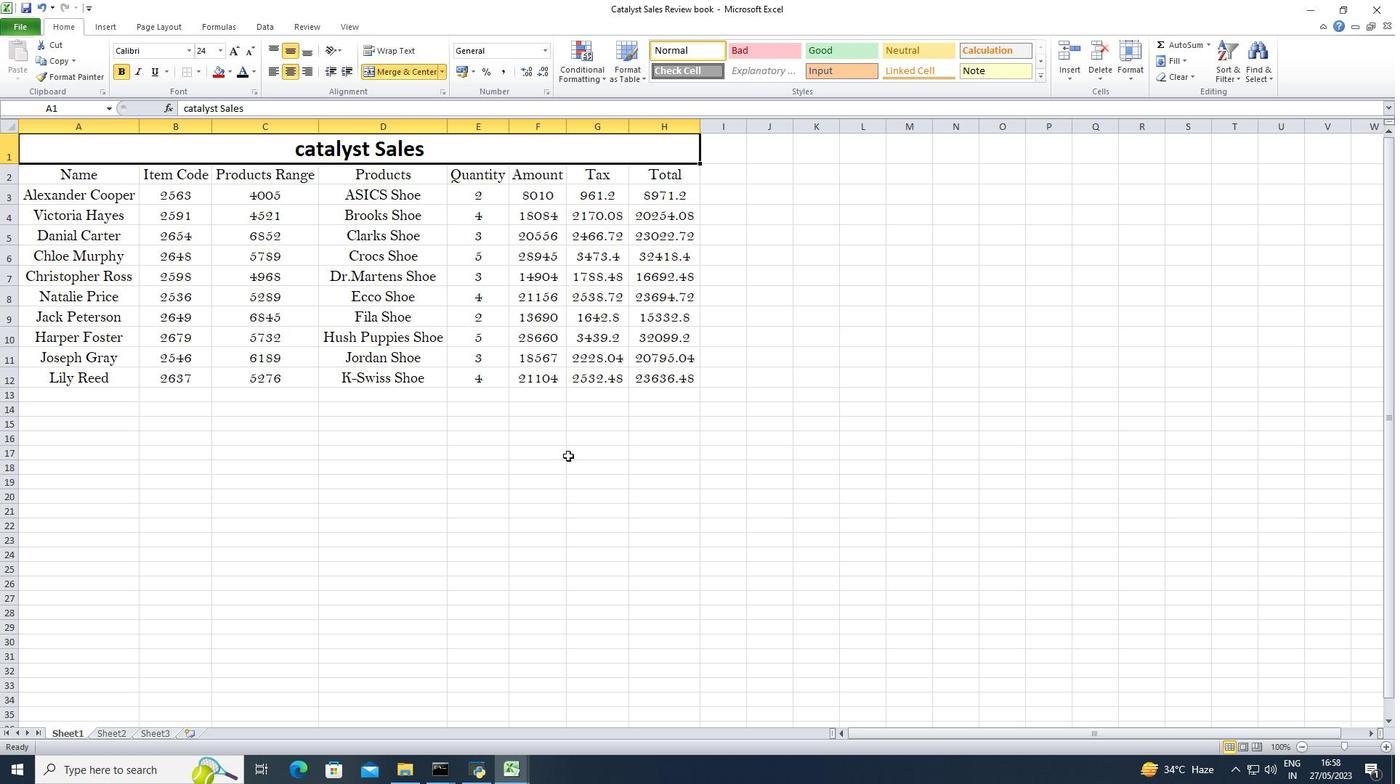 
Action: Mouse moved to (571, 446)
Screenshot: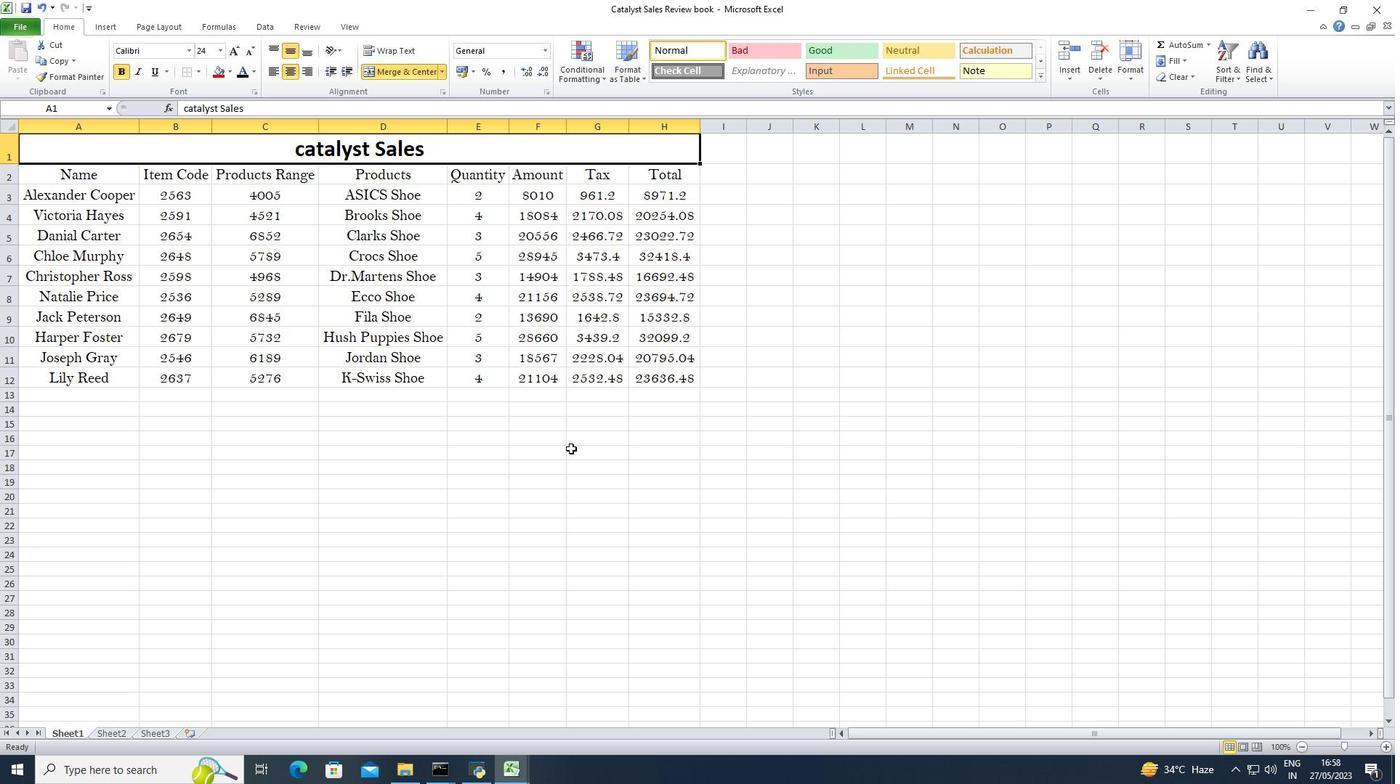 
